 Task: Find connections with filter location Výronas with filter topic #indiawith filter profile language French with filter current company Bonito Designs with filter school Meghalaya India Jobs with filter industry Agricultural Chemical Manufacturing with filter service category Life Coaching with filter keywords title Computer Animator
Action: Mouse moved to (367, 298)
Screenshot: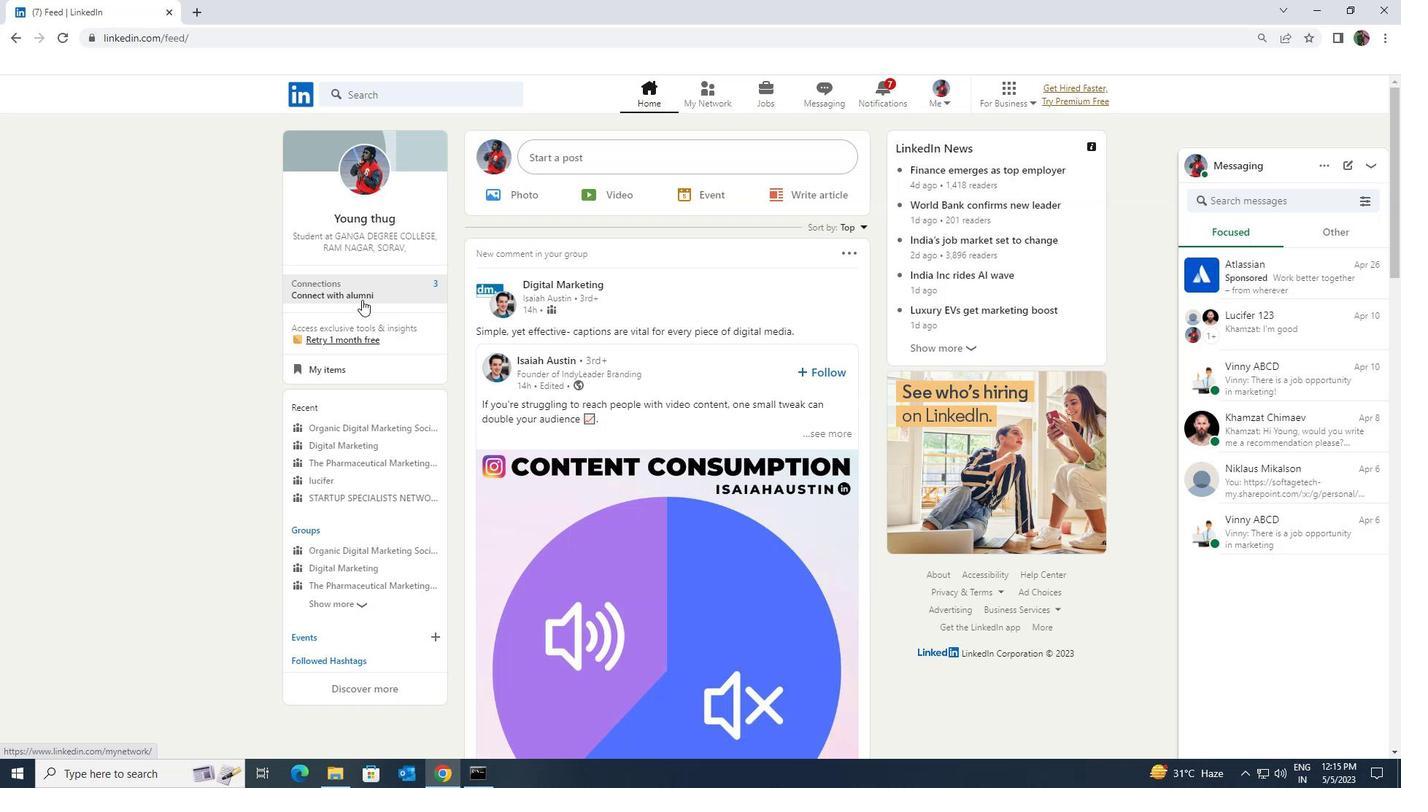 
Action: Mouse pressed left at (367, 298)
Screenshot: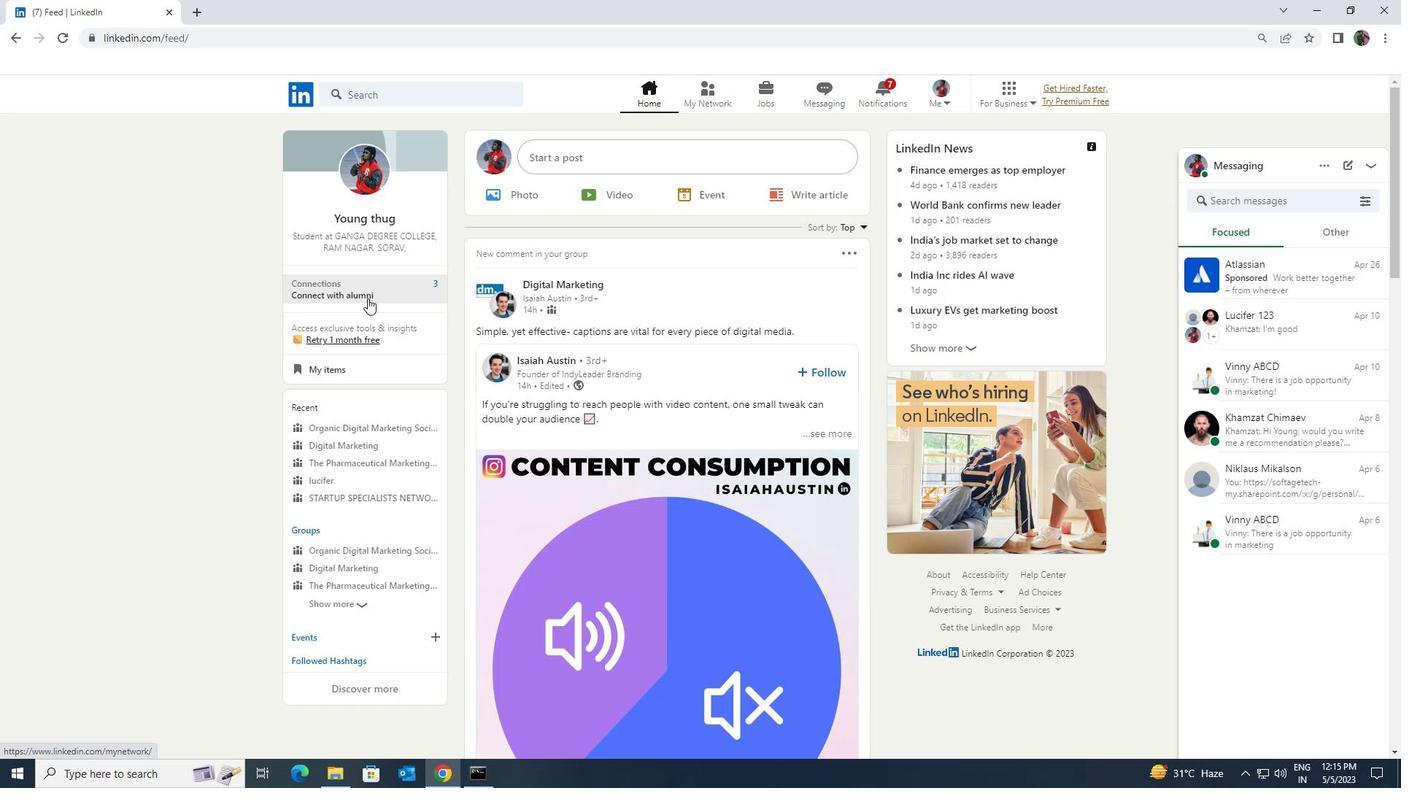
Action: Mouse moved to (359, 176)
Screenshot: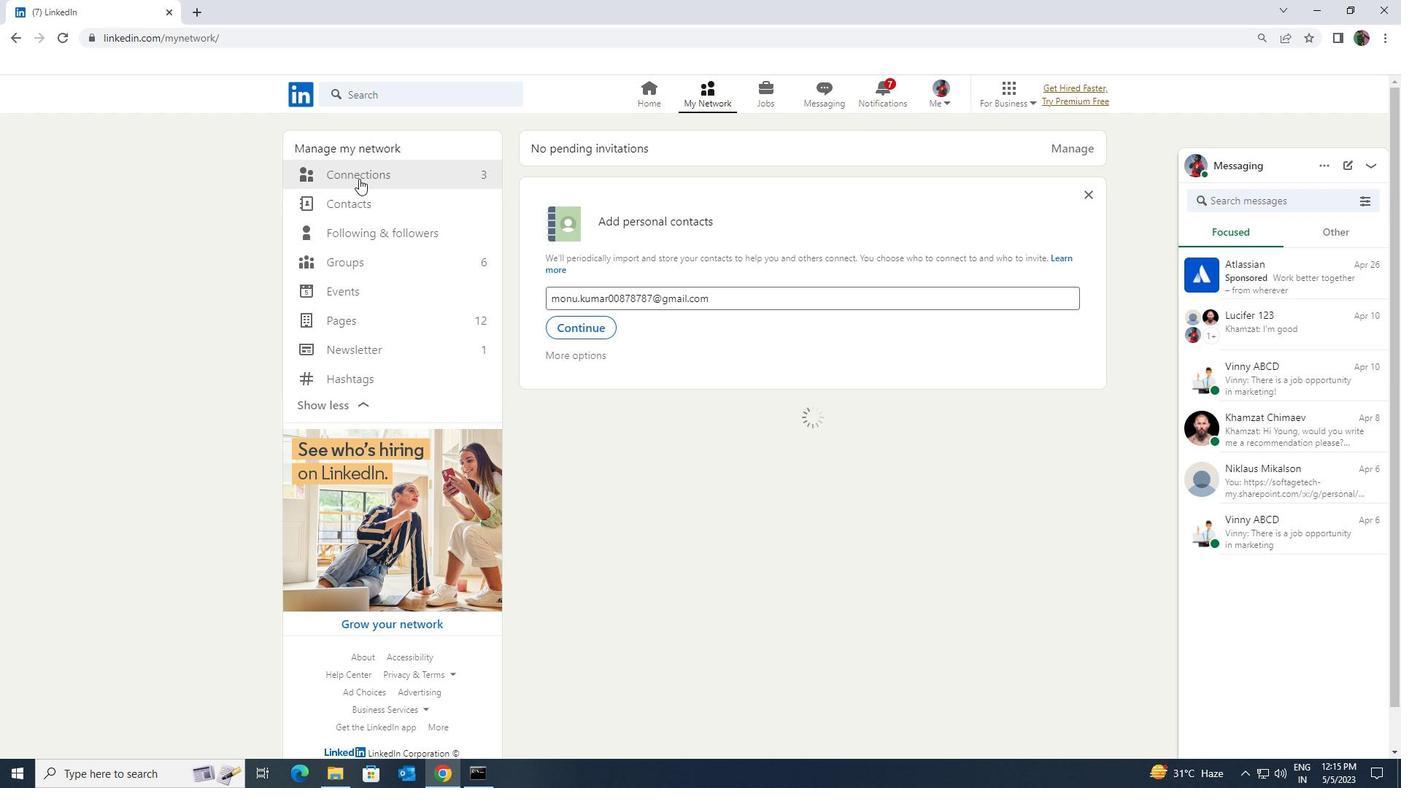 
Action: Mouse pressed left at (359, 176)
Screenshot: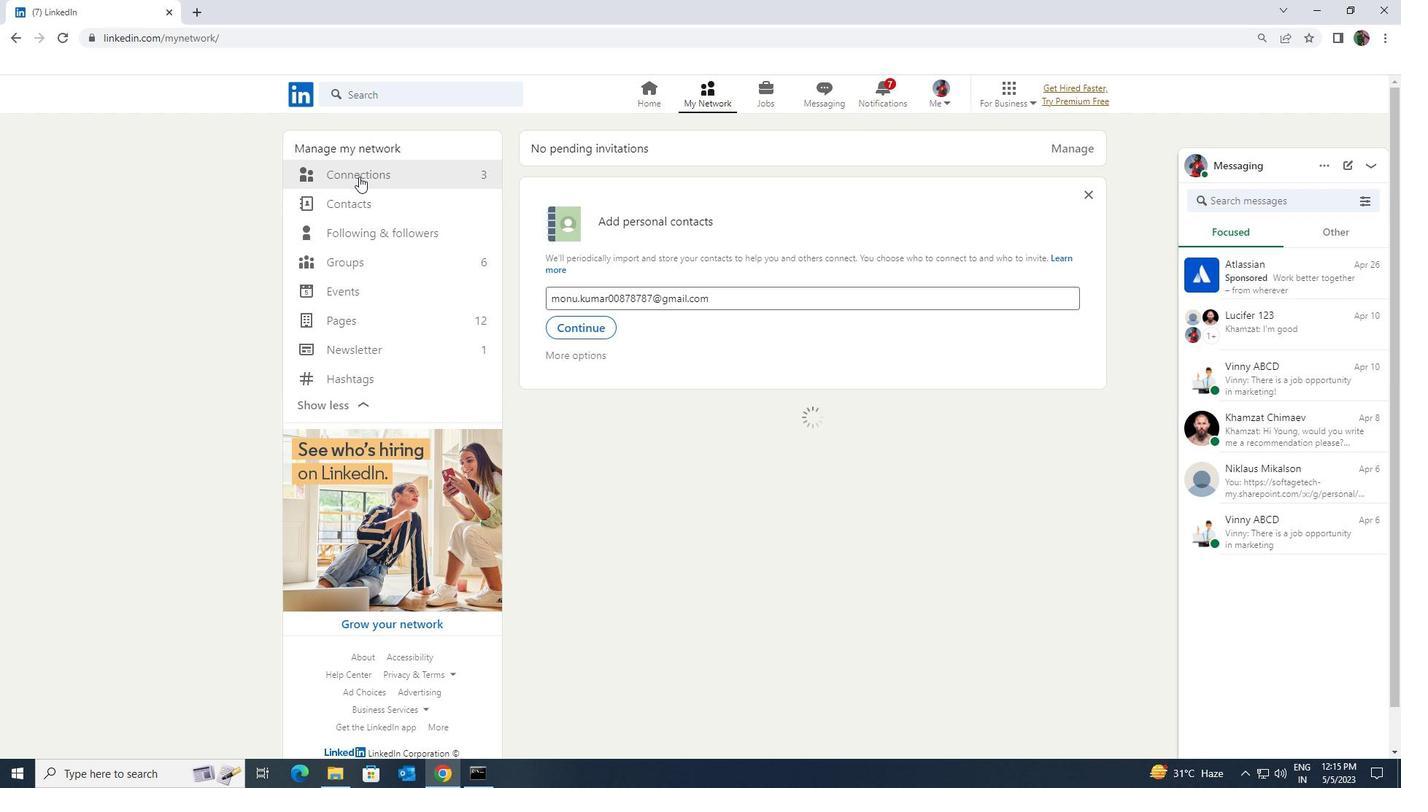 
Action: Mouse pressed left at (359, 176)
Screenshot: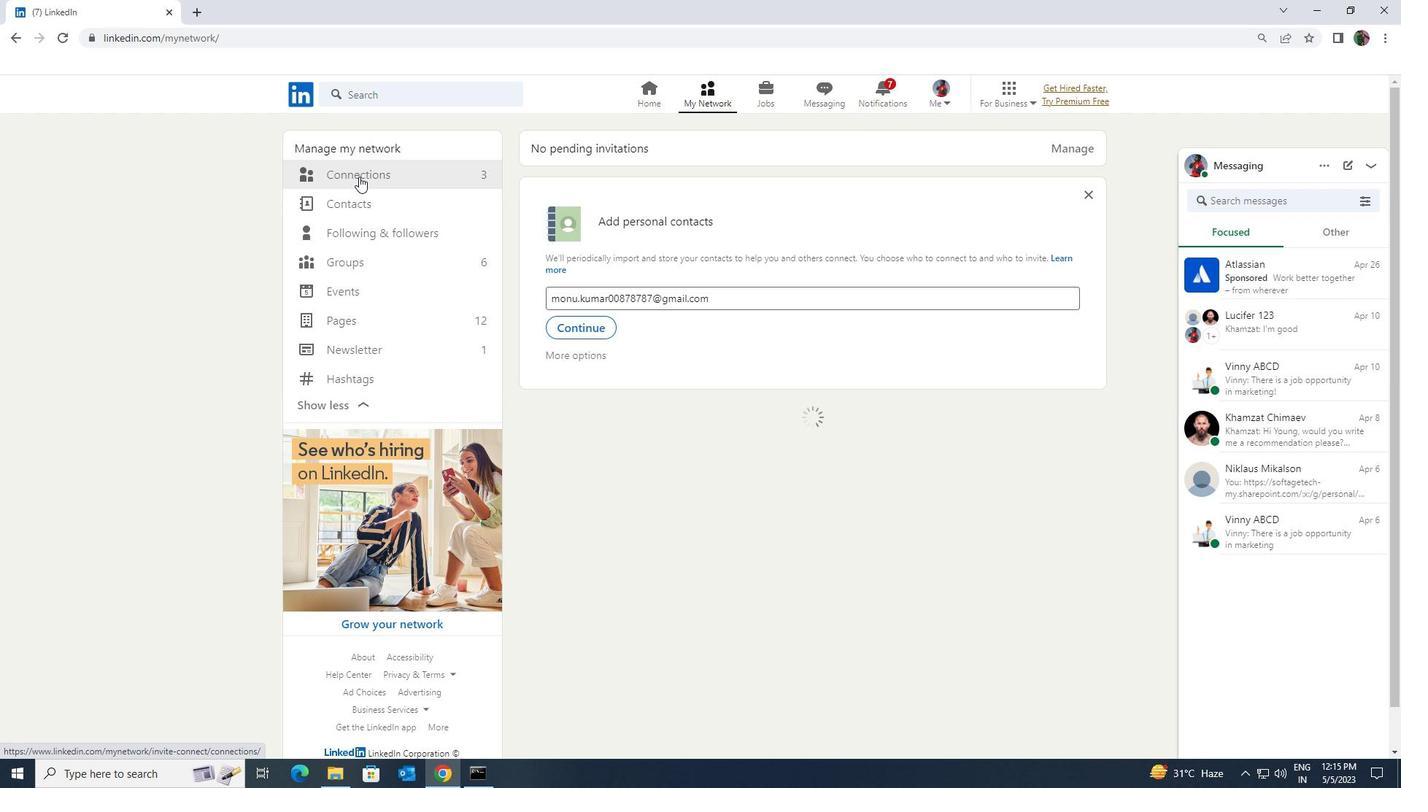 
Action: Mouse pressed left at (359, 176)
Screenshot: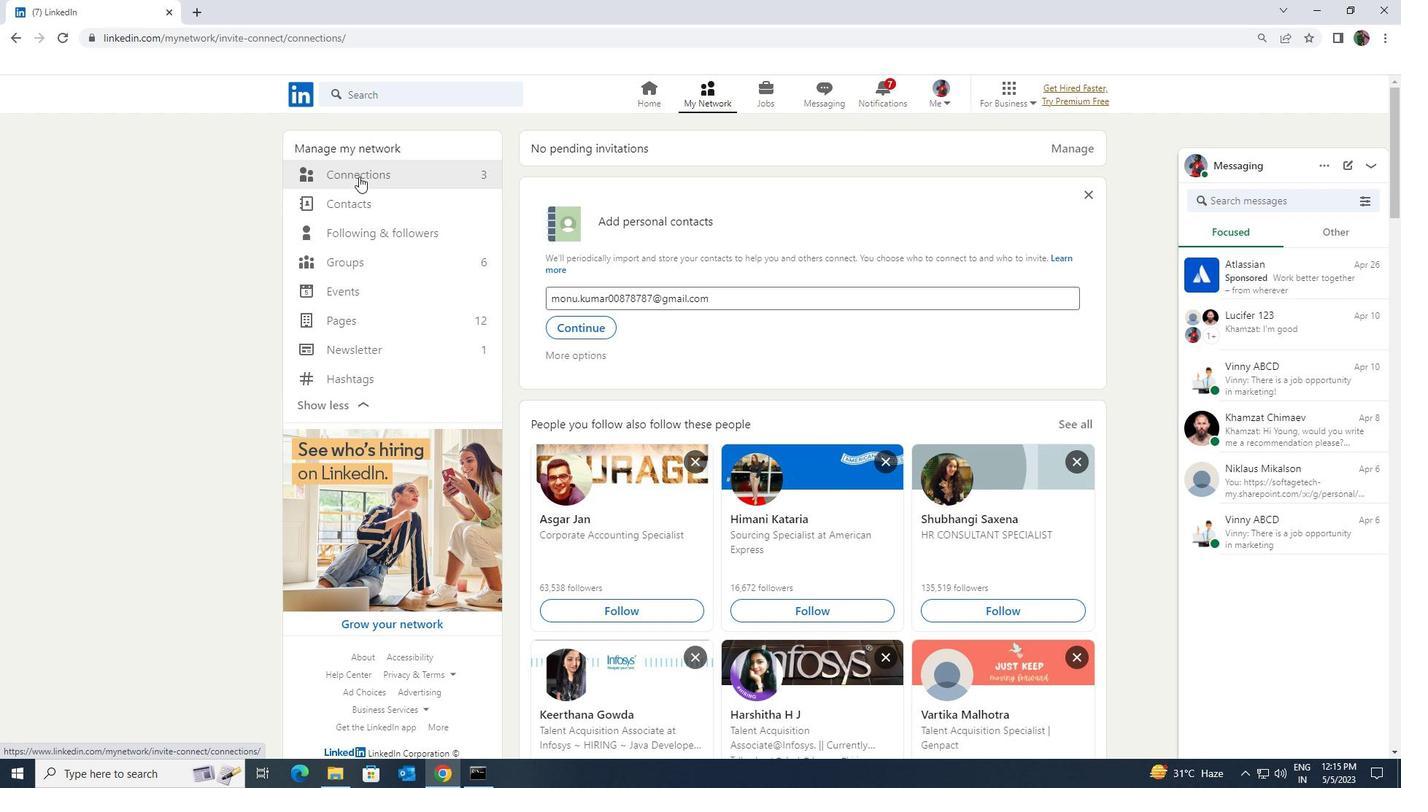 
Action: Mouse moved to (789, 179)
Screenshot: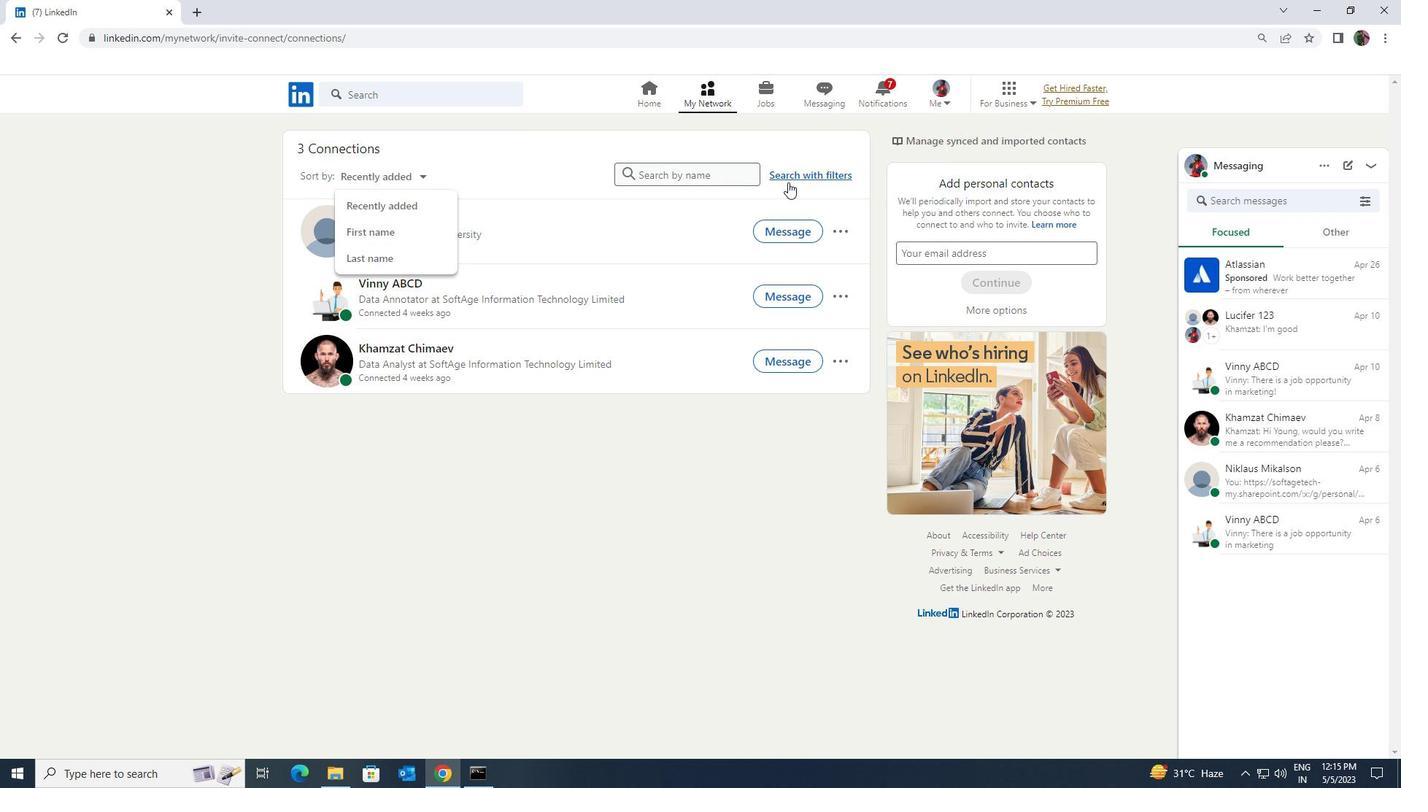 
Action: Mouse pressed left at (789, 179)
Screenshot: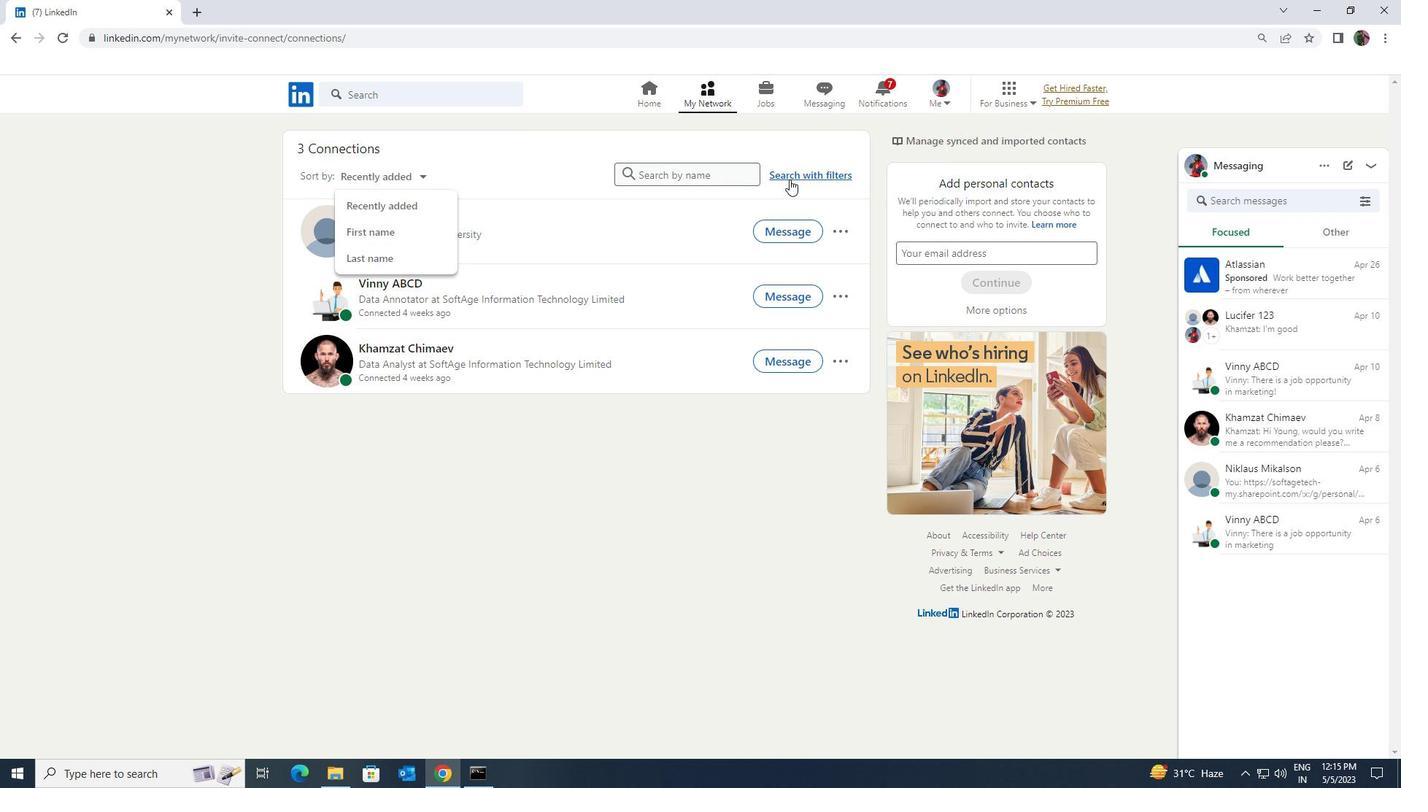 
Action: Mouse moved to (746, 139)
Screenshot: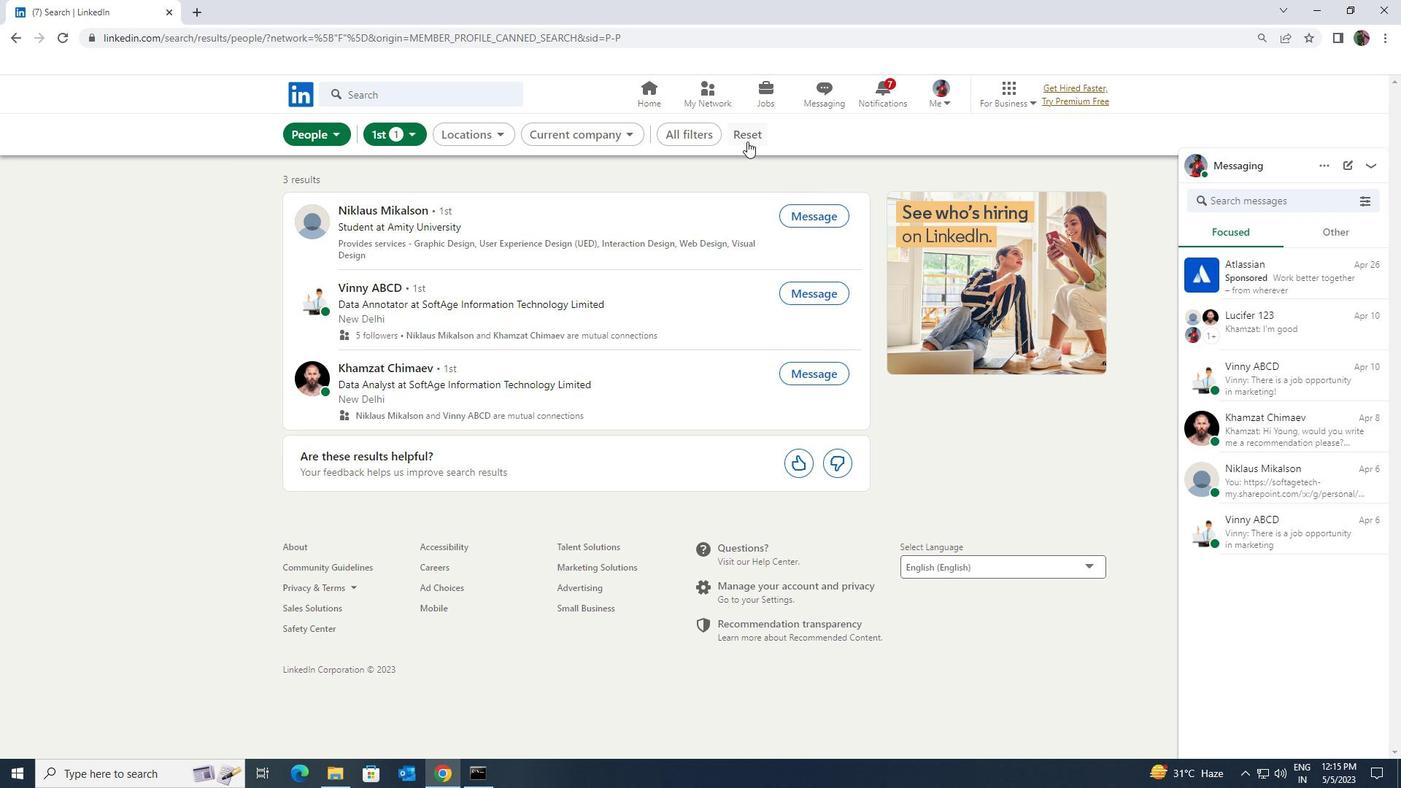 
Action: Mouse pressed left at (746, 139)
Screenshot: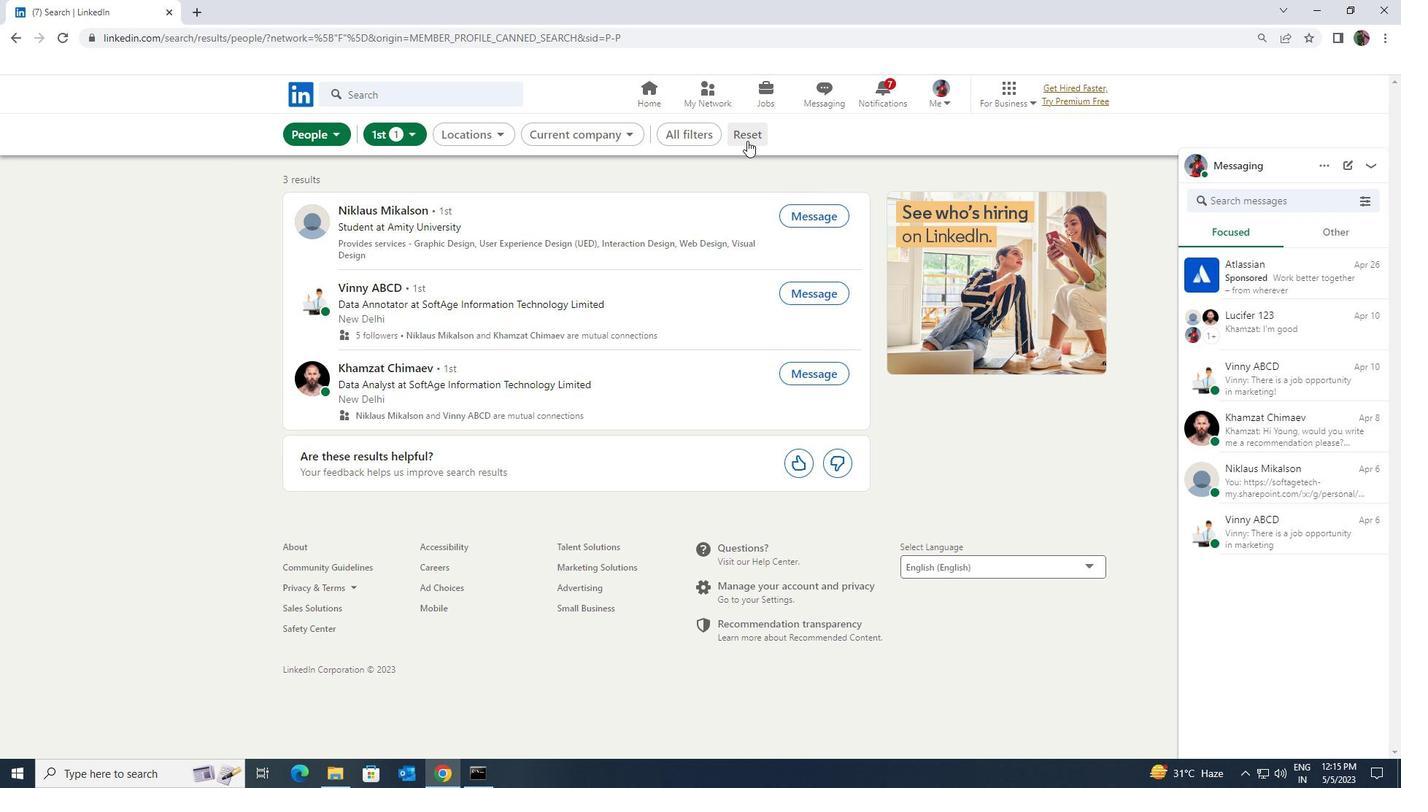 
Action: Mouse moved to (739, 138)
Screenshot: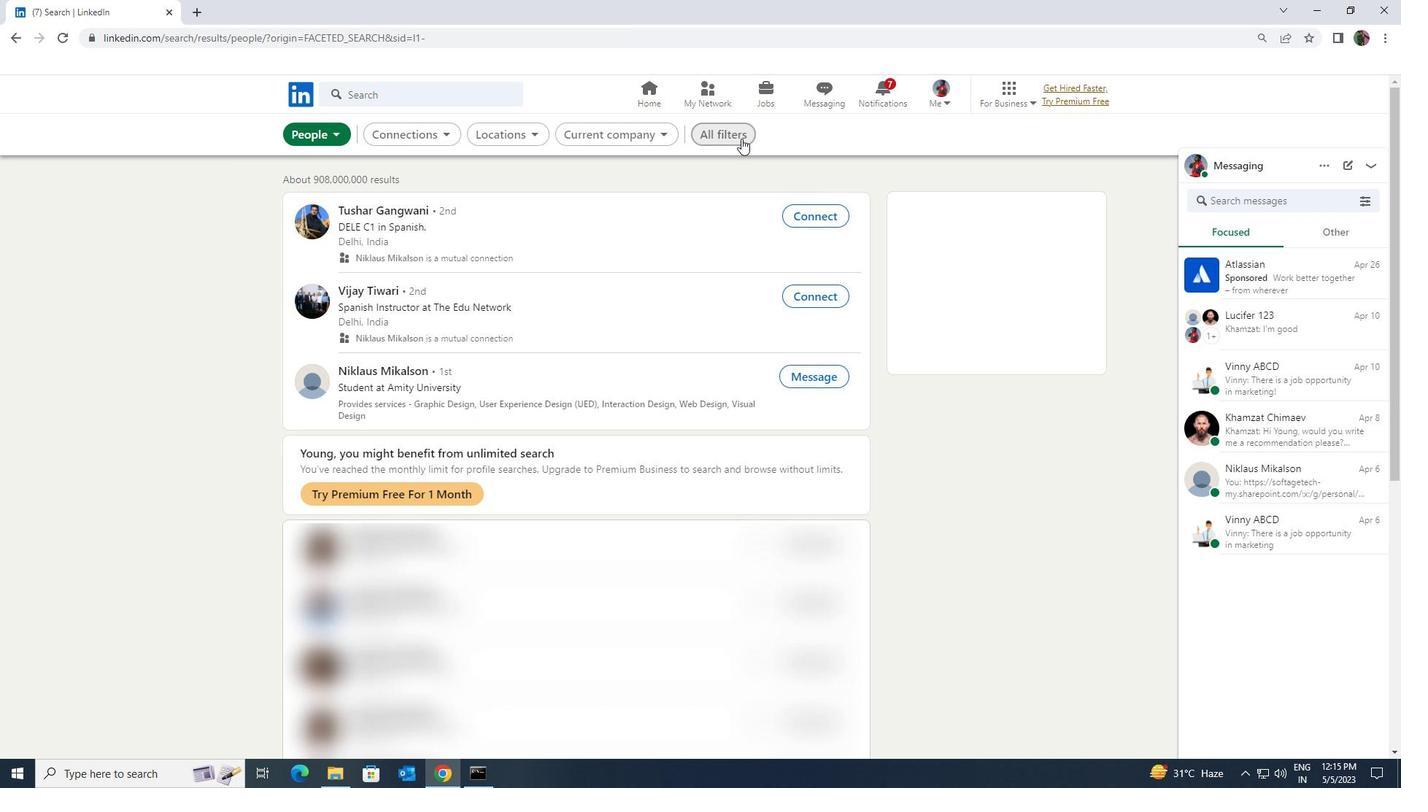 
Action: Mouse pressed left at (739, 138)
Screenshot: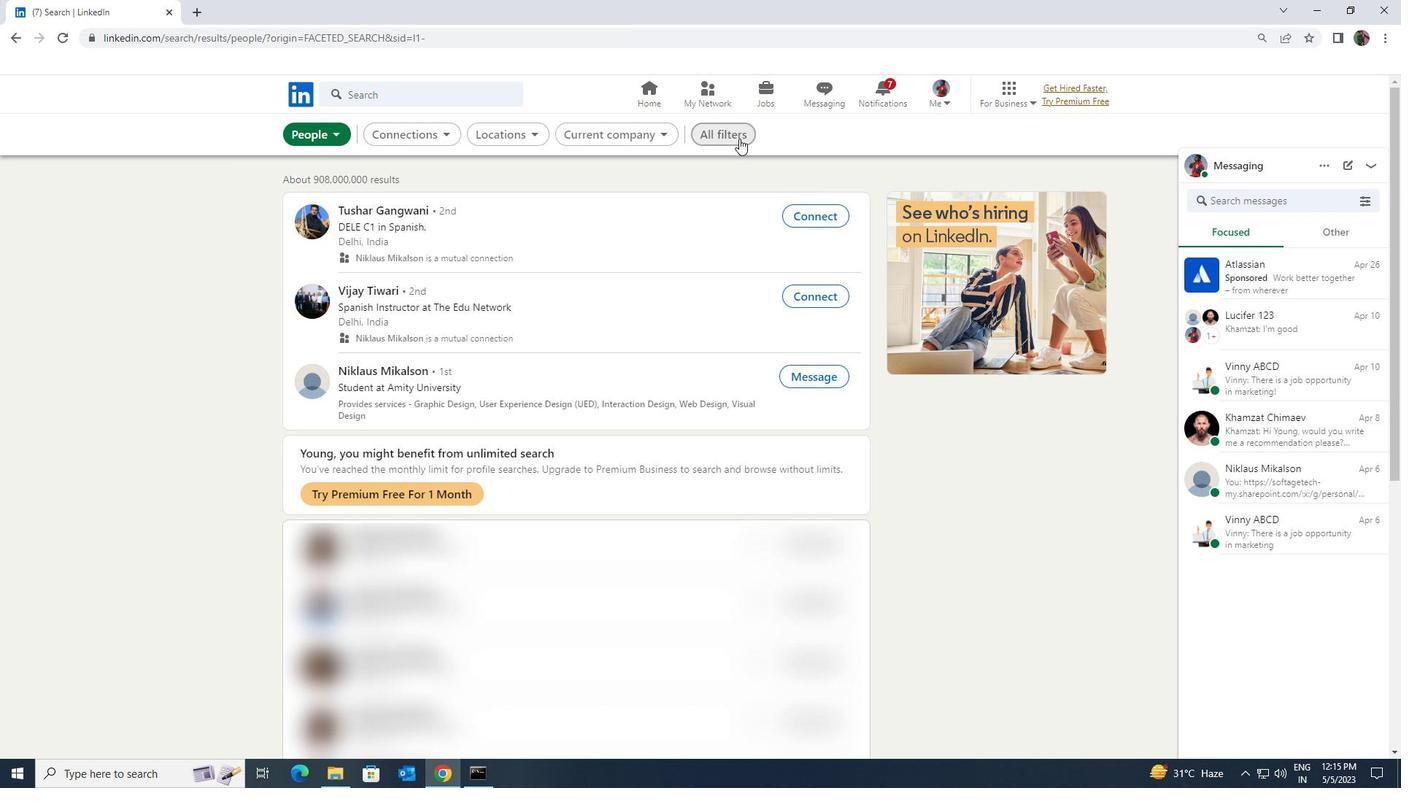 
Action: Mouse moved to (1238, 571)
Screenshot: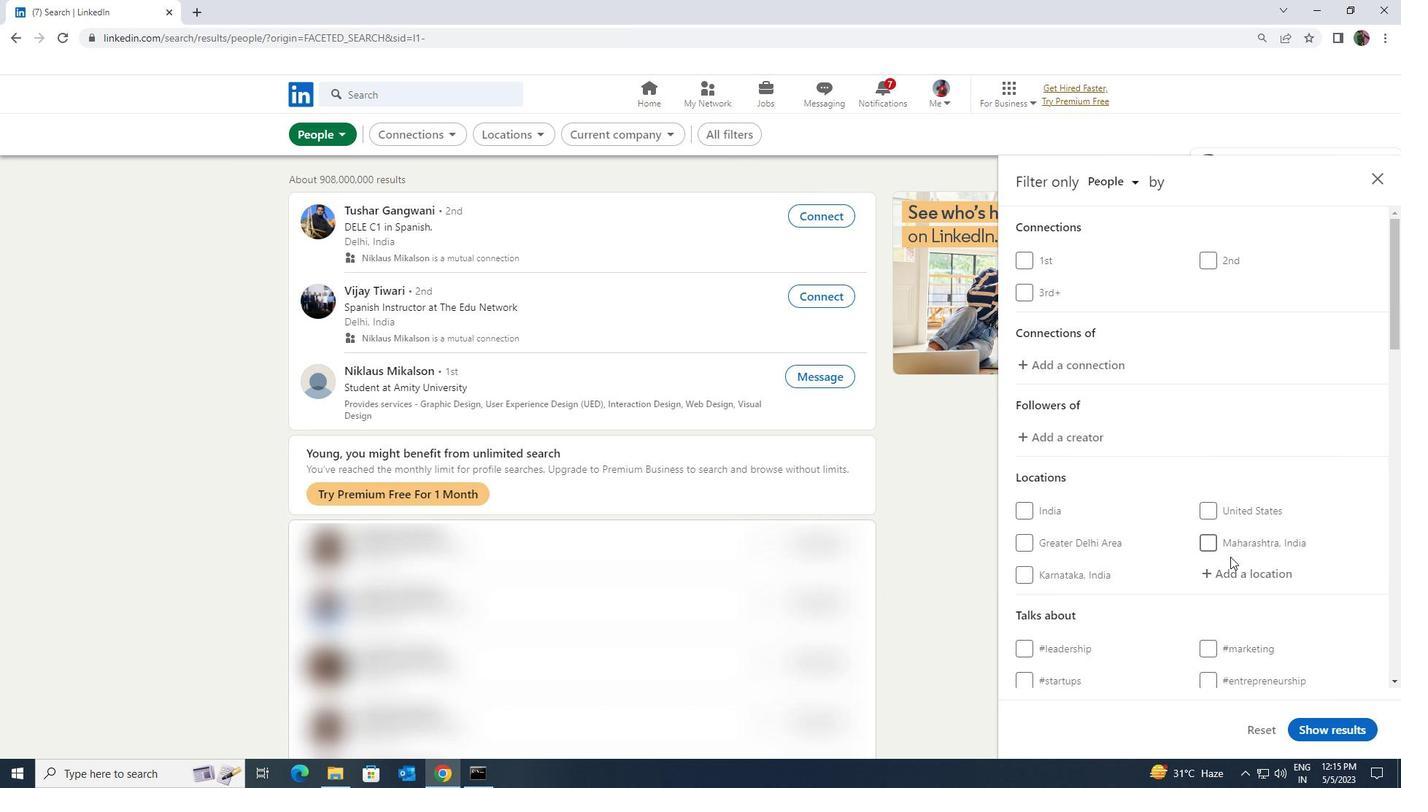 
Action: Mouse pressed left at (1238, 571)
Screenshot: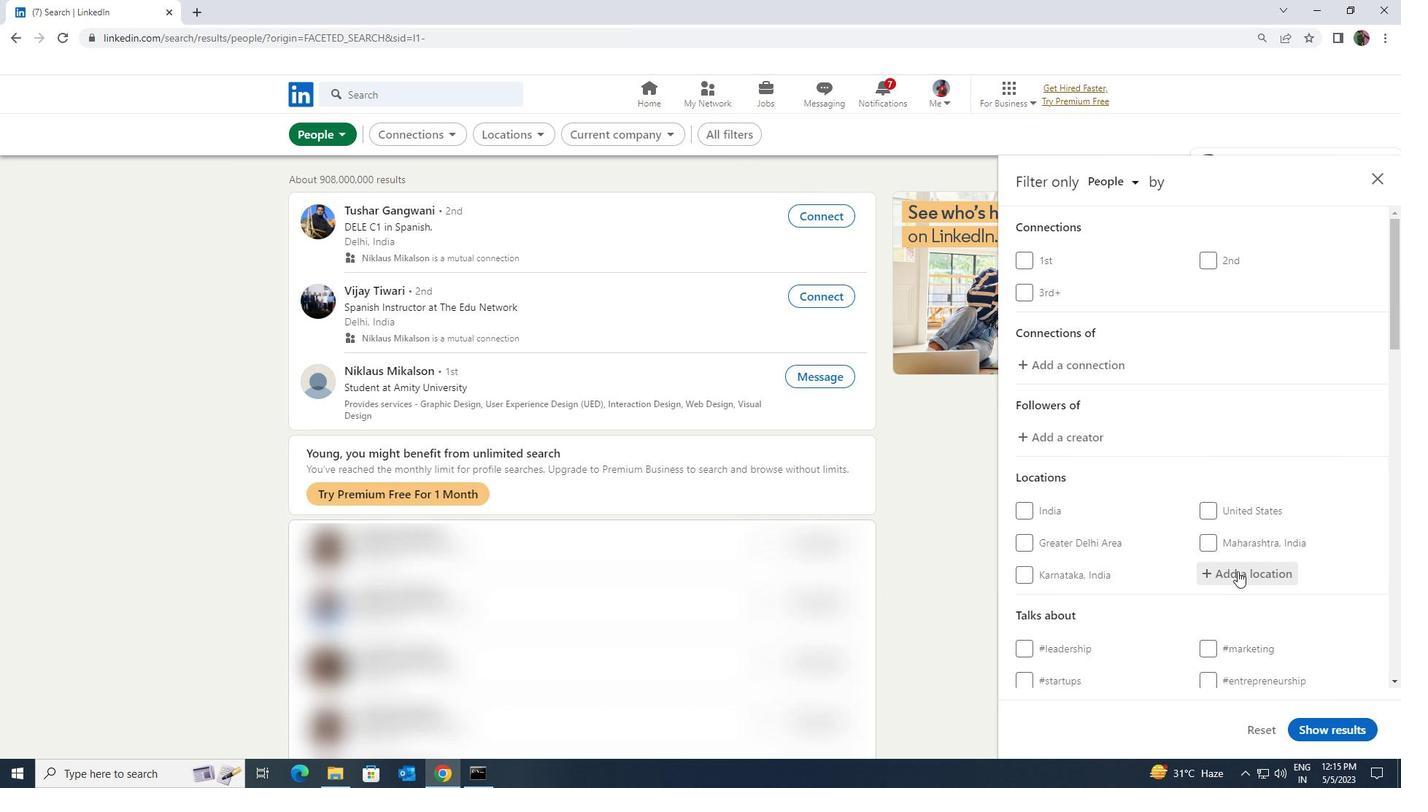 
Action: Key pressed <Key.shift>VYRONAS
Screenshot: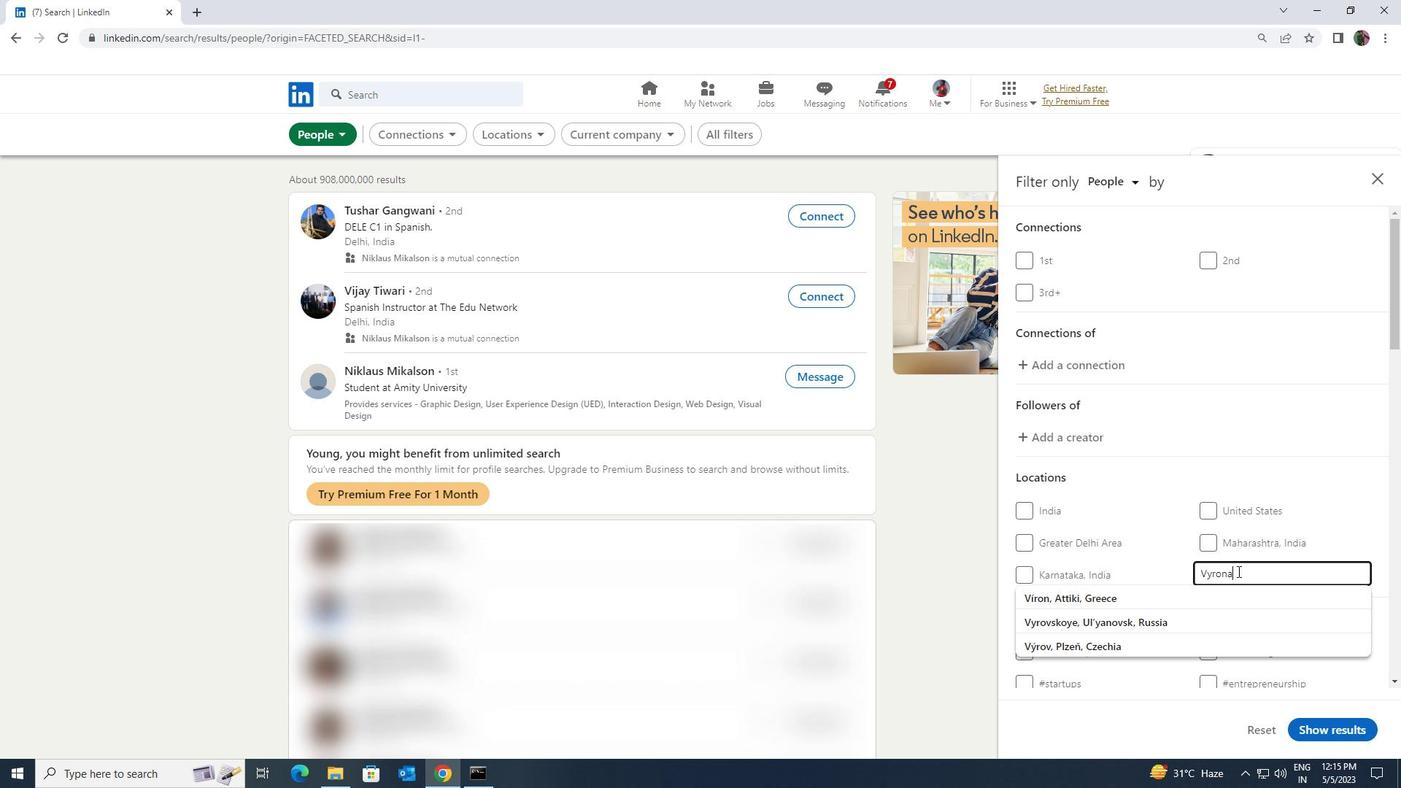 
Action: Mouse moved to (1225, 596)
Screenshot: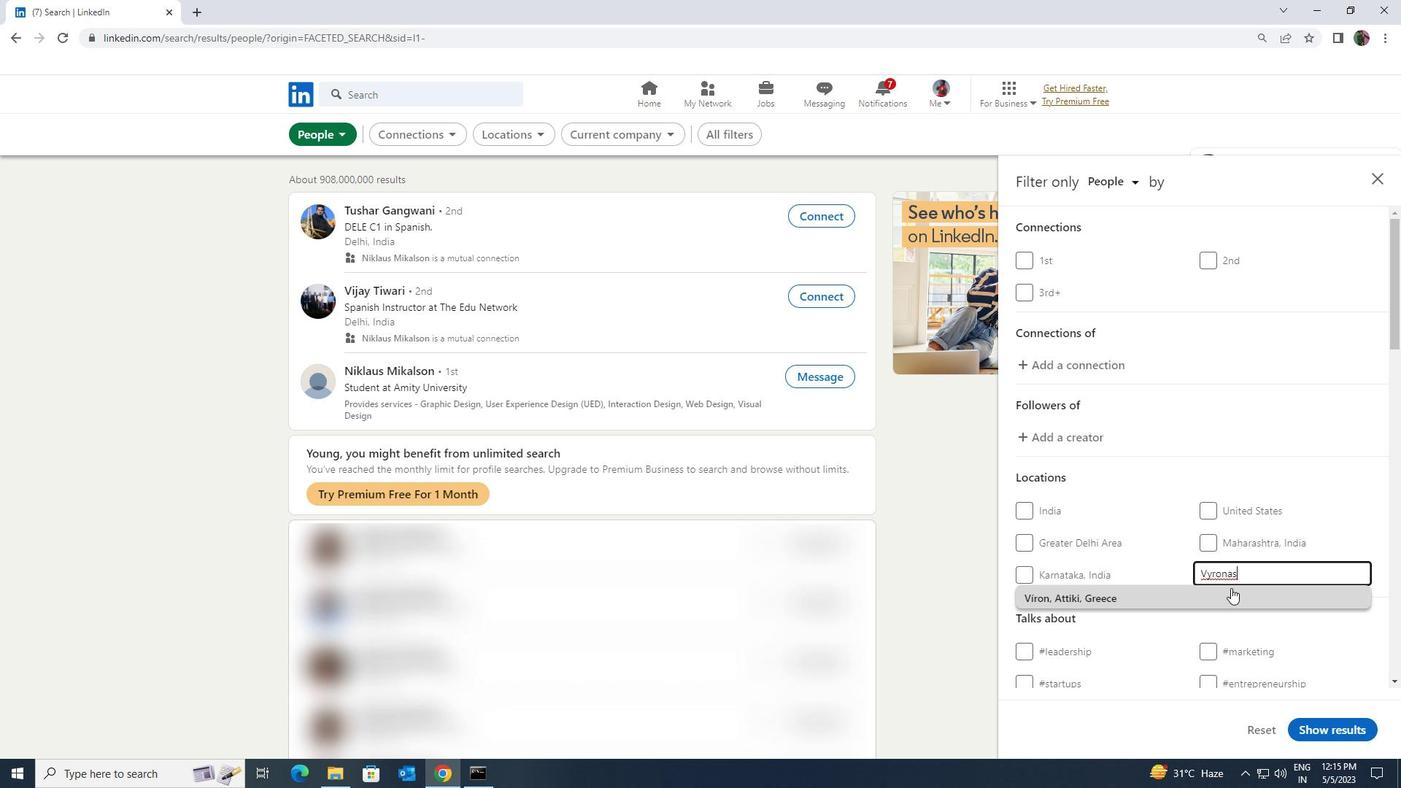 
Action: Mouse pressed left at (1225, 596)
Screenshot: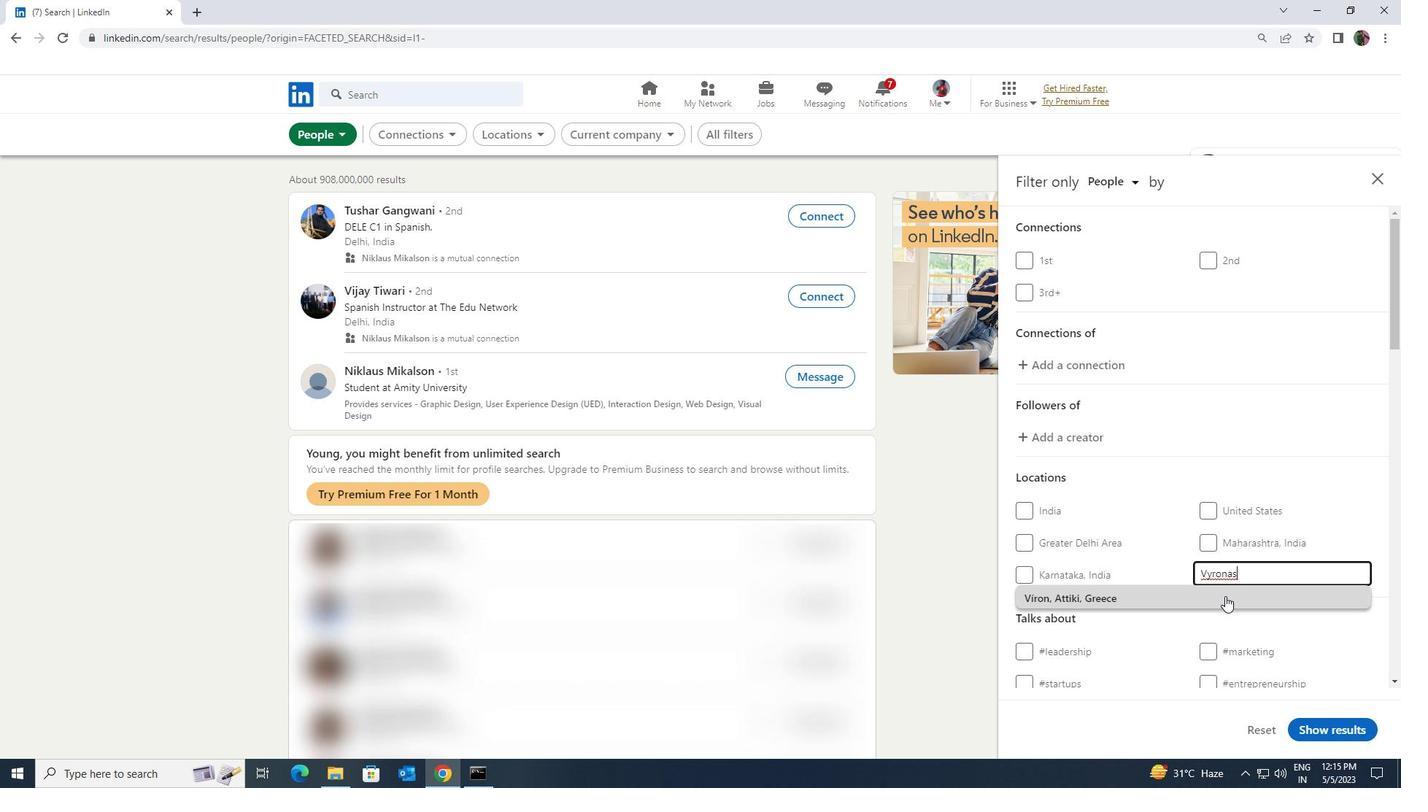 
Action: Mouse scrolled (1225, 595) with delta (0, 0)
Screenshot: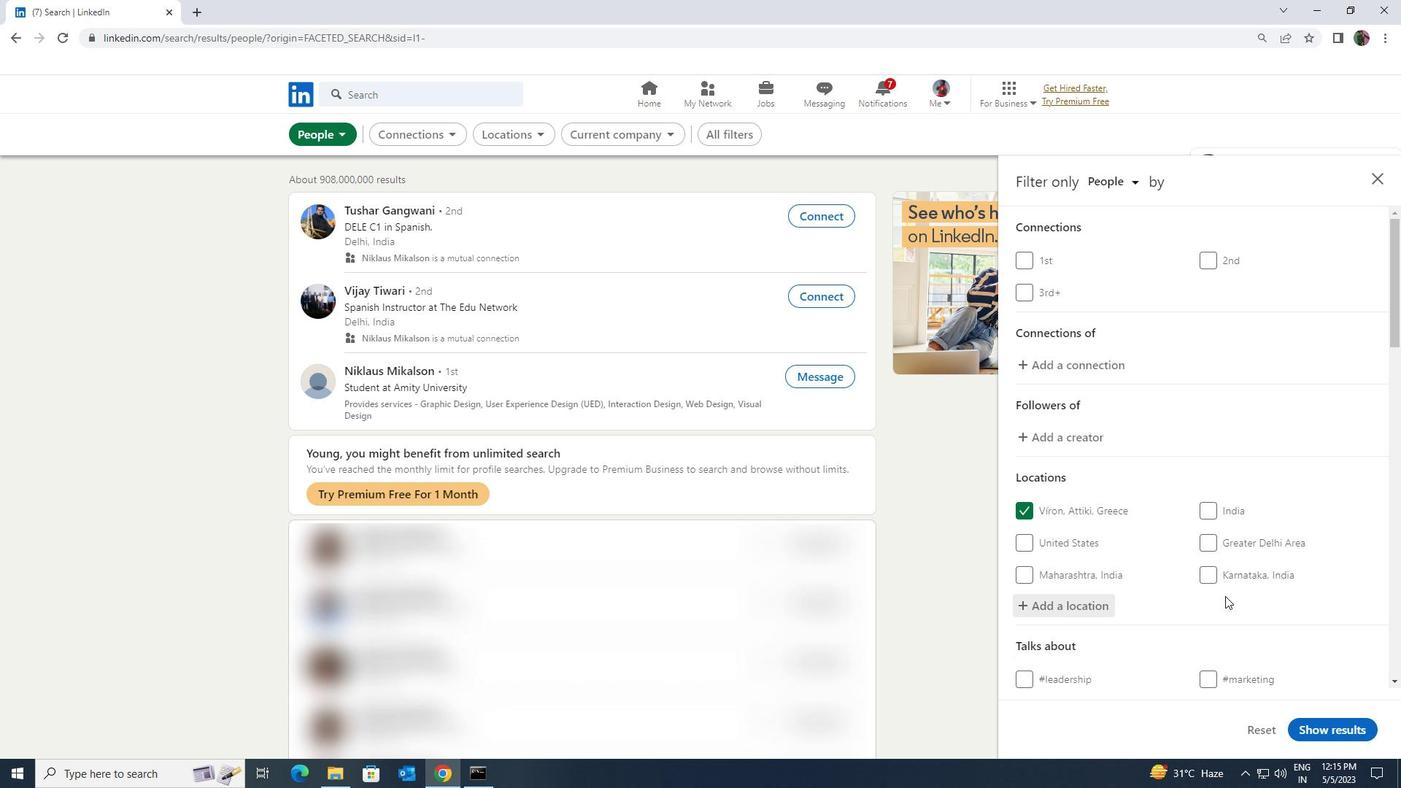 
Action: Mouse scrolled (1225, 595) with delta (0, 0)
Screenshot: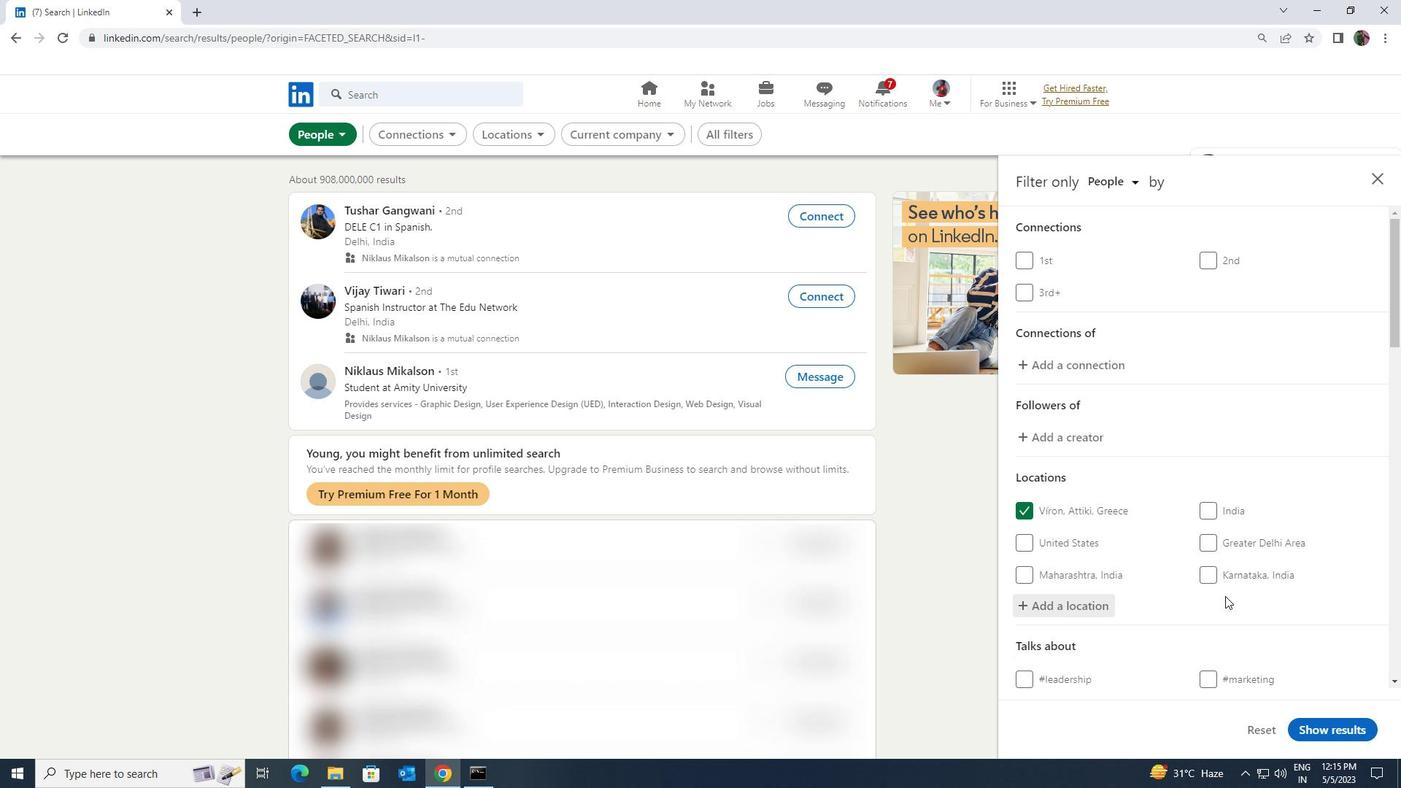 
Action: Mouse scrolled (1225, 595) with delta (0, 0)
Screenshot: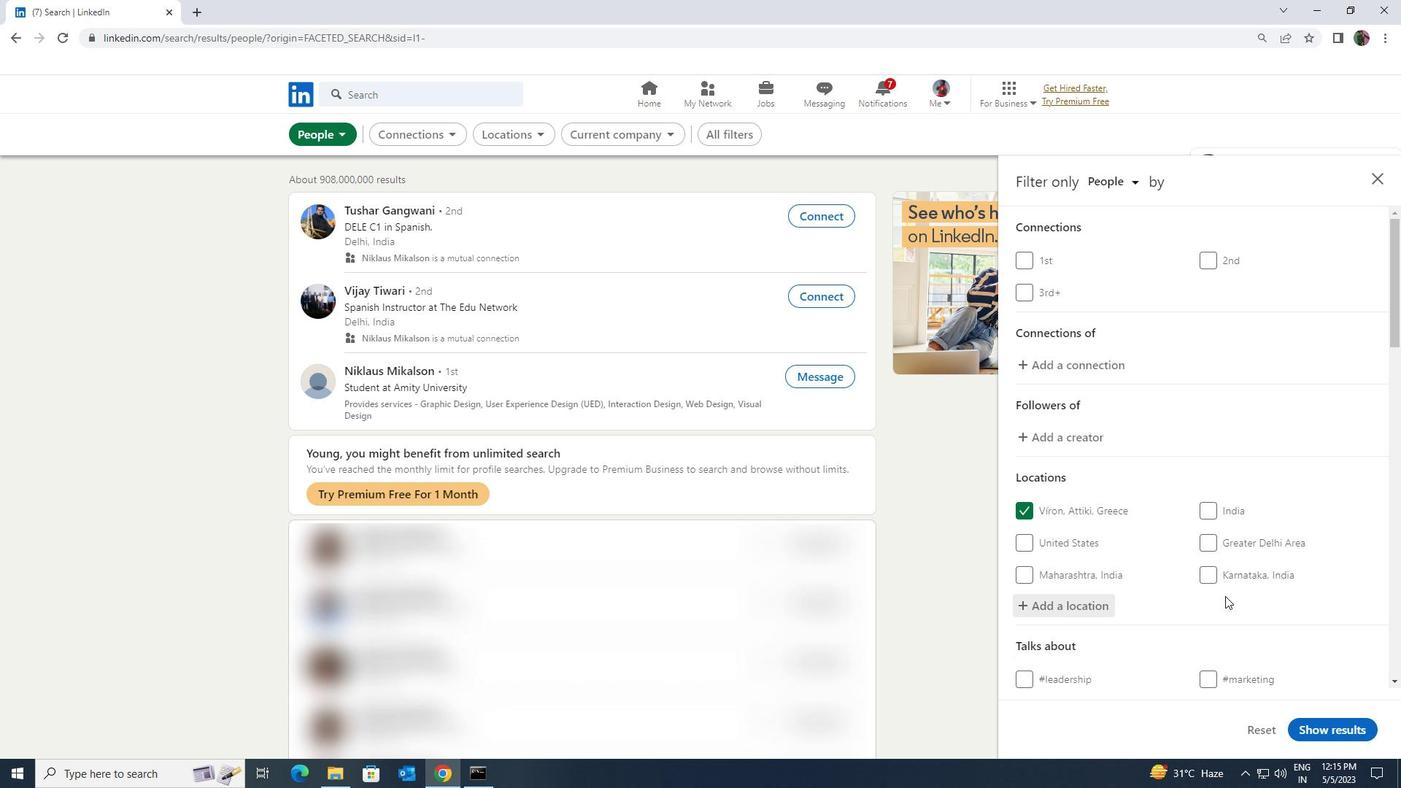 
Action: Mouse moved to (1226, 524)
Screenshot: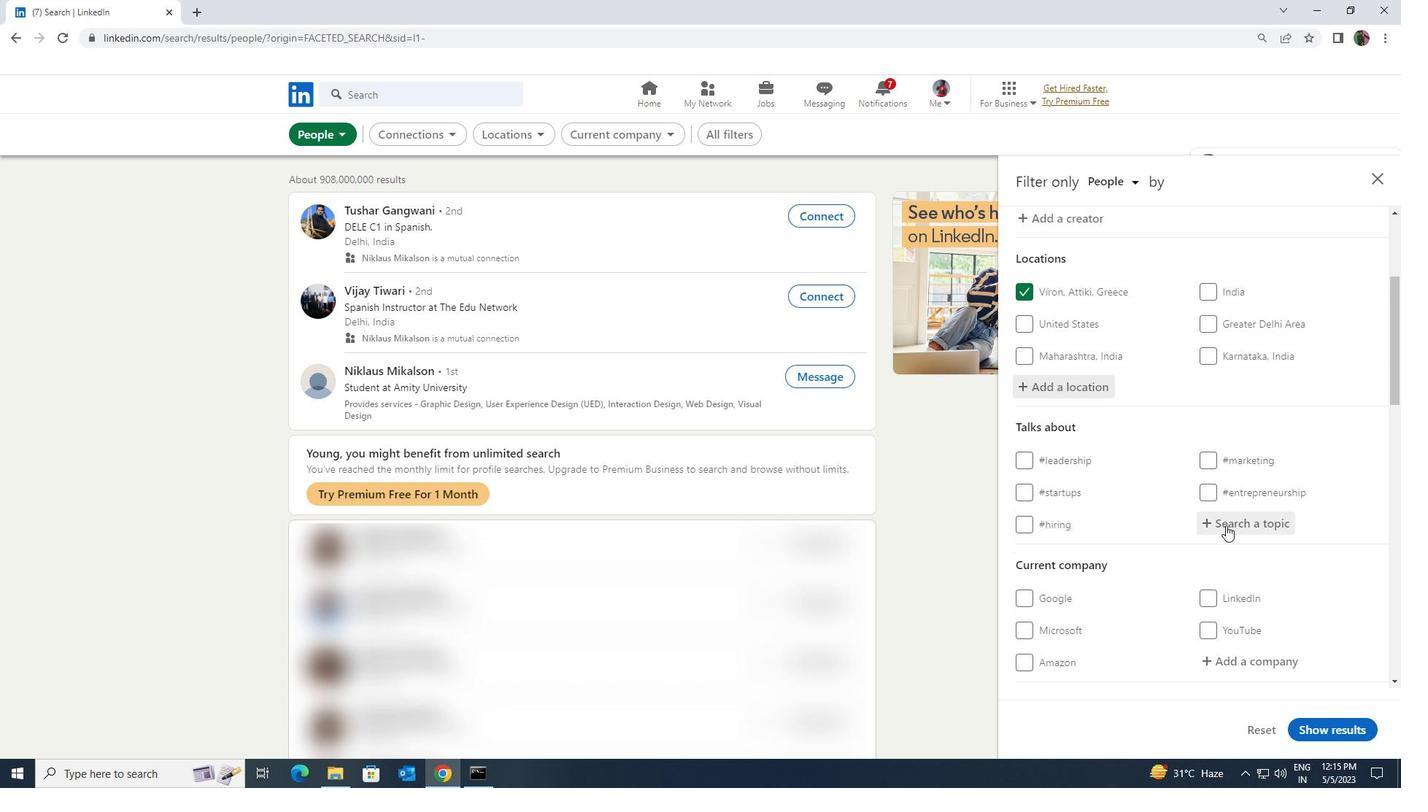 
Action: Mouse pressed left at (1226, 524)
Screenshot: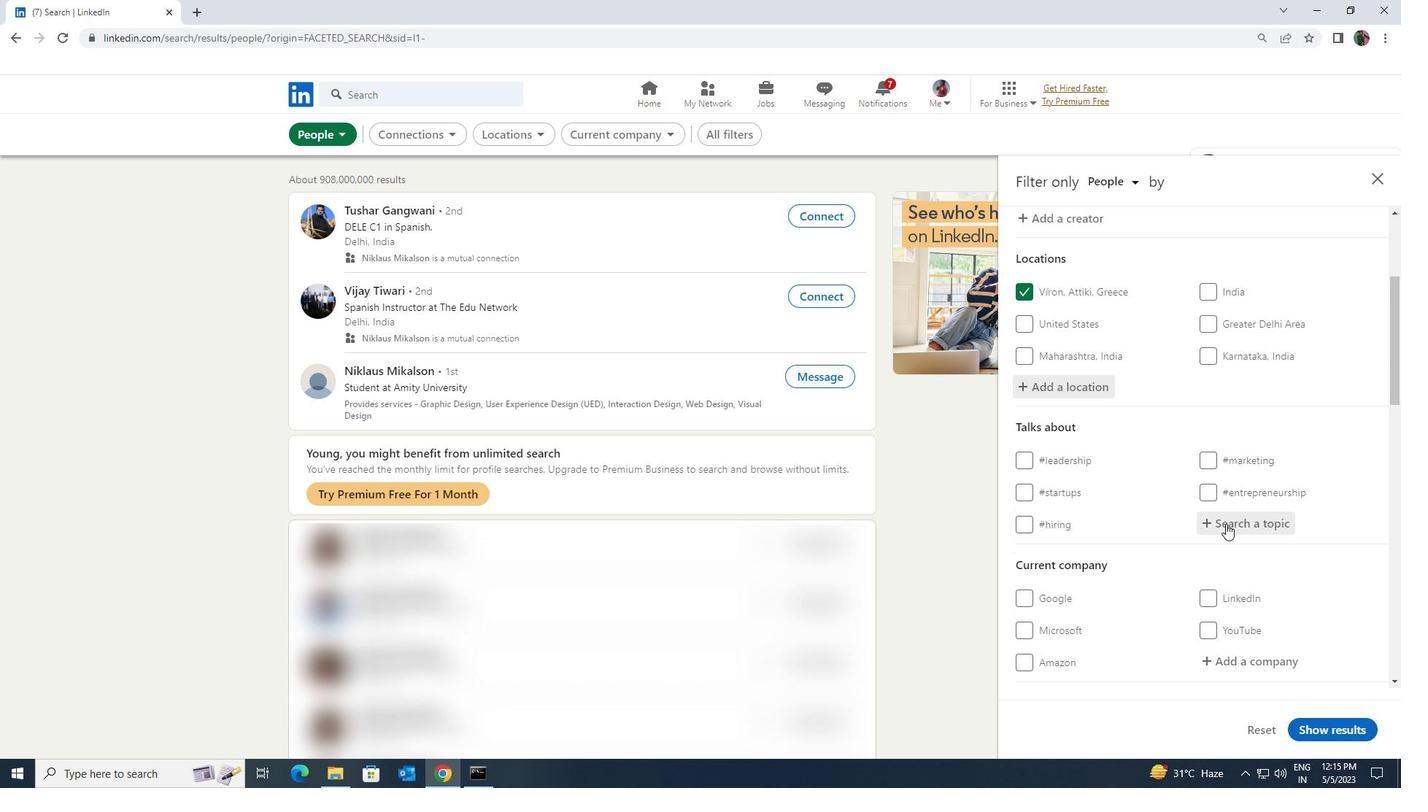 
Action: Key pressed <Key.shift>INDIA
Screenshot: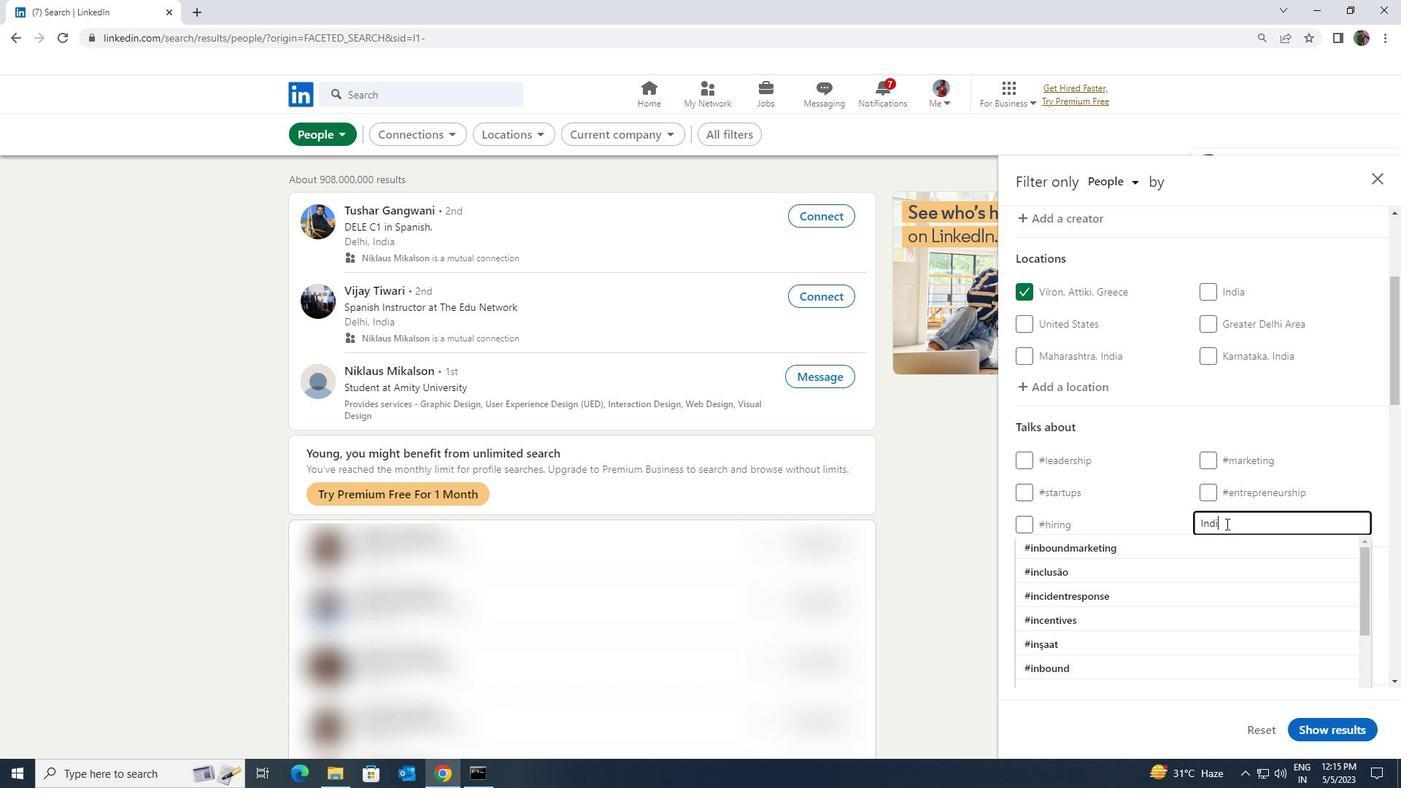 
Action: Mouse moved to (1205, 546)
Screenshot: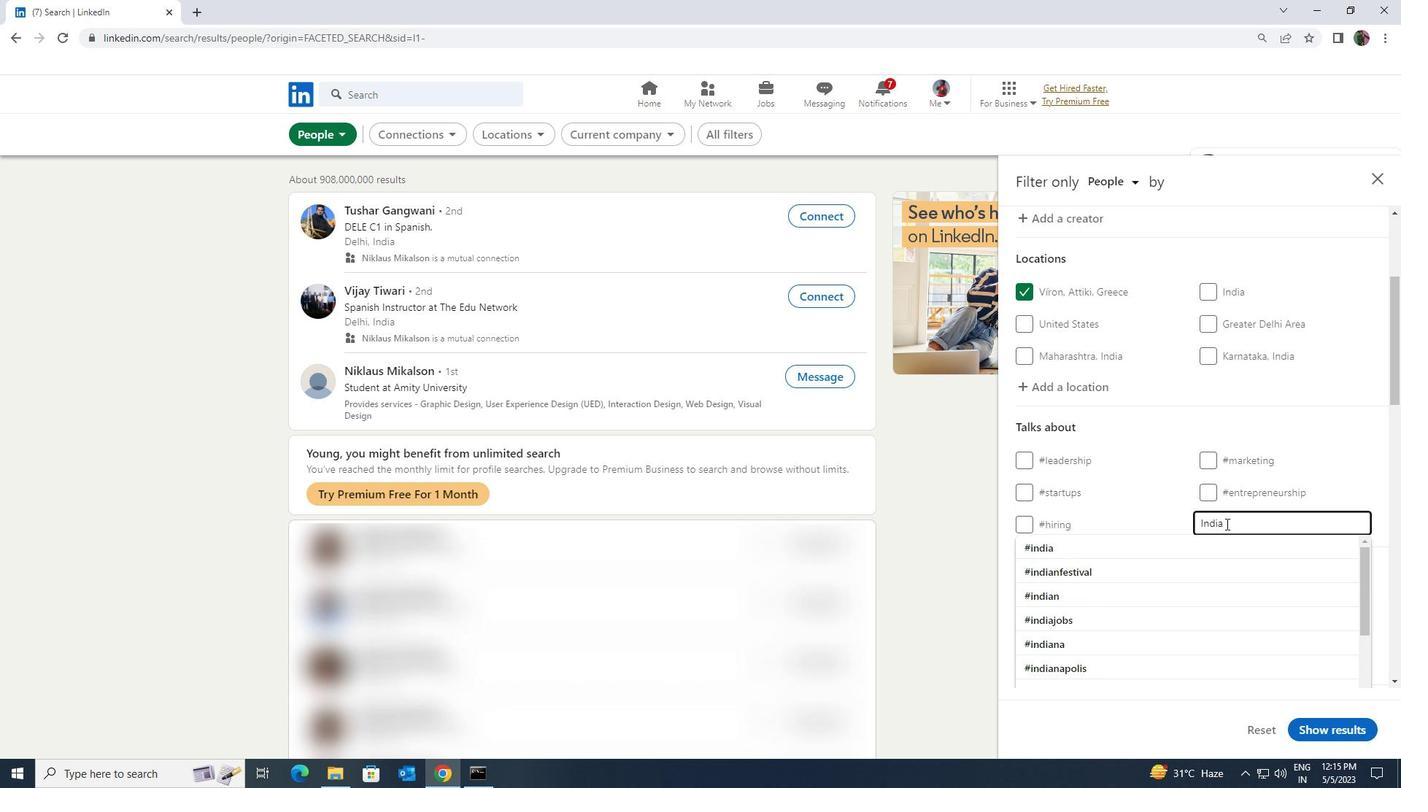 
Action: Mouse pressed left at (1205, 546)
Screenshot: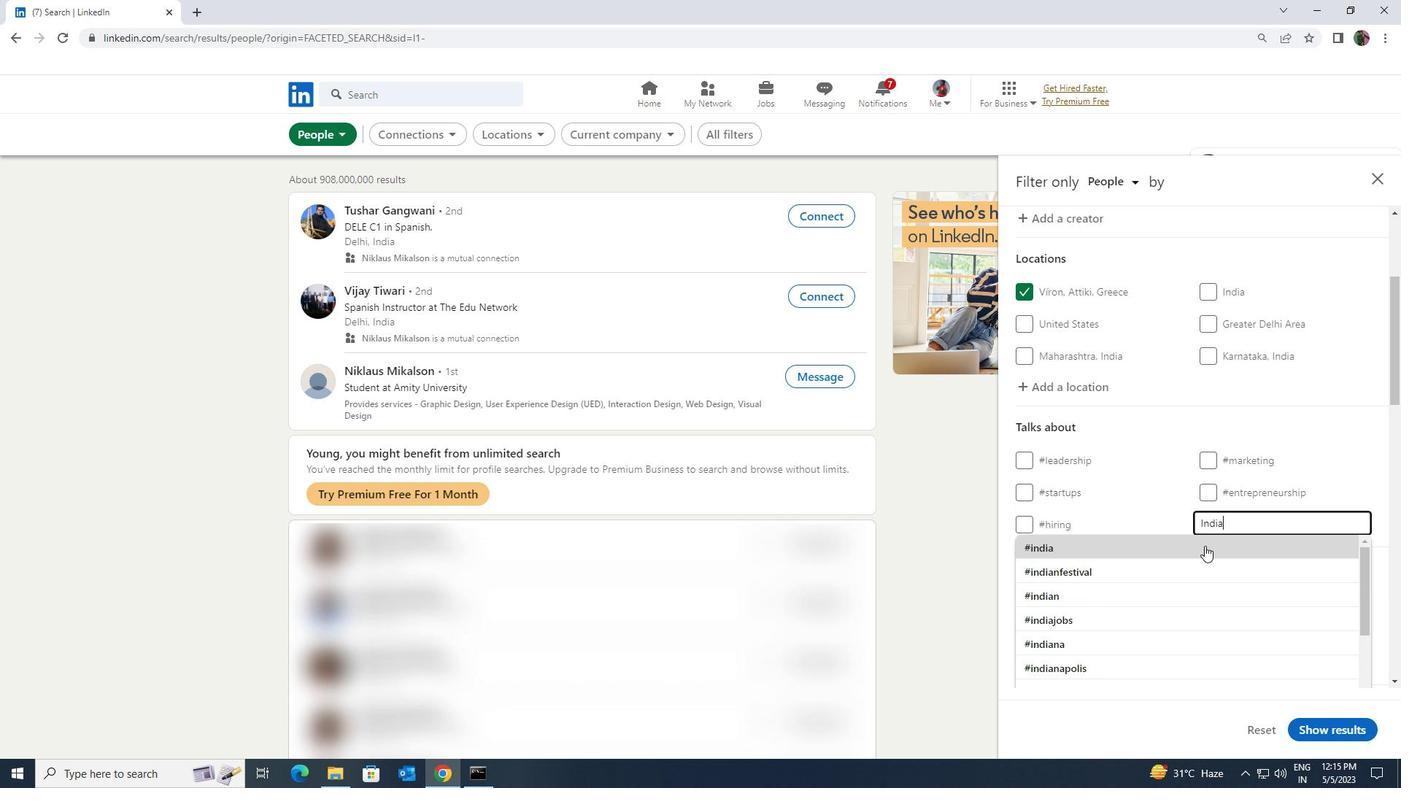 
Action: Mouse scrolled (1205, 545) with delta (0, 0)
Screenshot: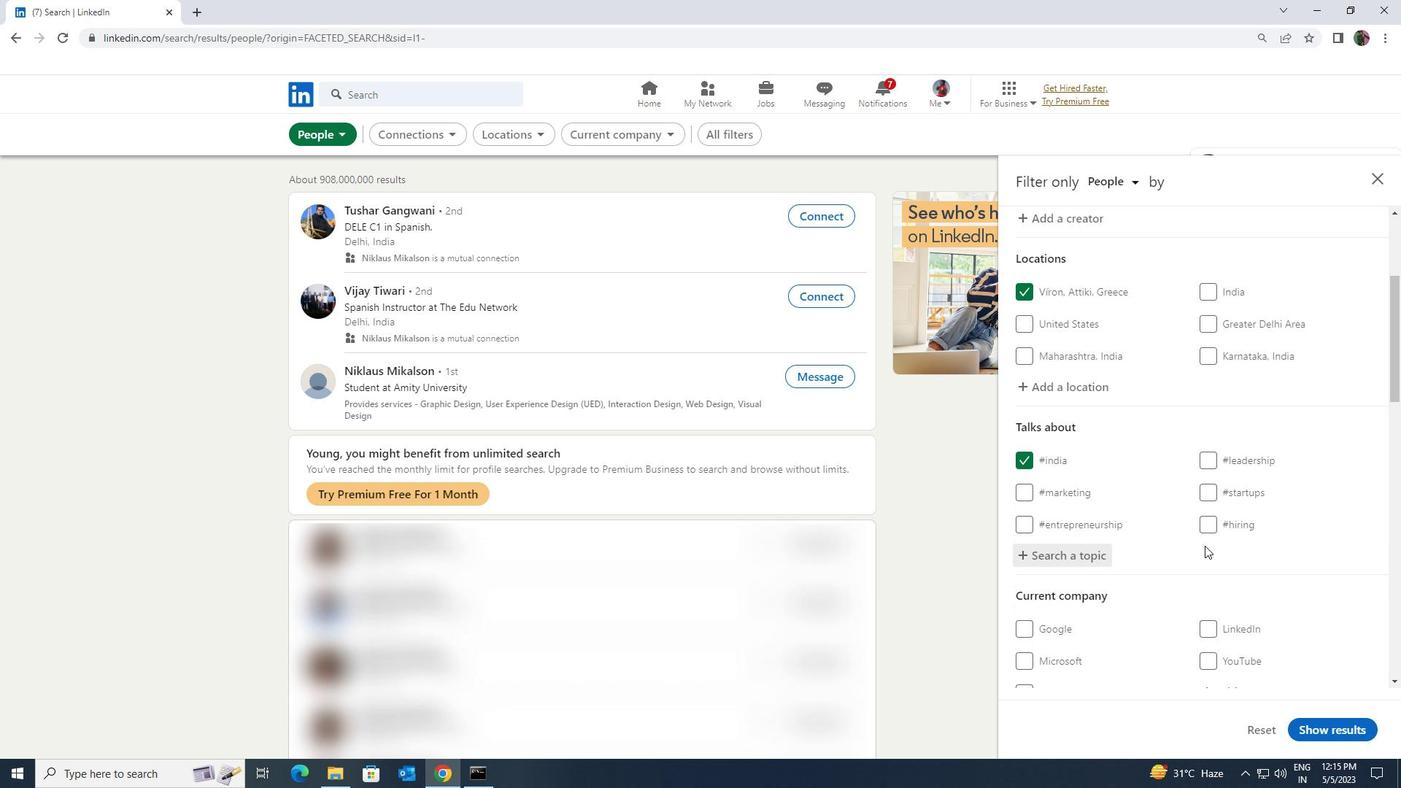 
Action: Mouse scrolled (1205, 545) with delta (0, 0)
Screenshot: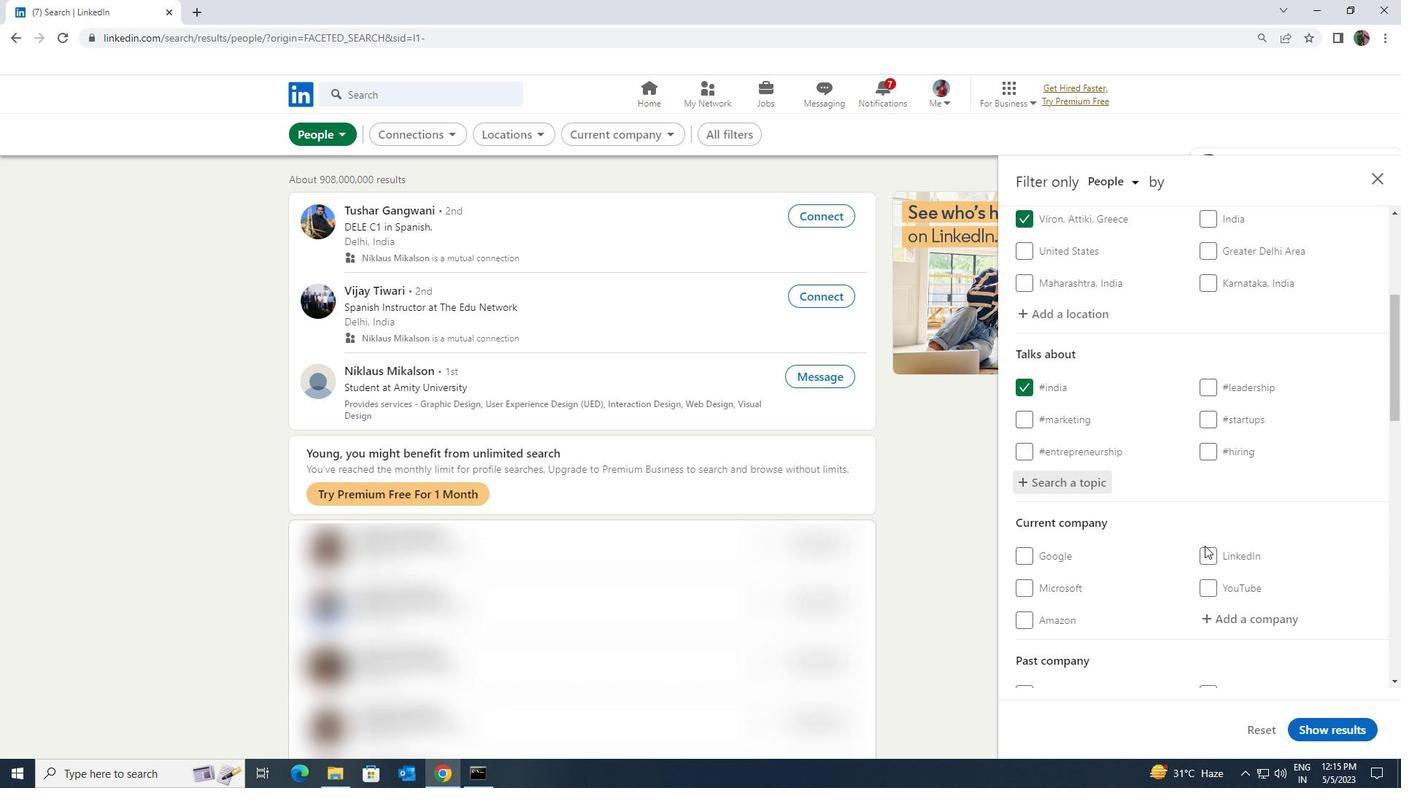 
Action: Mouse scrolled (1205, 545) with delta (0, 0)
Screenshot: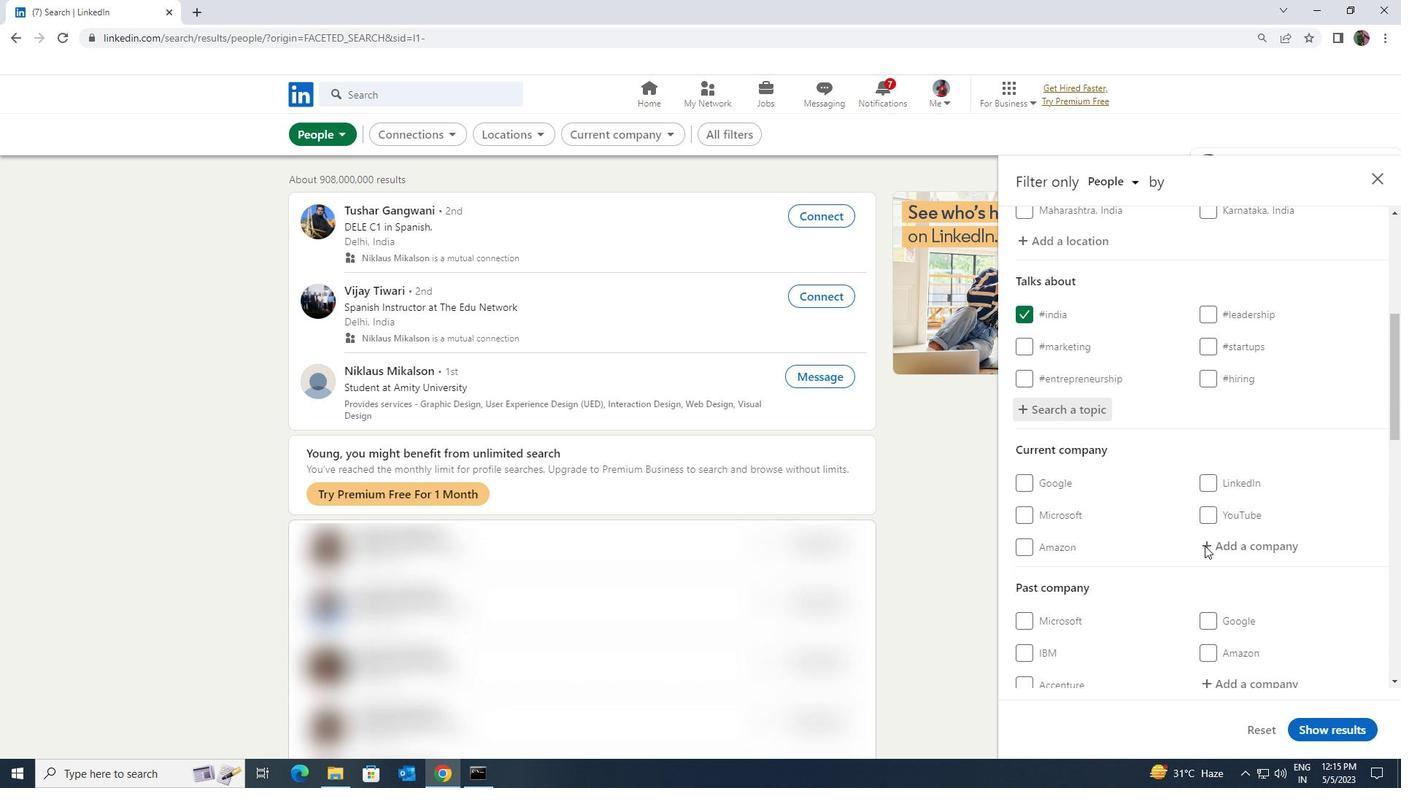 
Action: Mouse scrolled (1205, 545) with delta (0, 0)
Screenshot: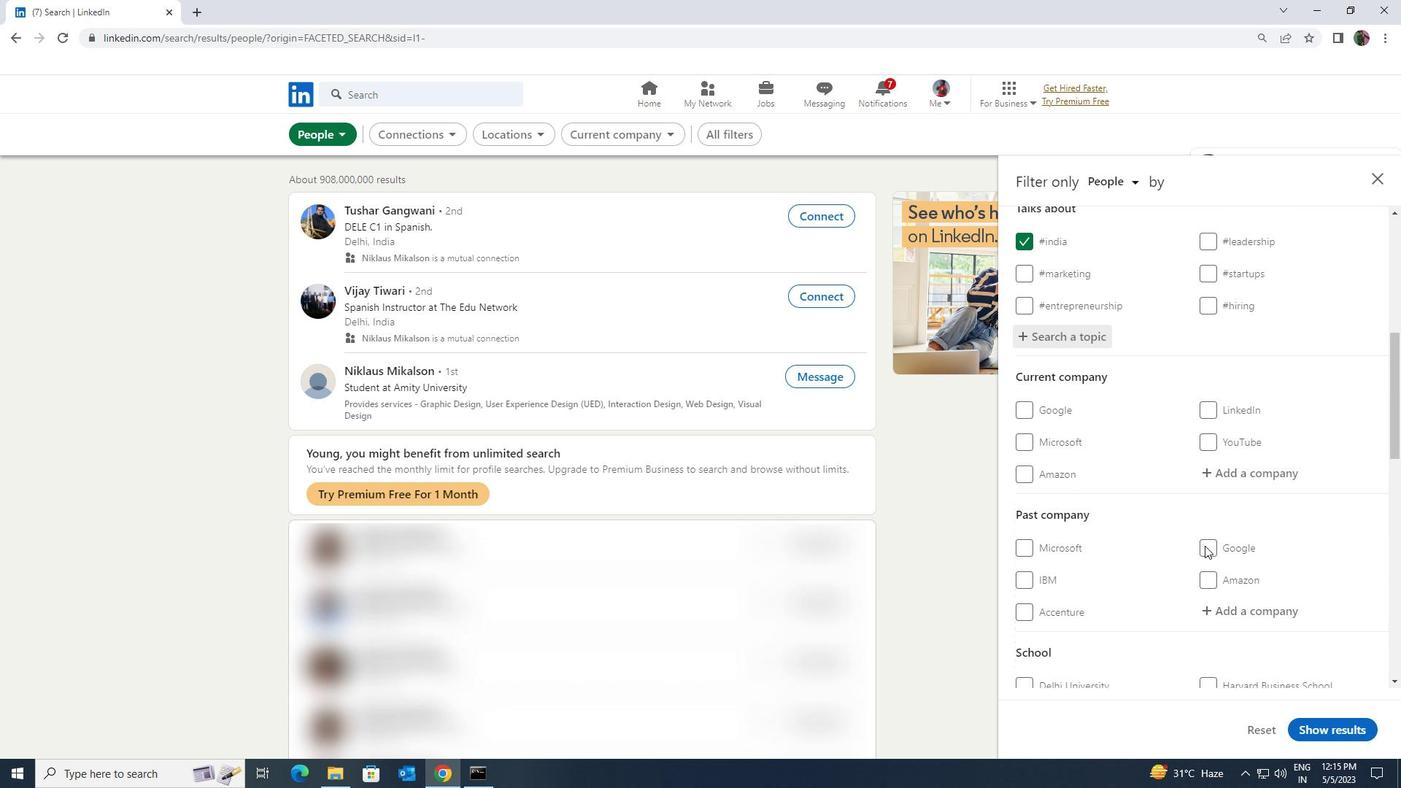 
Action: Mouse scrolled (1205, 545) with delta (0, 0)
Screenshot: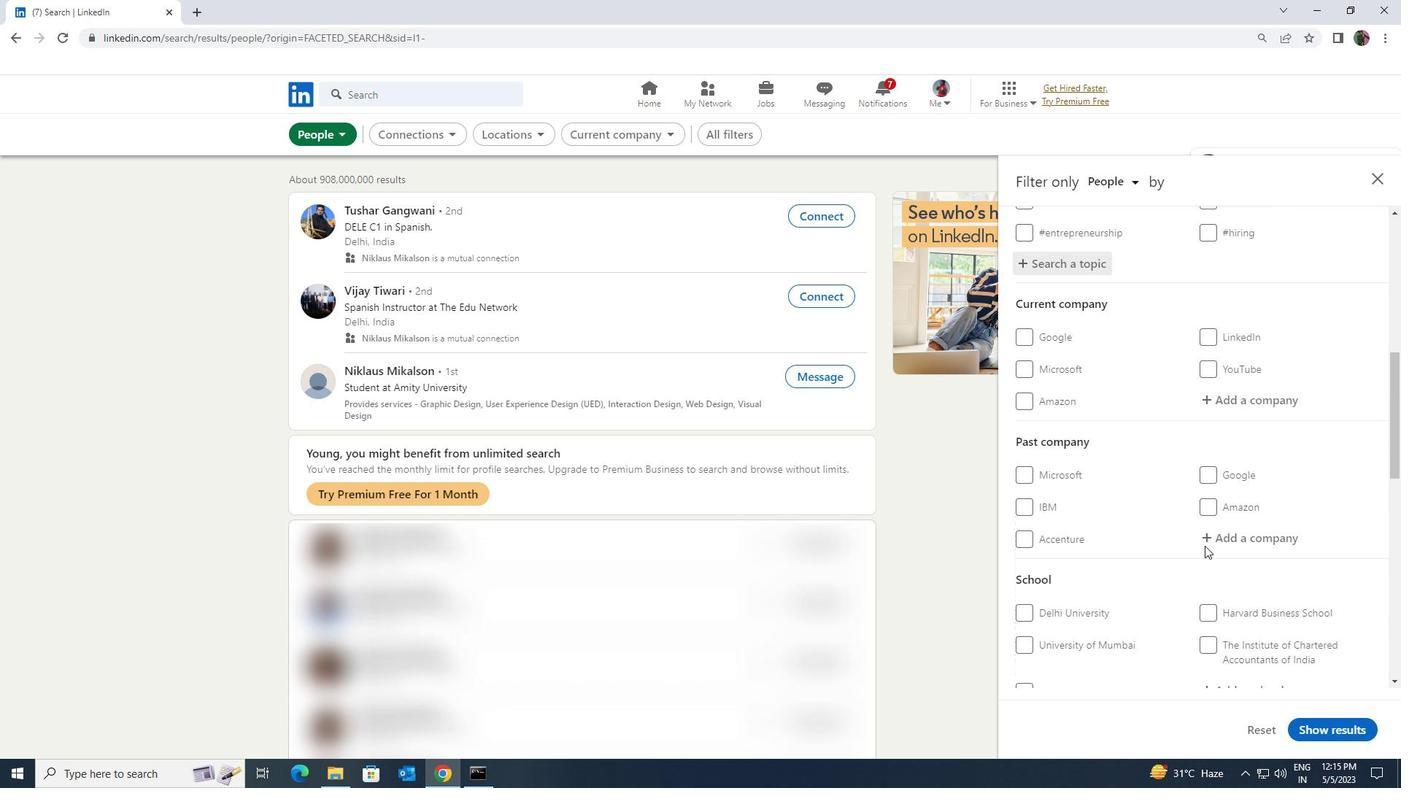 
Action: Mouse scrolled (1205, 545) with delta (0, 0)
Screenshot: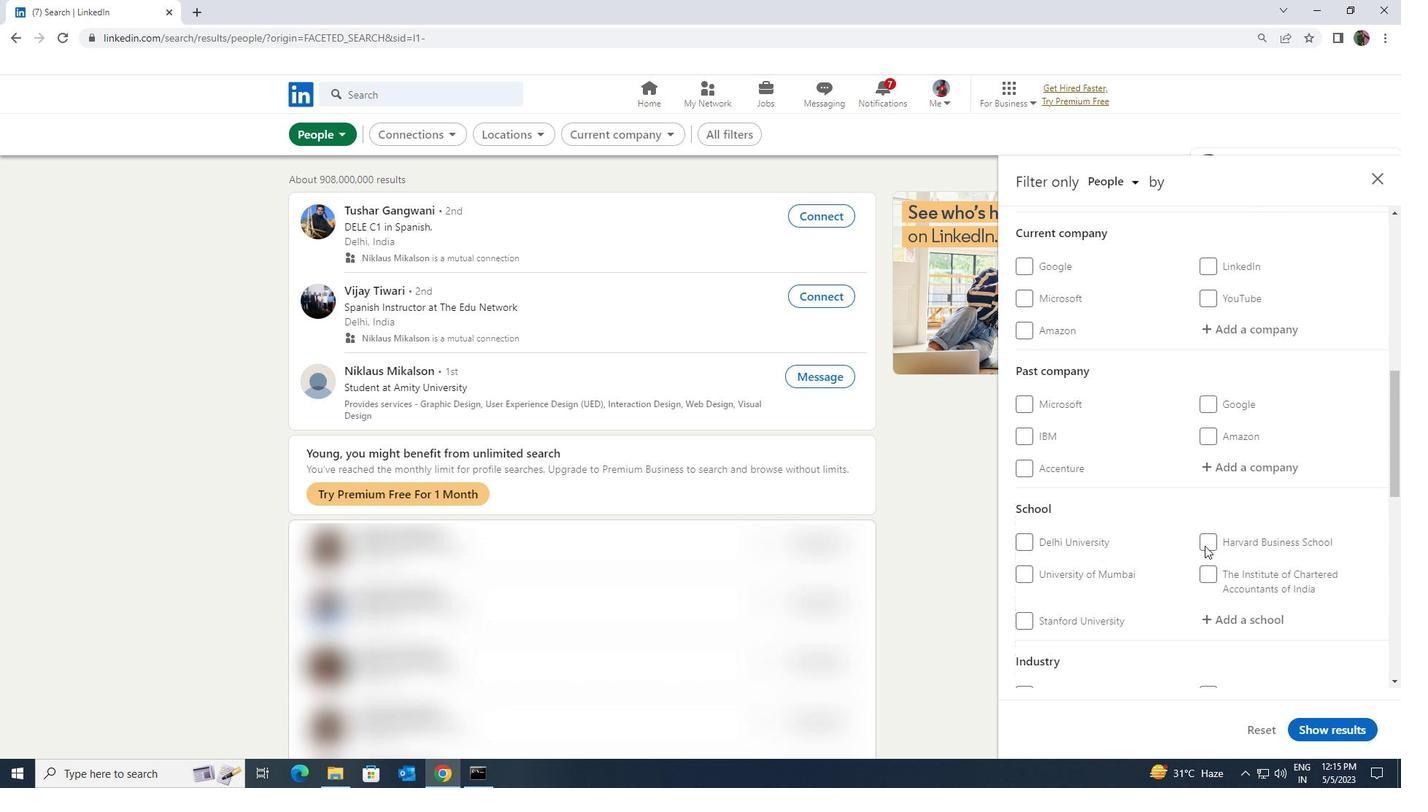 
Action: Mouse scrolled (1205, 545) with delta (0, 0)
Screenshot: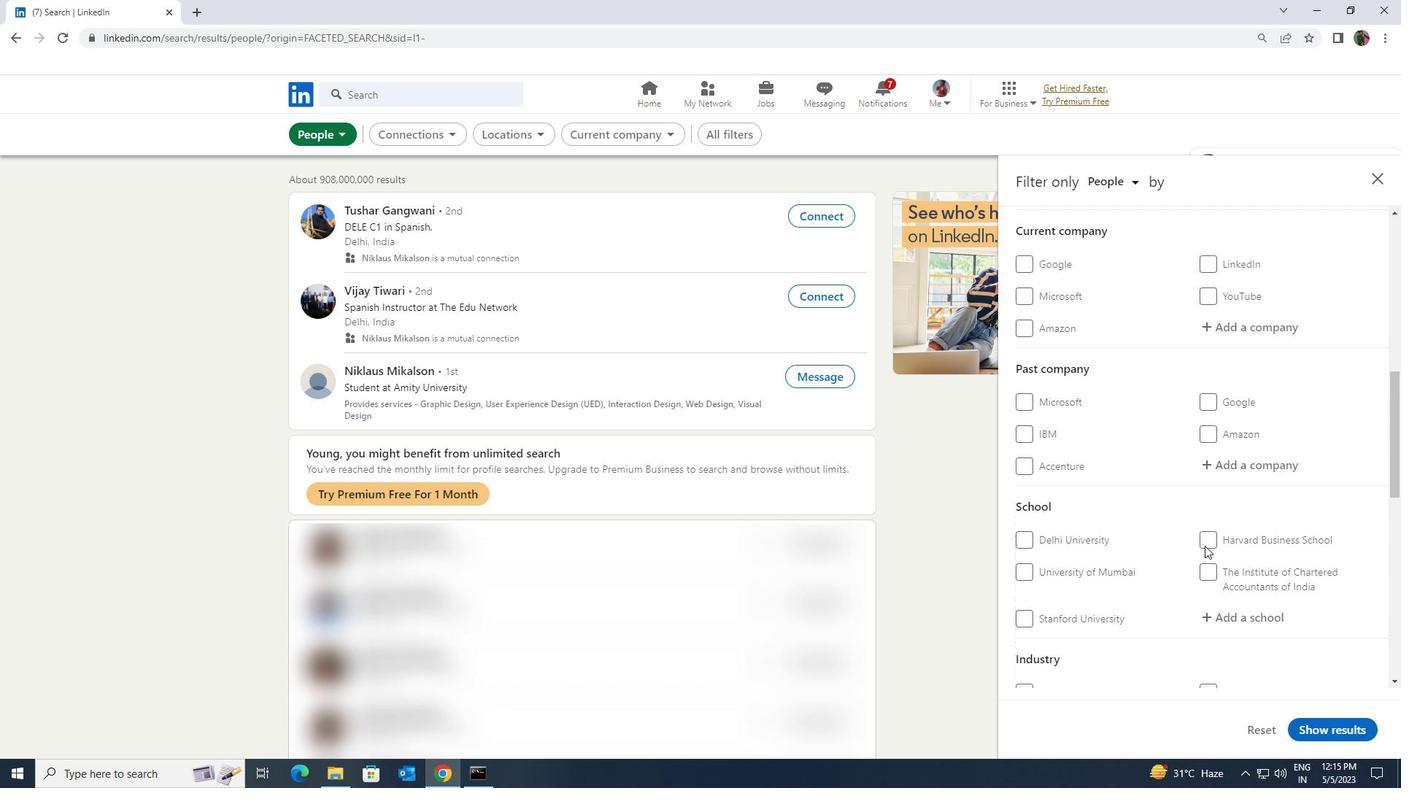 
Action: Mouse scrolled (1205, 545) with delta (0, 0)
Screenshot: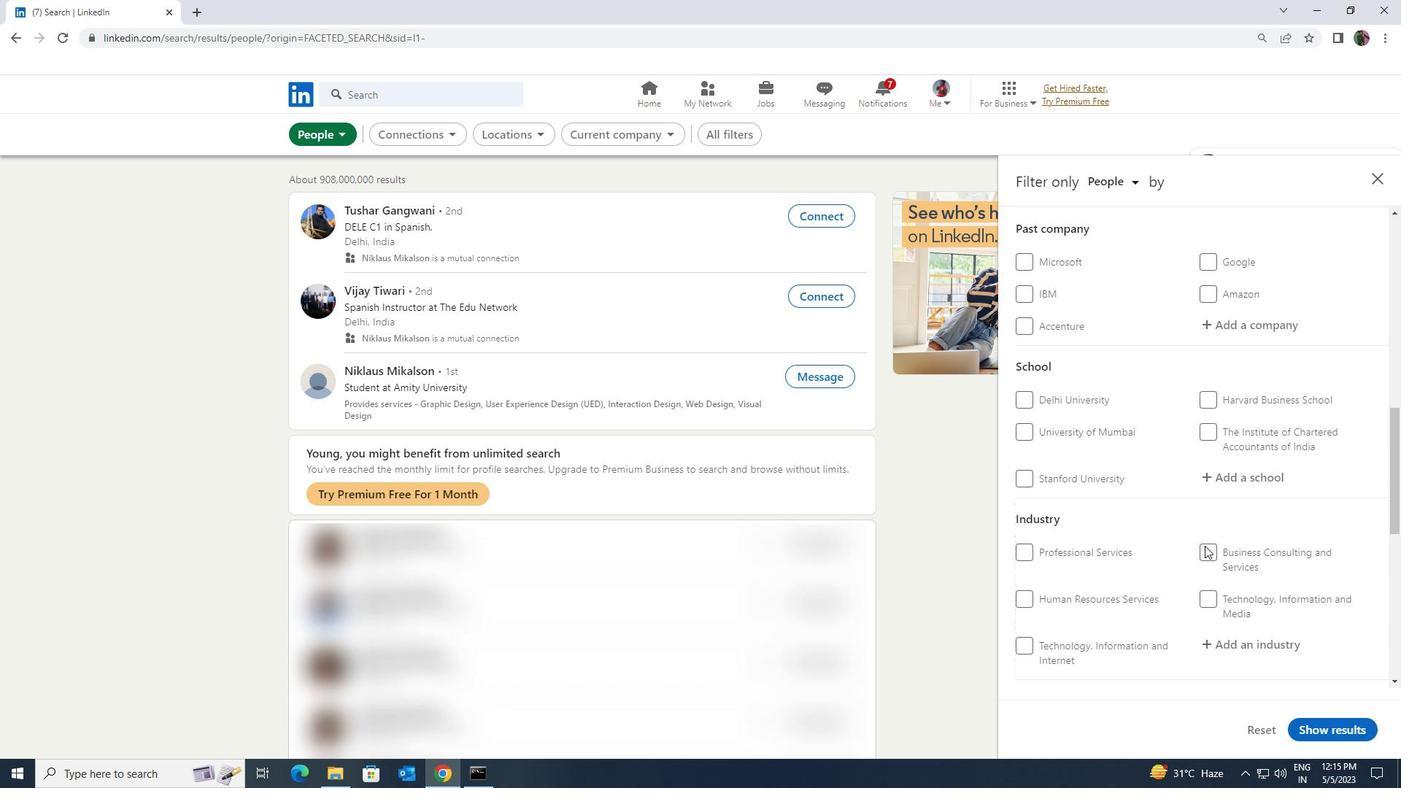 
Action: Mouse scrolled (1205, 545) with delta (0, 0)
Screenshot: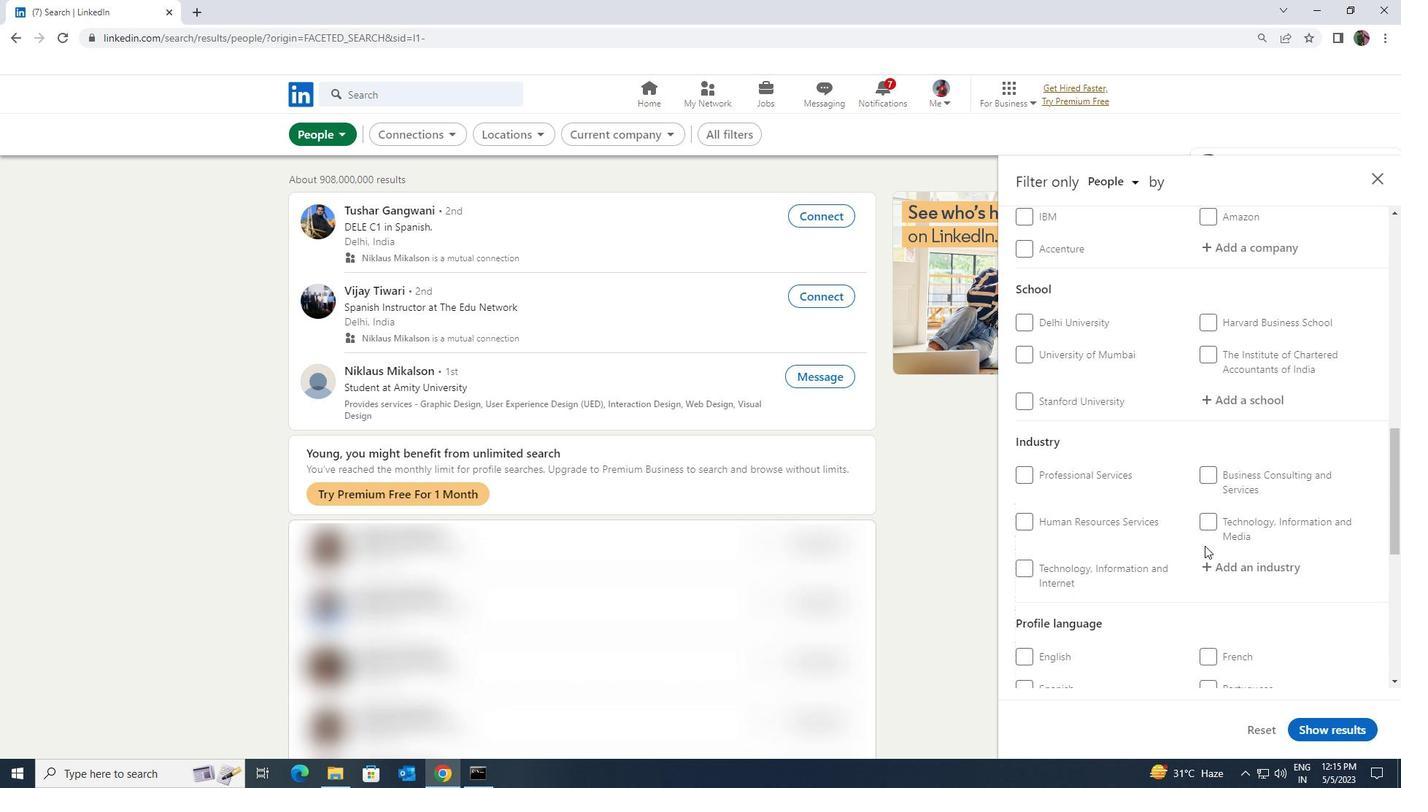 
Action: Mouse scrolled (1205, 545) with delta (0, 0)
Screenshot: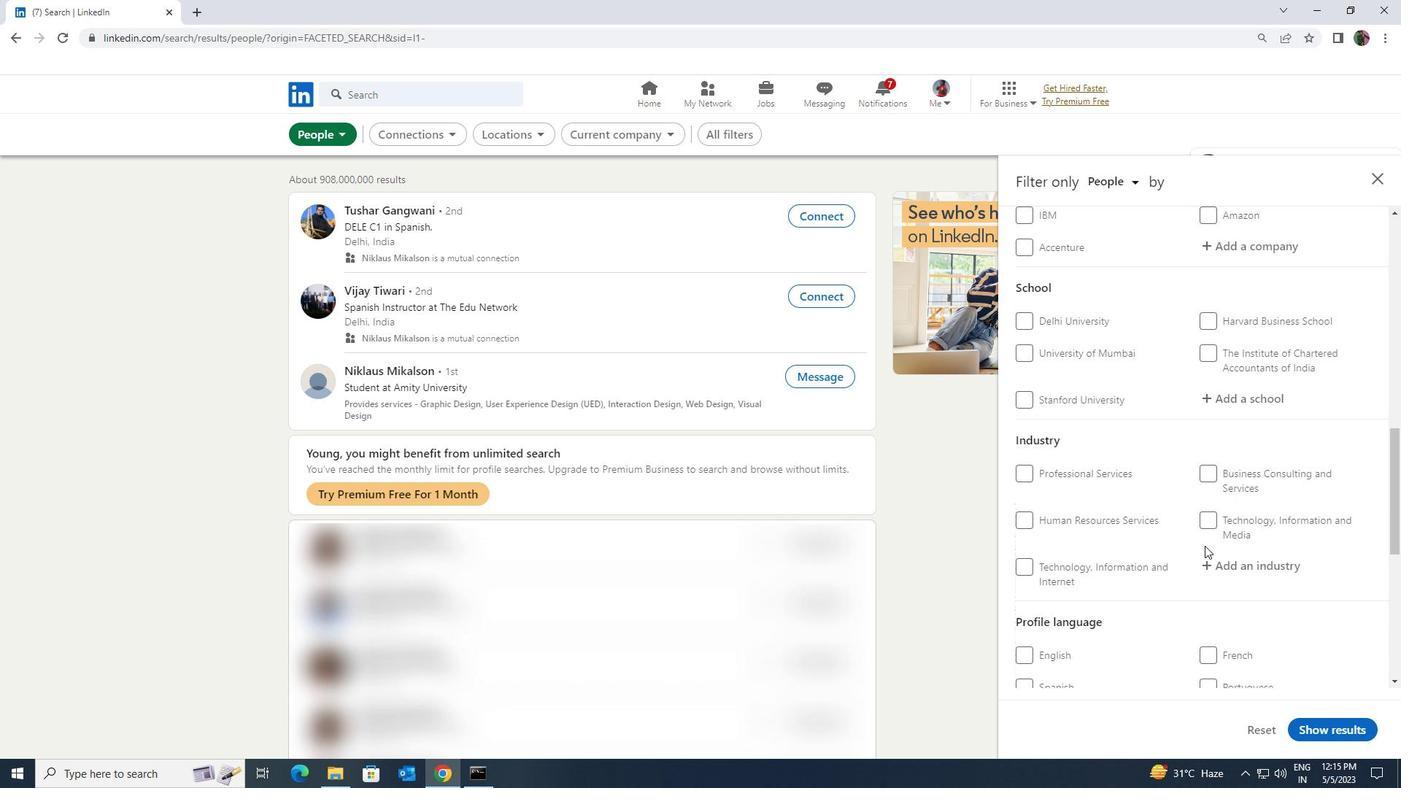 
Action: Mouse moved to (1209, 510)
Screenshot: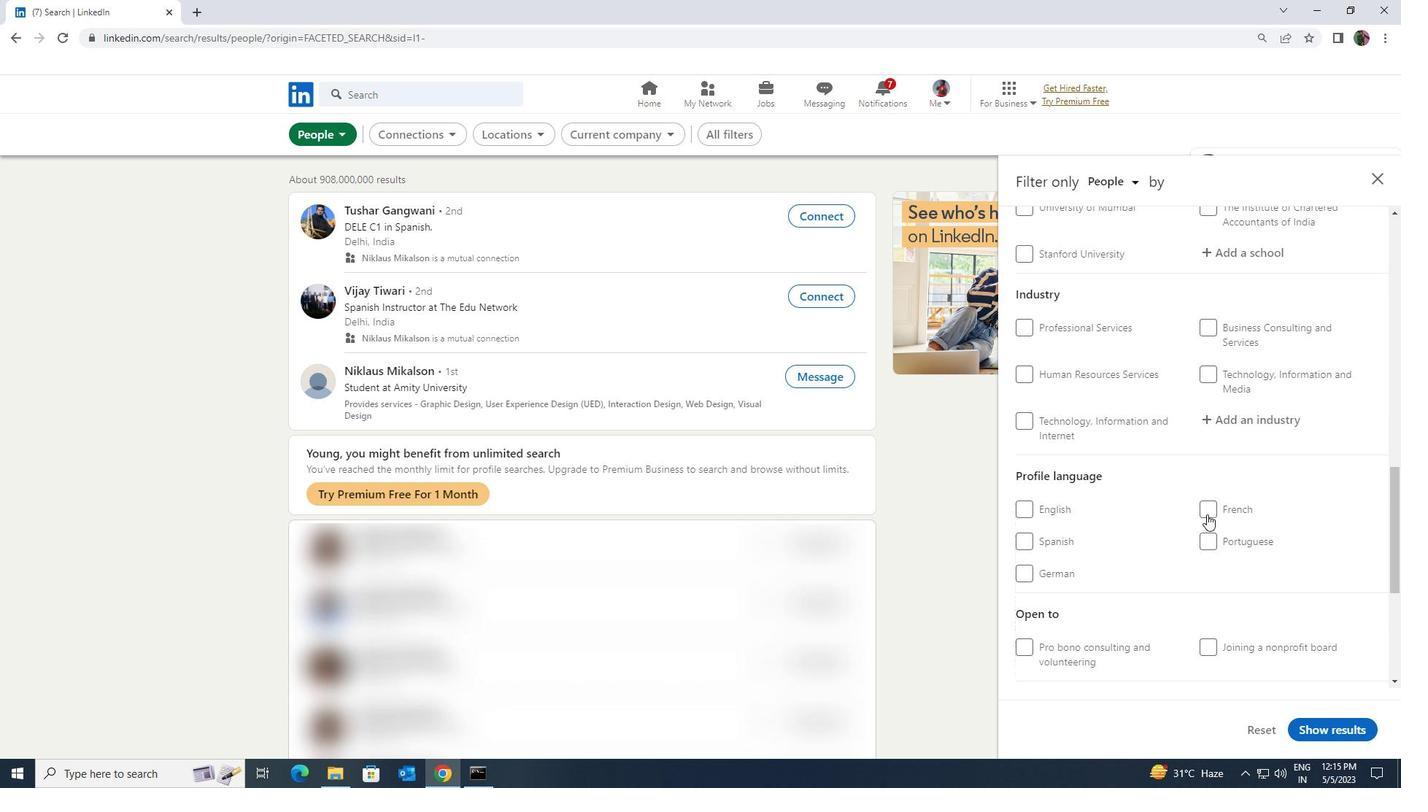 
Action: Mouse pressed left at (1209, 510)
Screenshot: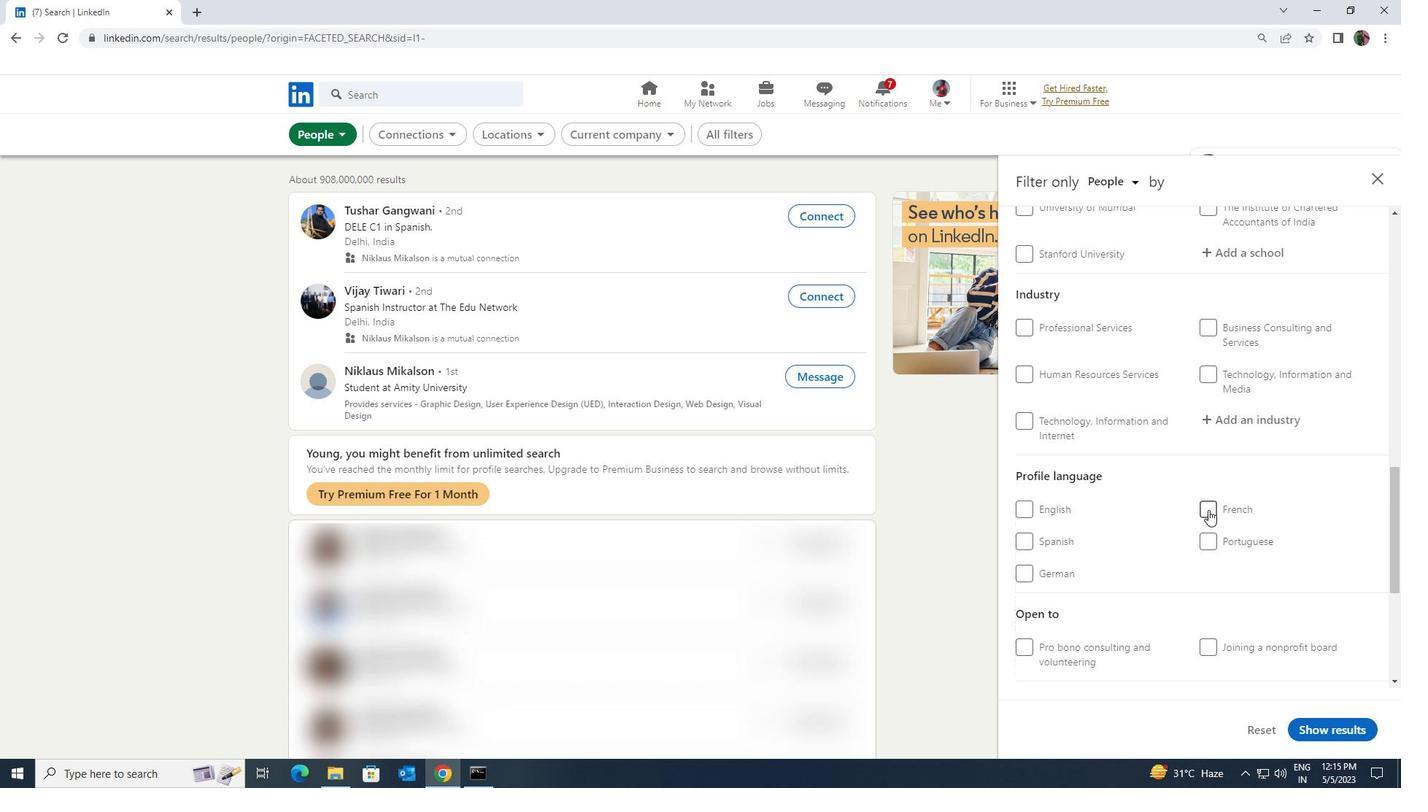 
Action: Mouse moved to (1211, 512)
Screenshot: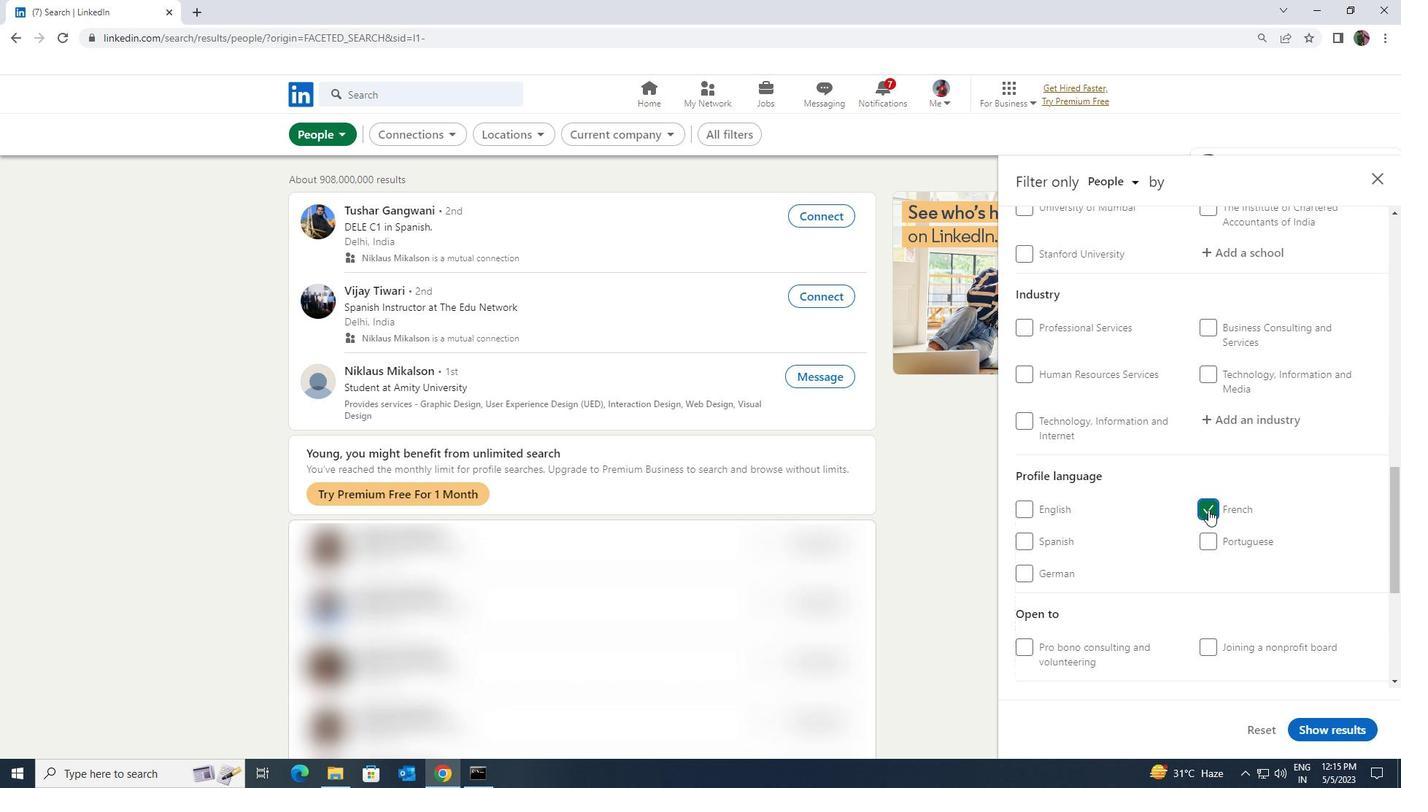 
Action: Mouse scrolled (1211, 513) with delta (0, 0)
Screenshot: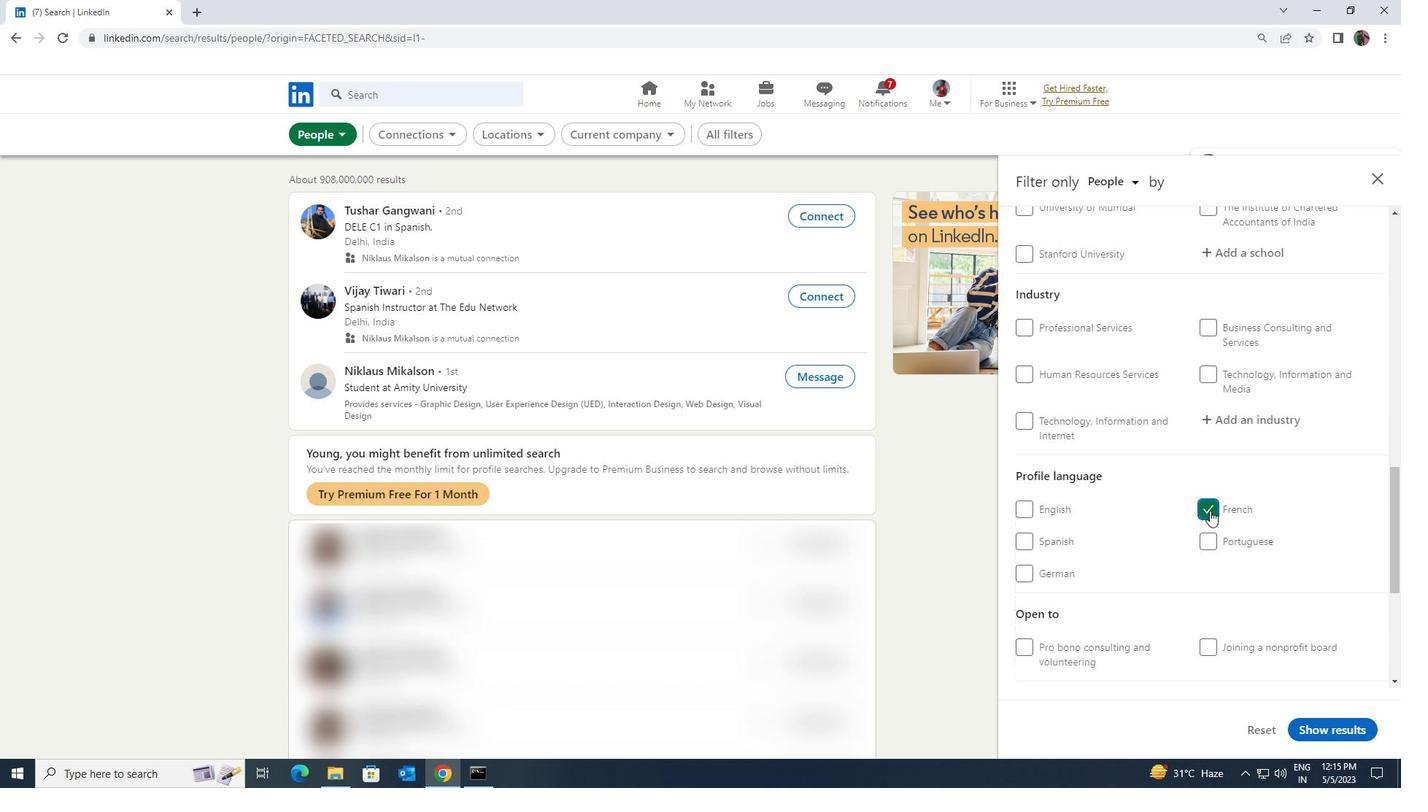
Action: Mouse scrolled (1211, 513) with delta (0, 0)
Screenshot: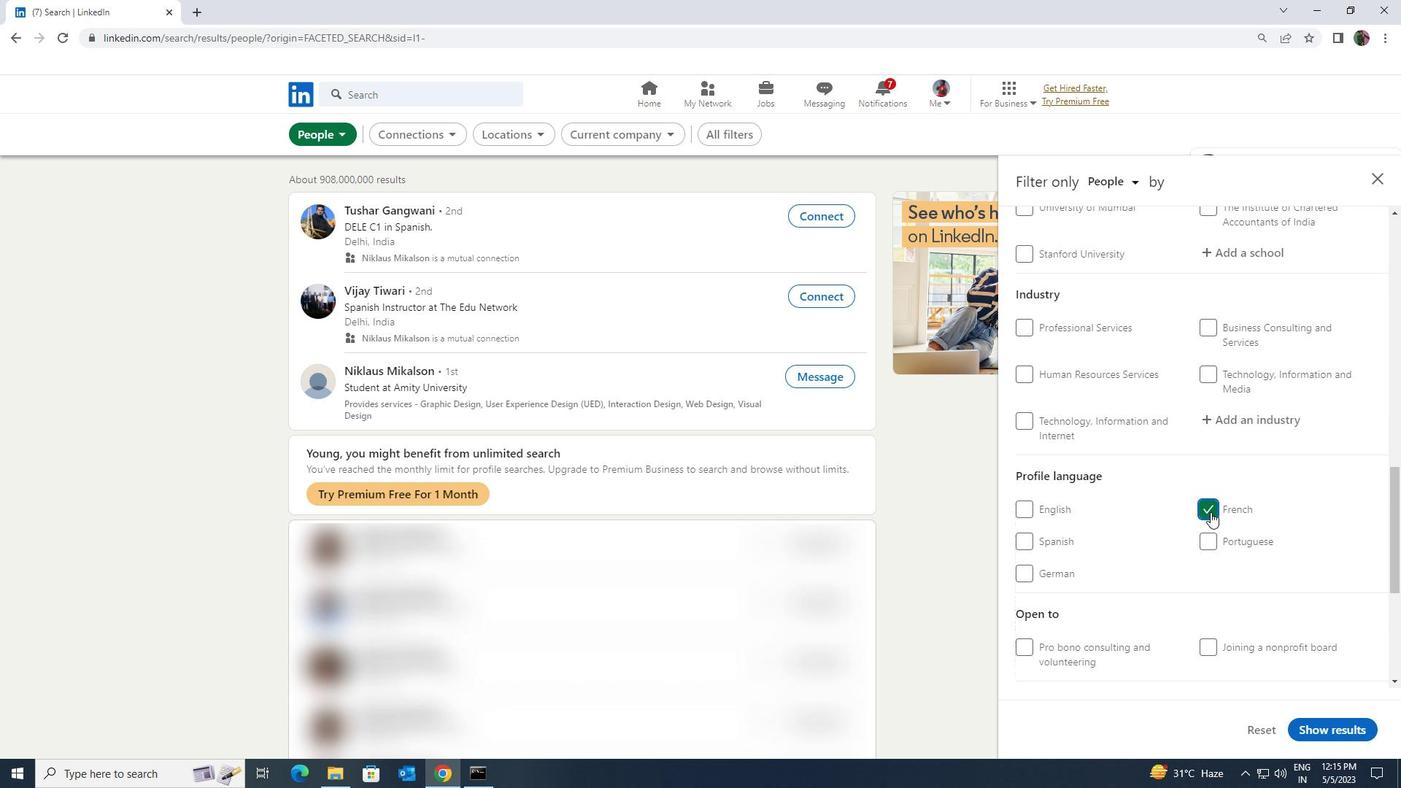 
Action: Mouse scrolled (1211, 513) with delta (0, 0)
Screenshot: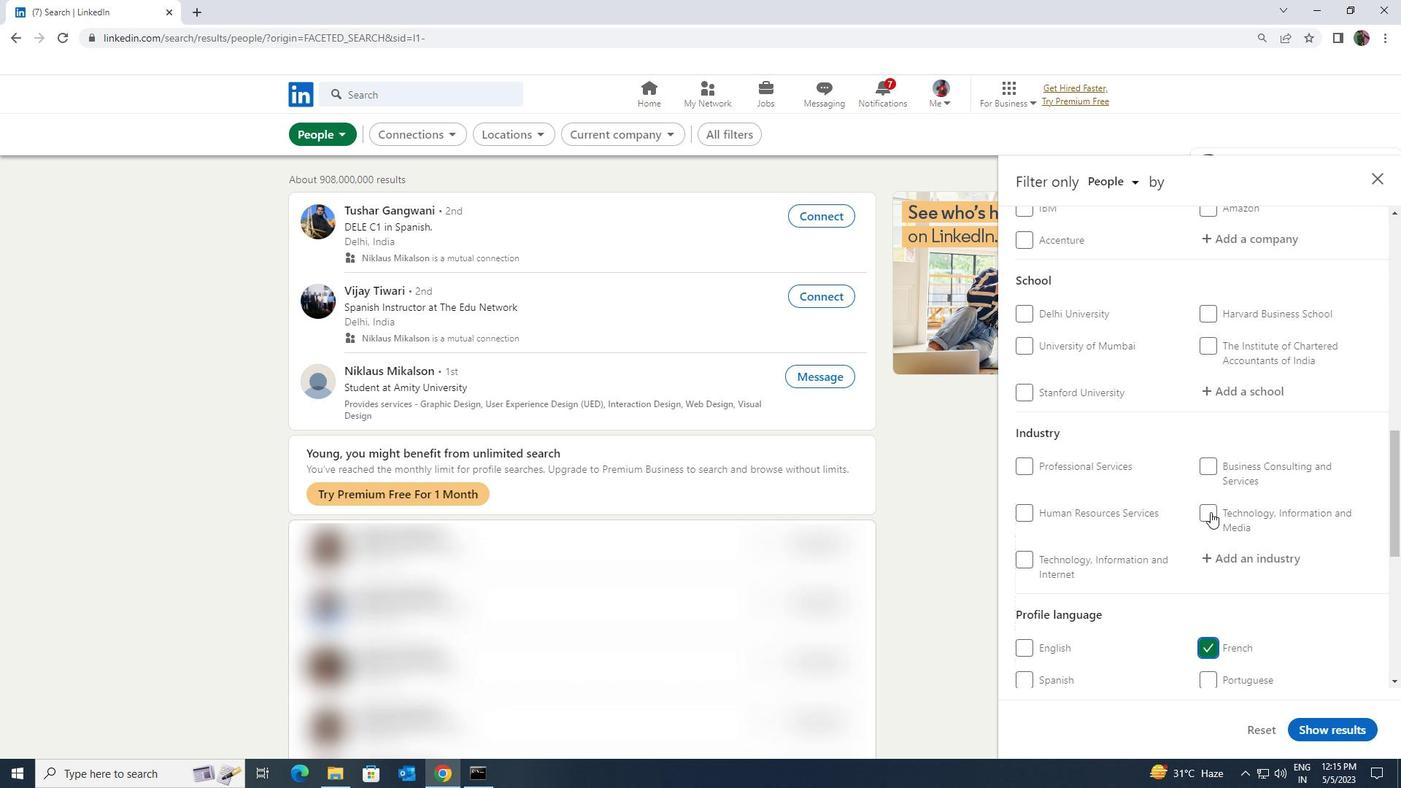 
Action: Mouse scrolled (1211, 513) with delta (0, 0)
Screenshot: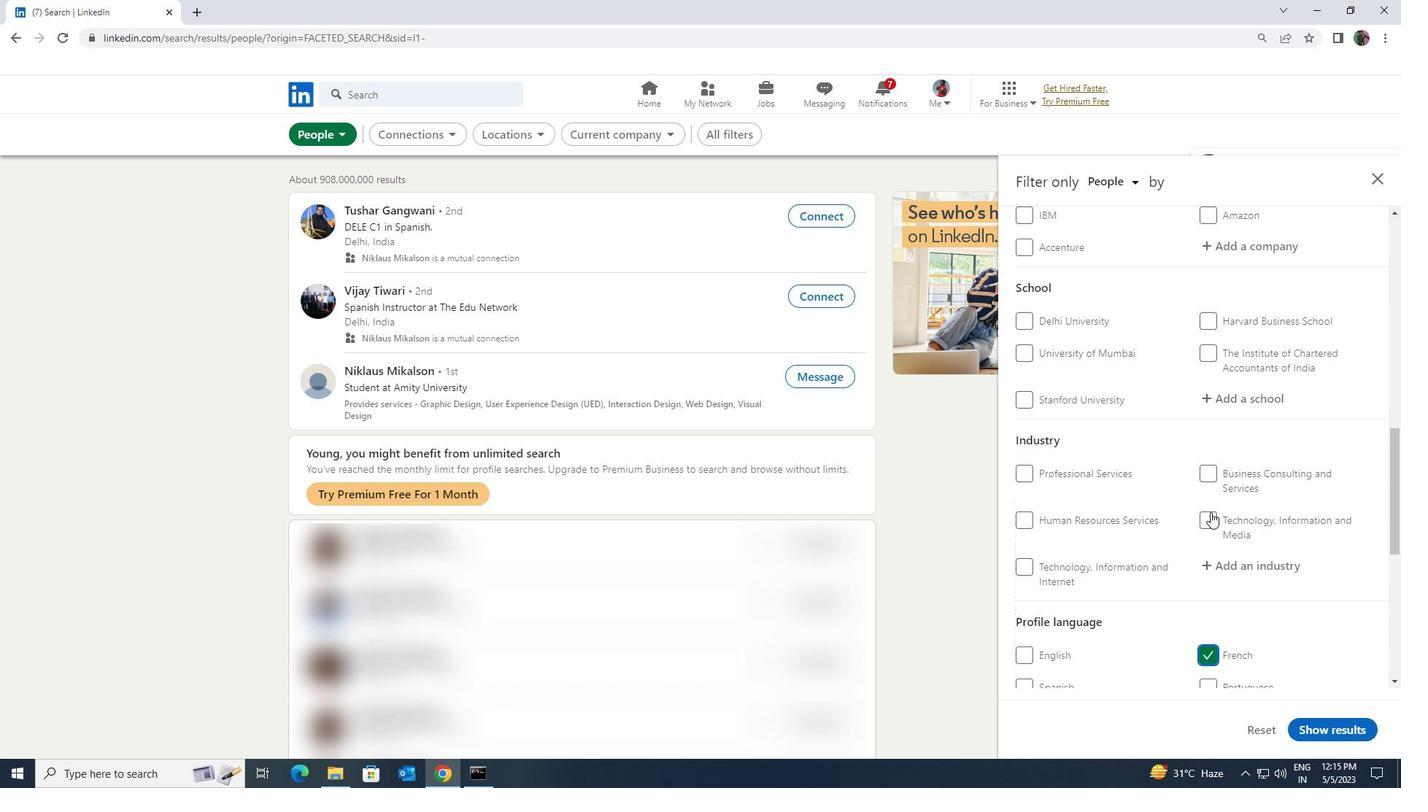 
Action: Mouse scrolled (1211, 513) with delta (0, 0)
Screenshot: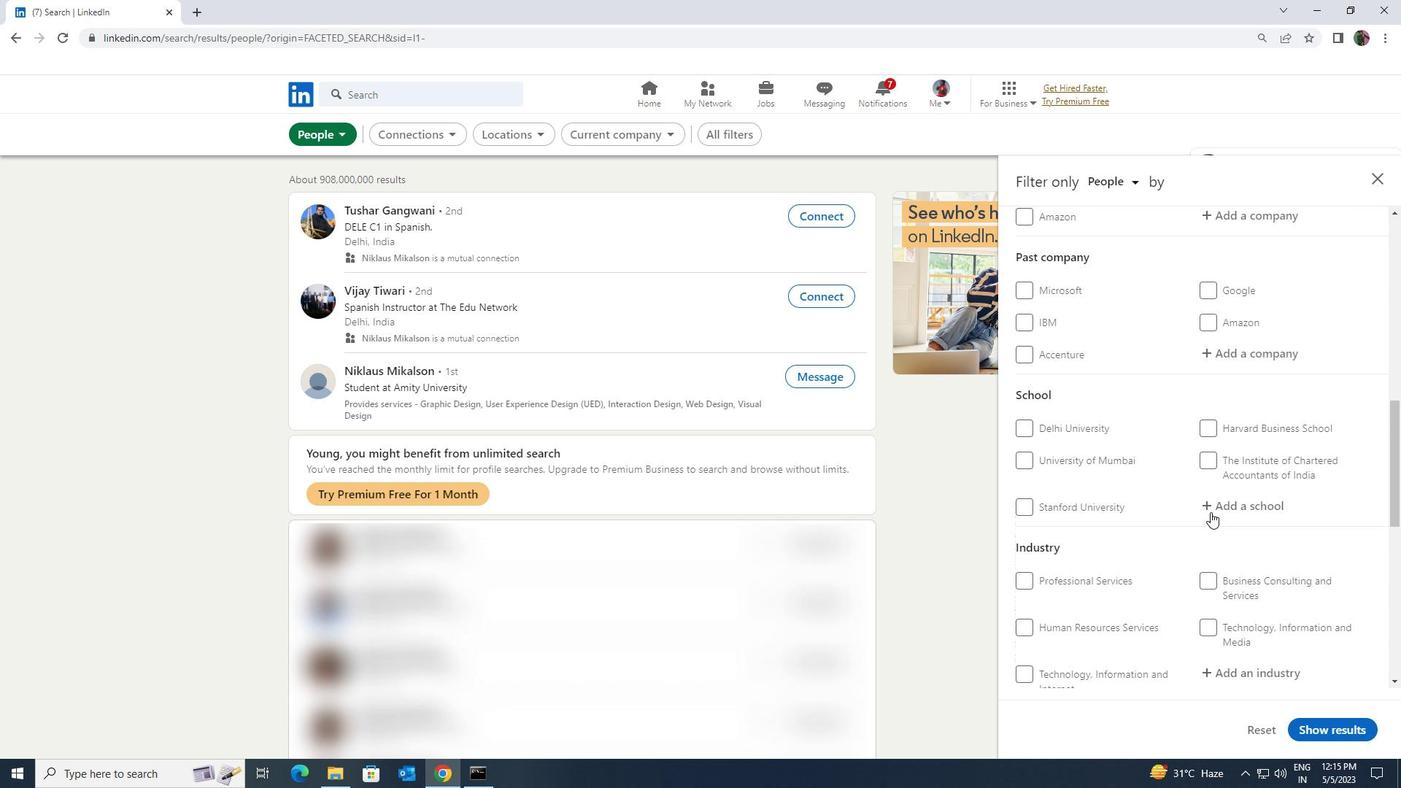 
Action: Mouse scrolled (1211, 513) with delta (0, 0)
Screenshot: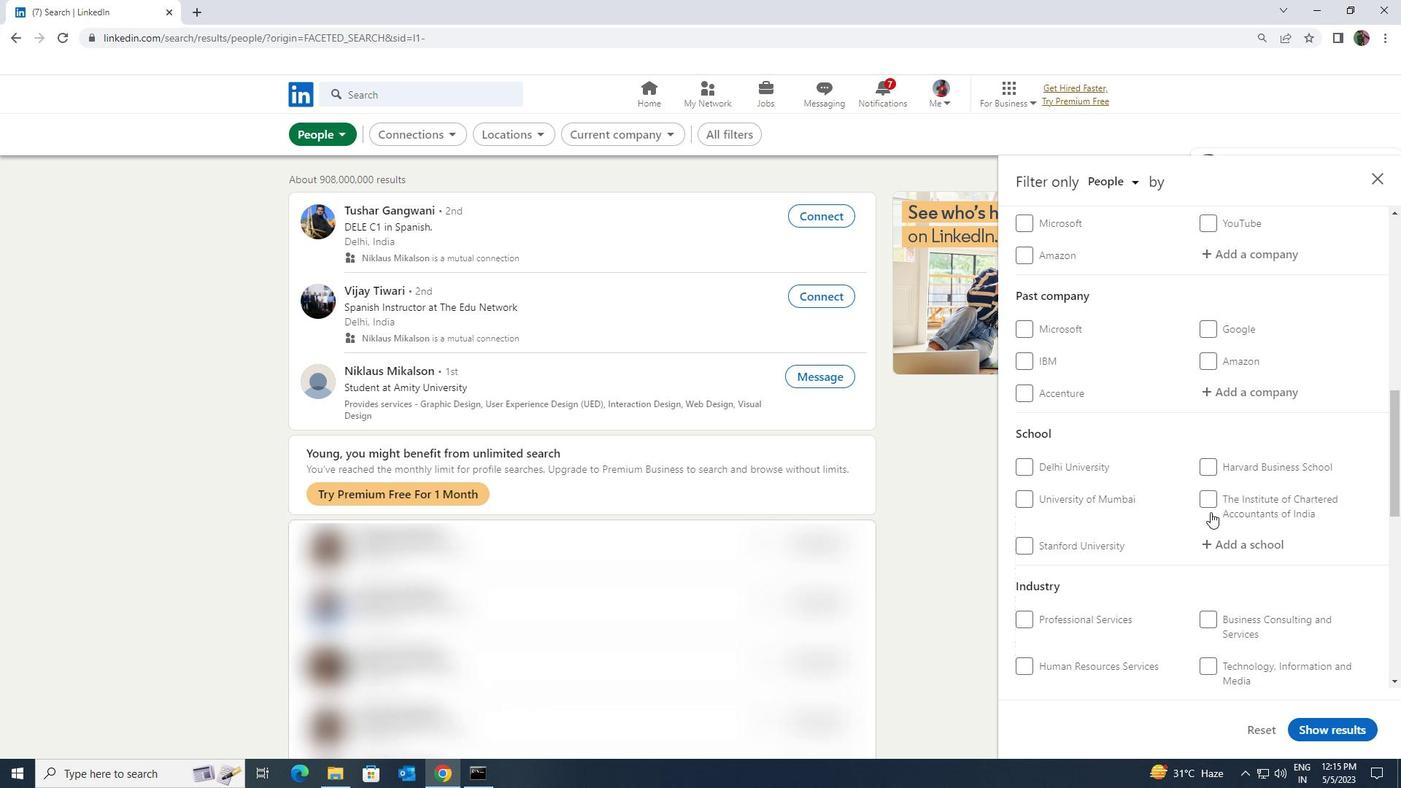 
Action: Mouse scrolled (1211, 513) with delta (0, 0)
Screenshot: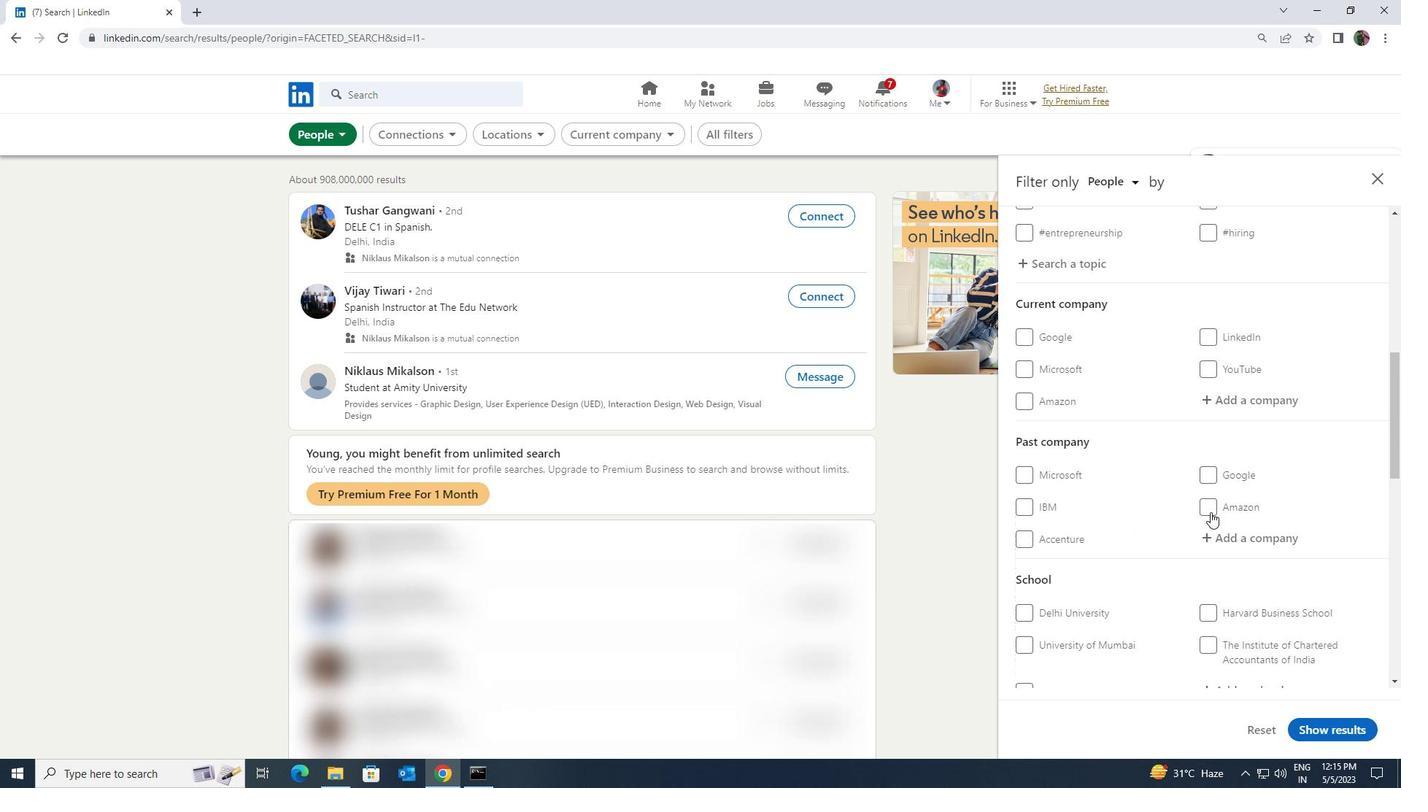 
Action: Mouse moved to (1217, 475)
Screenshot: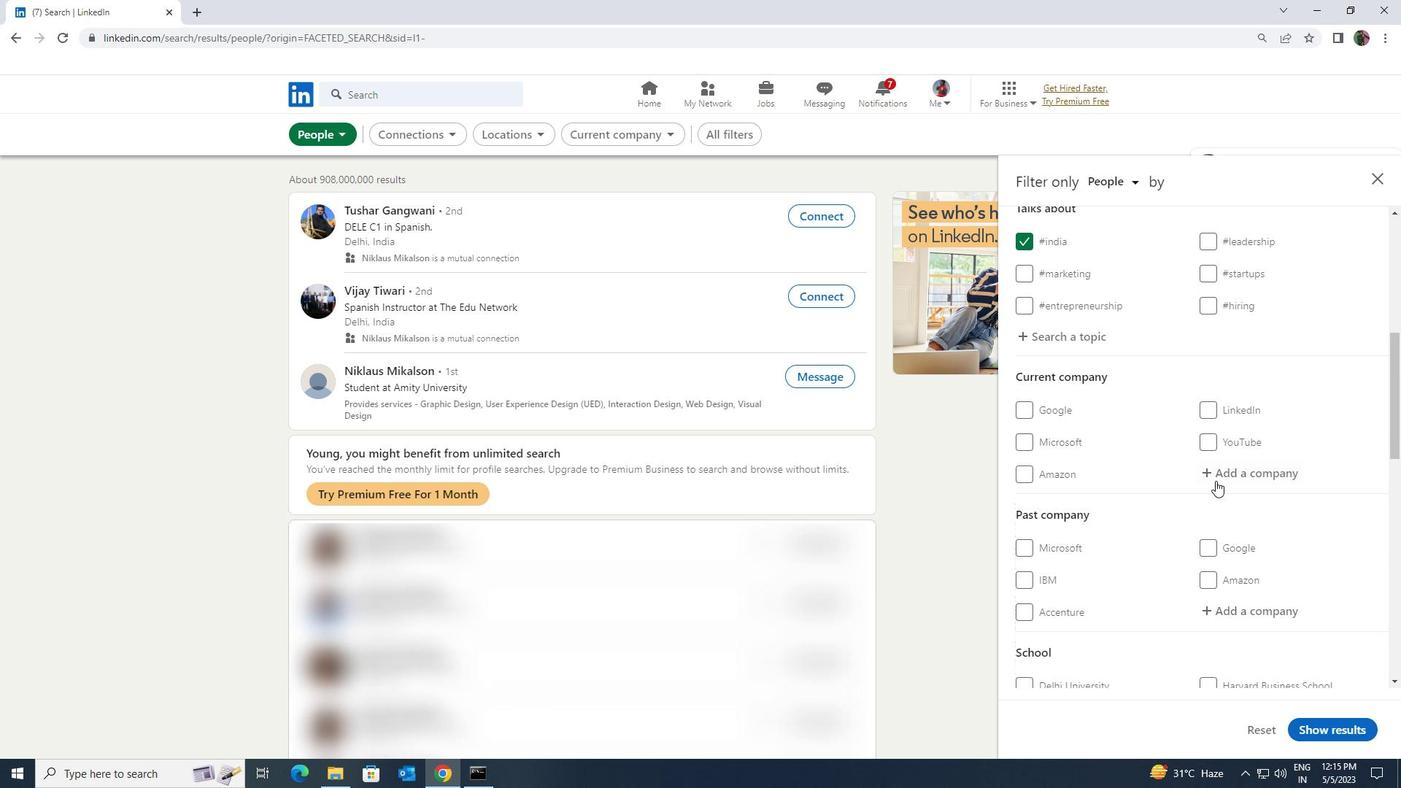 
Action: Mouse pressed left at (1217, 475)
Screenshot: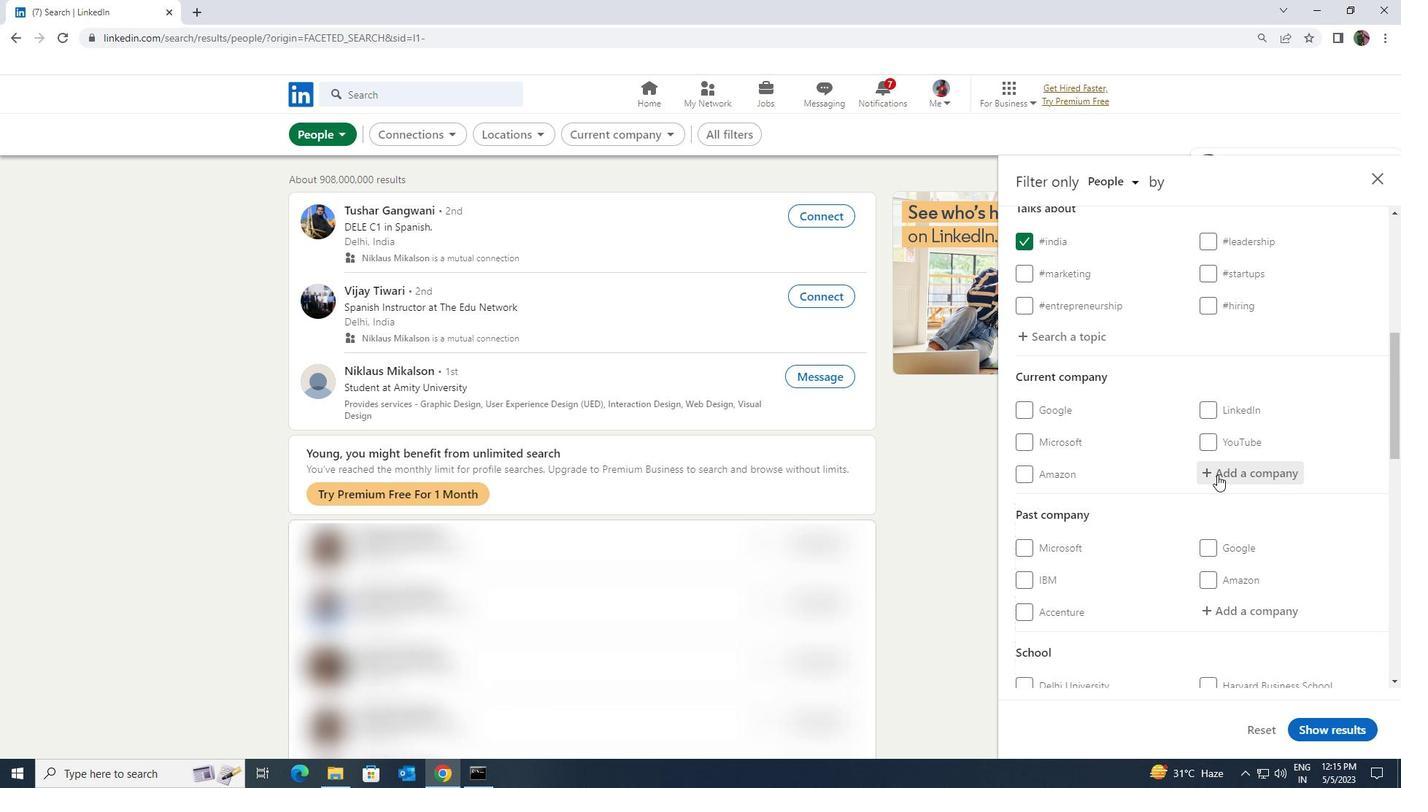 
Action: Key pressed <Key.shift><Key.shift><Key.shift><Key.shift>BONITO<Key.space><Key.shift>DESI
Screenshot: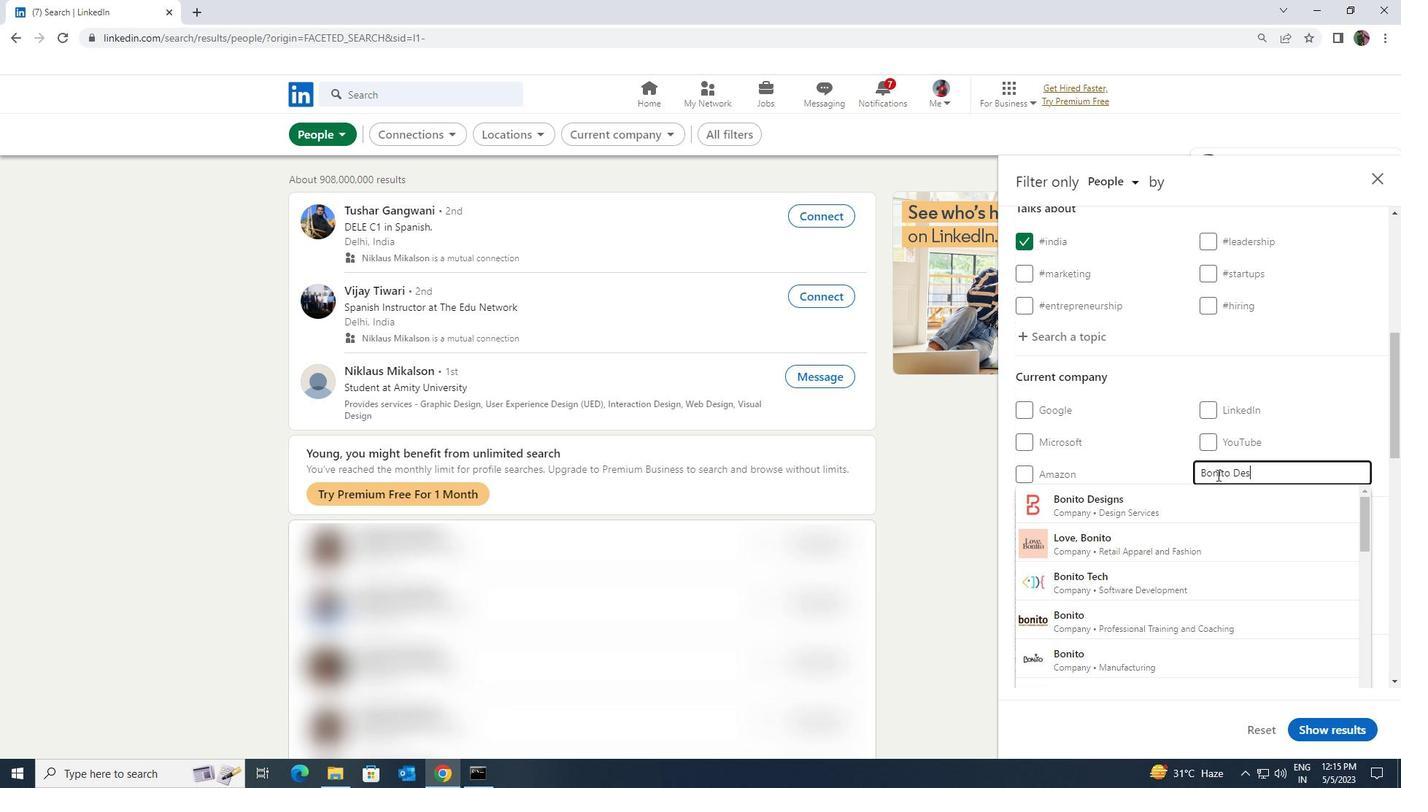 
Action: Mouse moved to (1218, 489)
Screenshot: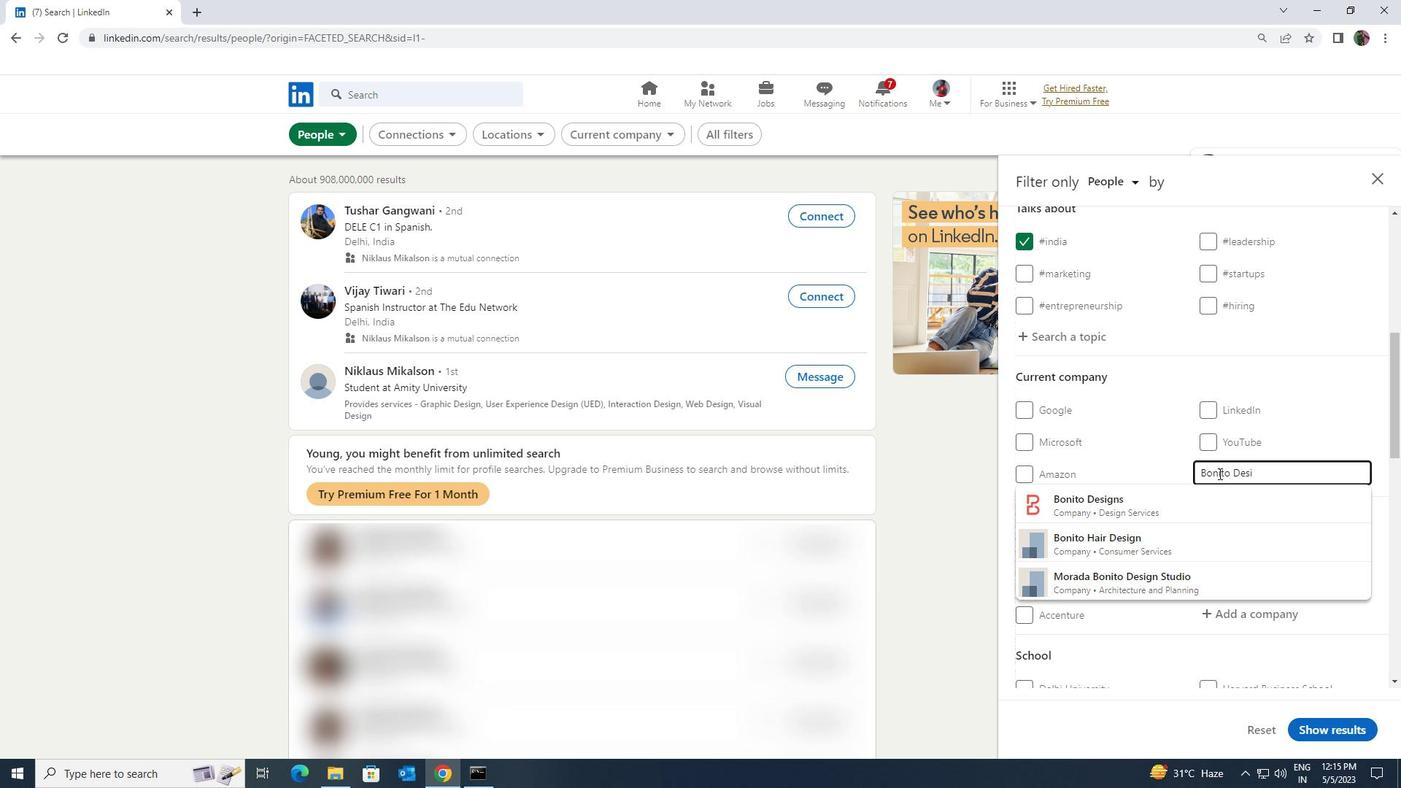 
Action: Mouse pressed left at (1218, 489)
Screenshot: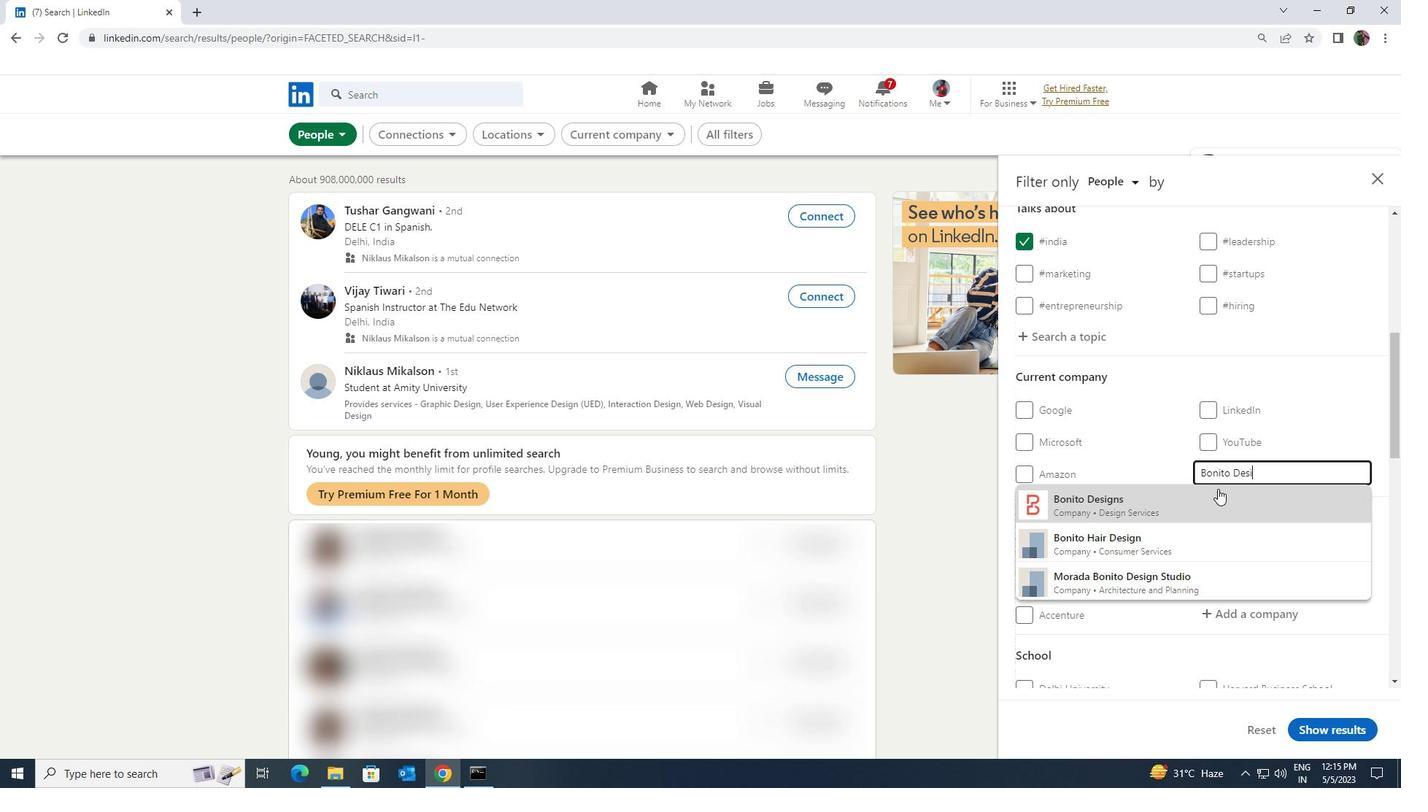 
Action: Mouse scrolled (1218, 488) with delta (0, 0)
Screenshot: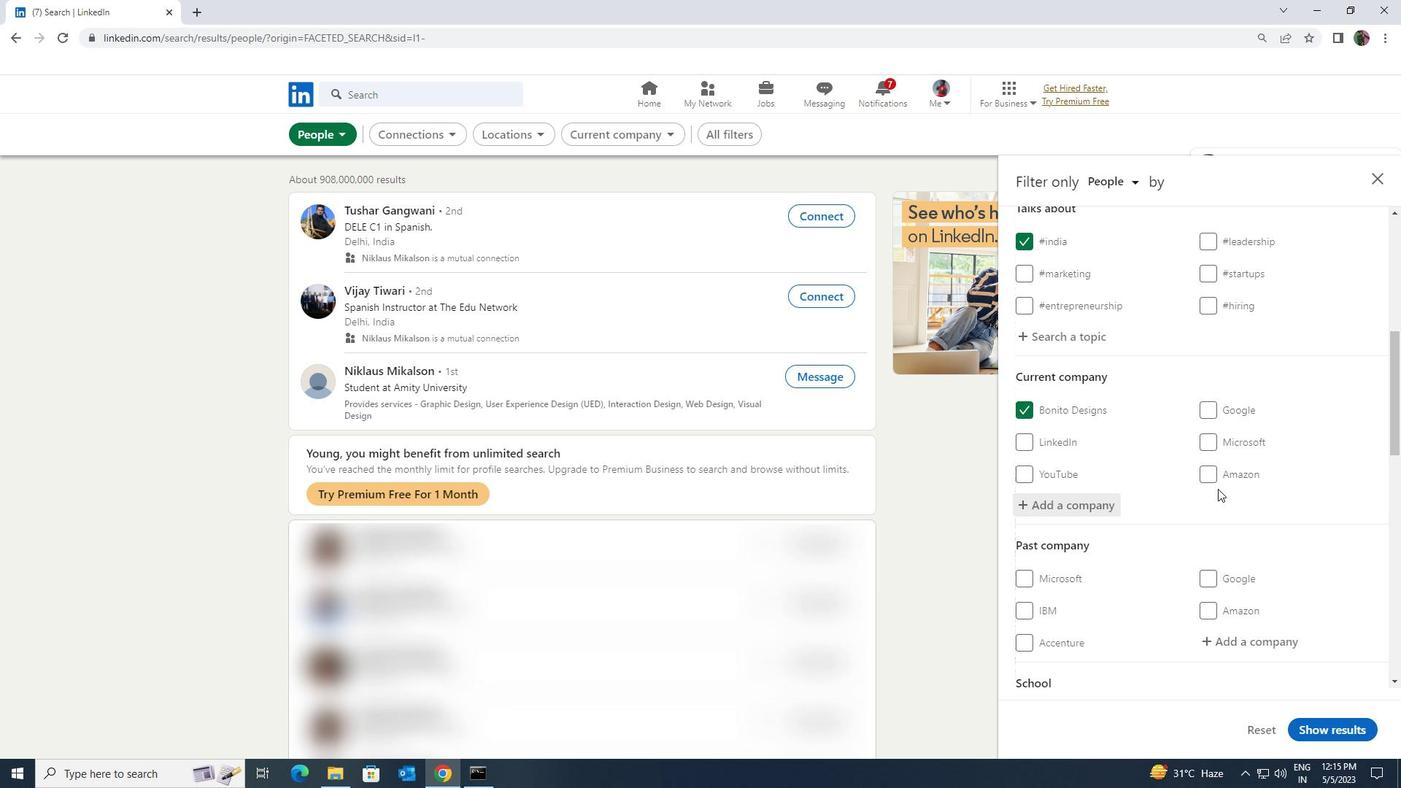 
Action: Mouse scrolled (1218, 488) with delta (0, 0)
Screenshot: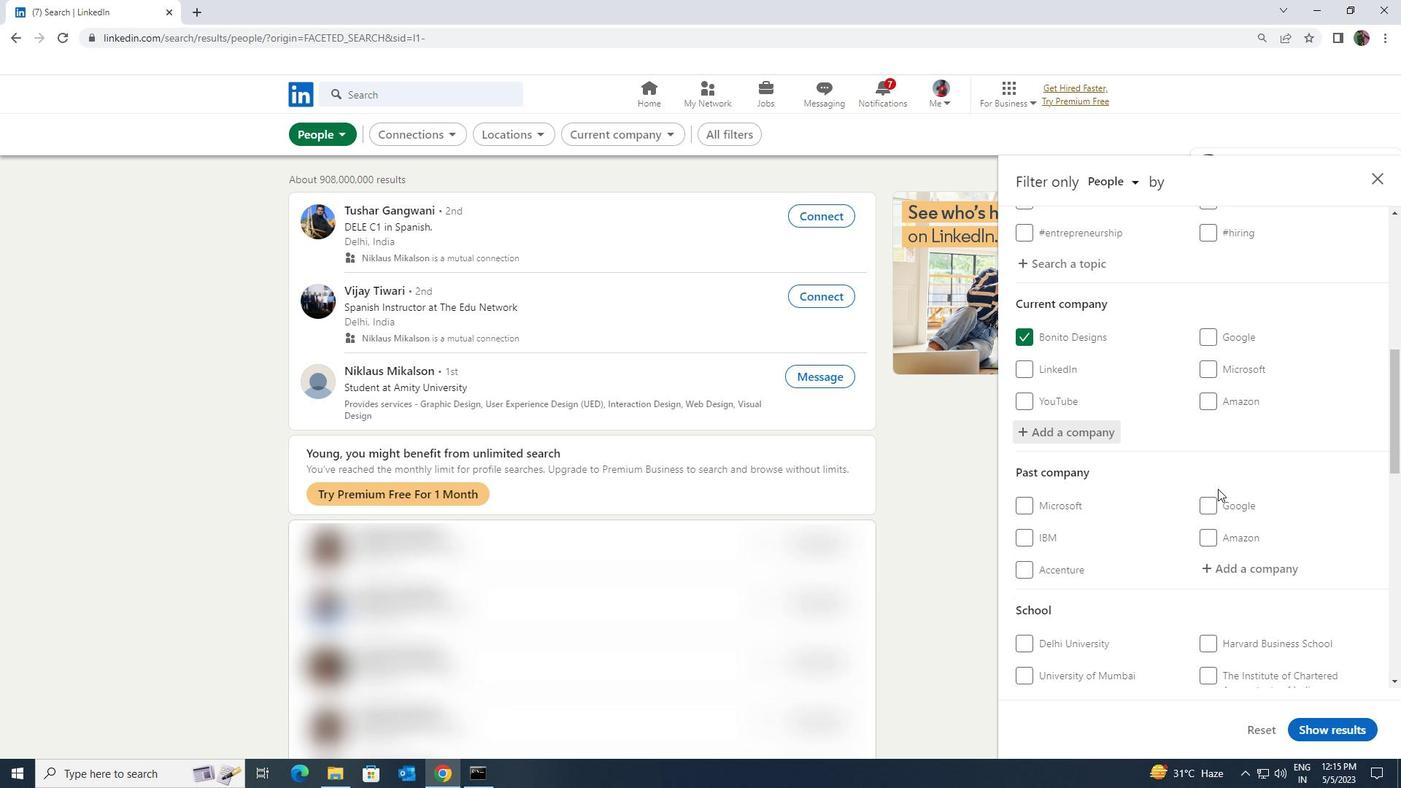 
Action: Mouse scrolled (1218, 488) with delta (0, 0)
Screenshot: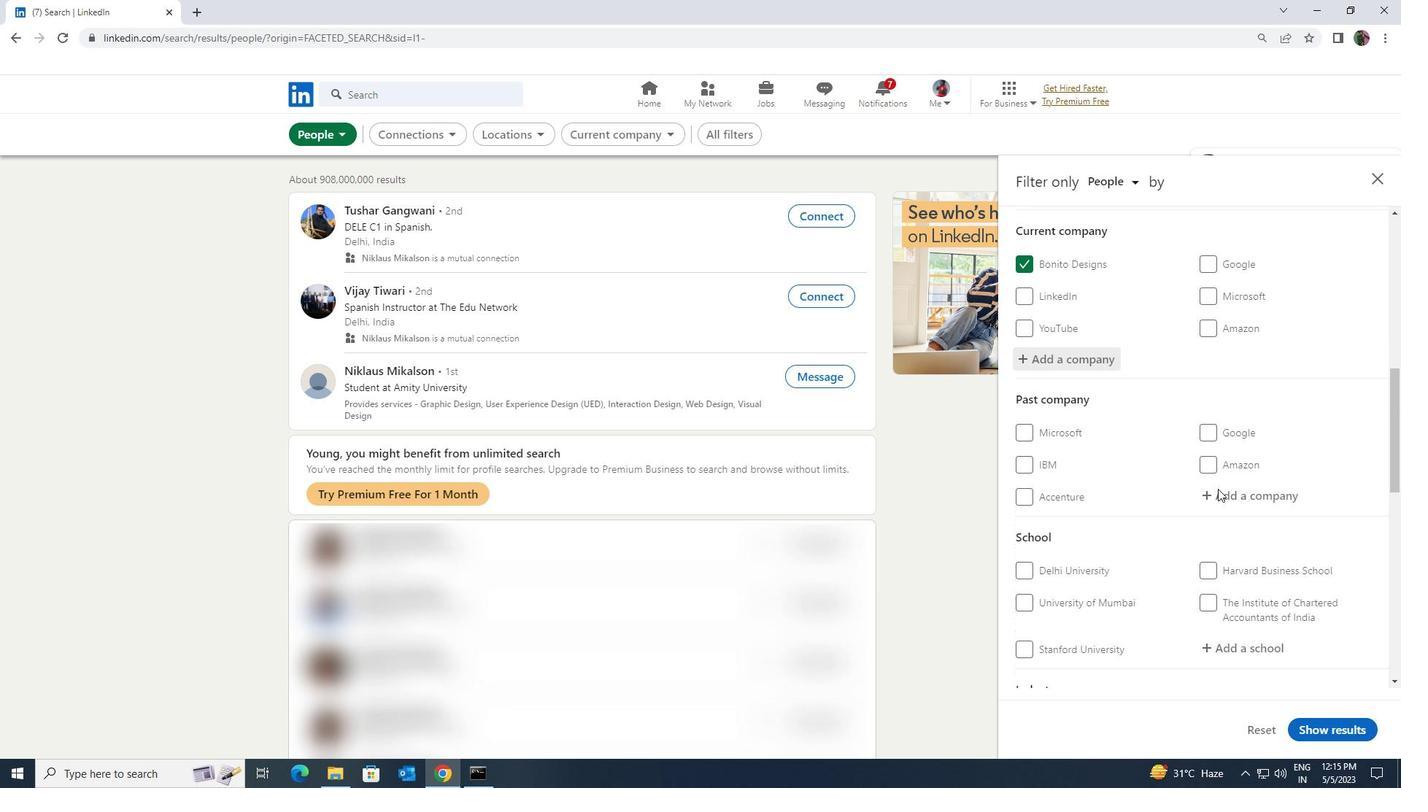 
Action: Mouse moved to (1226, 569)
Screenshot: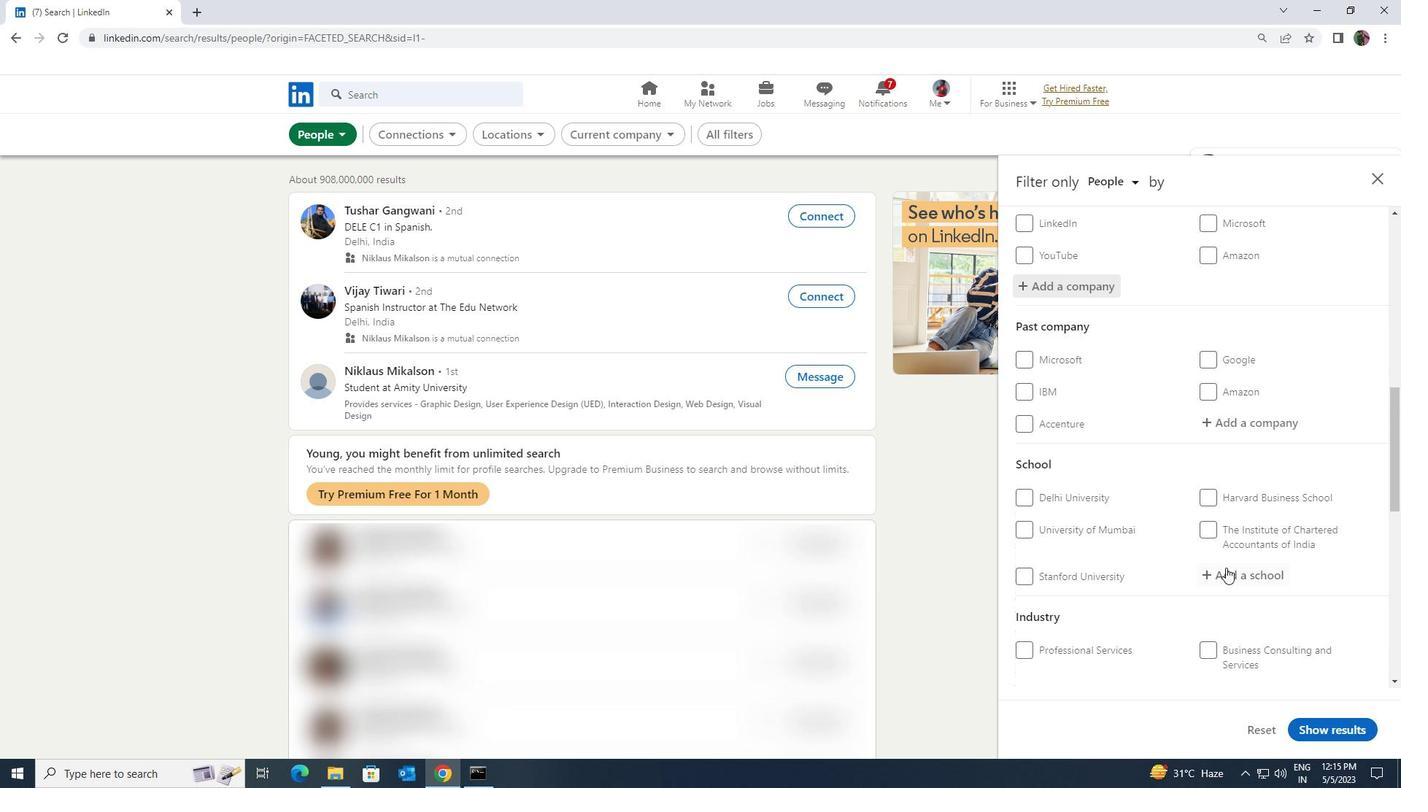 
Action: Mouse pressed left at (1226, 569)
Screenshot: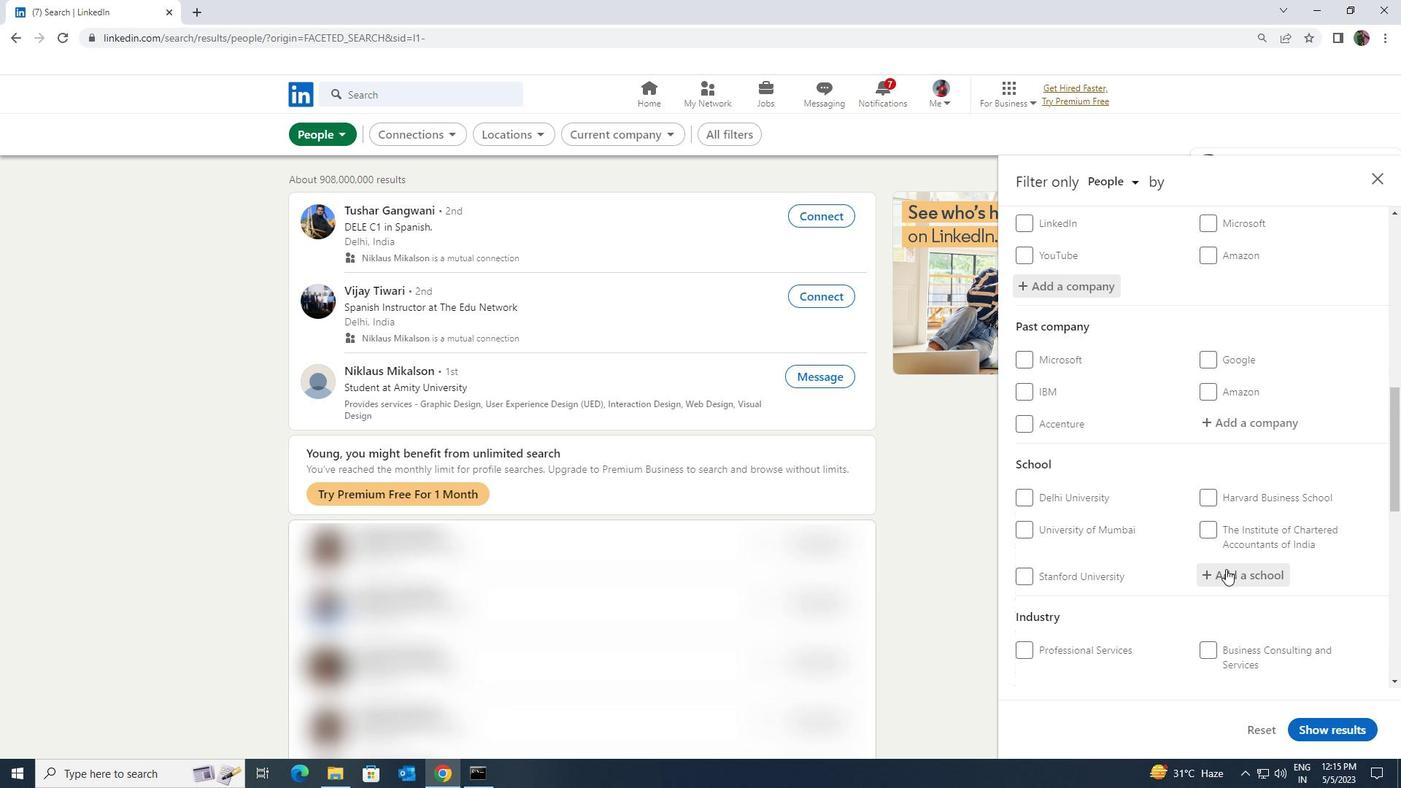 
Action: Key pressed <Key.shift>MEGHALAYA
Screenshot: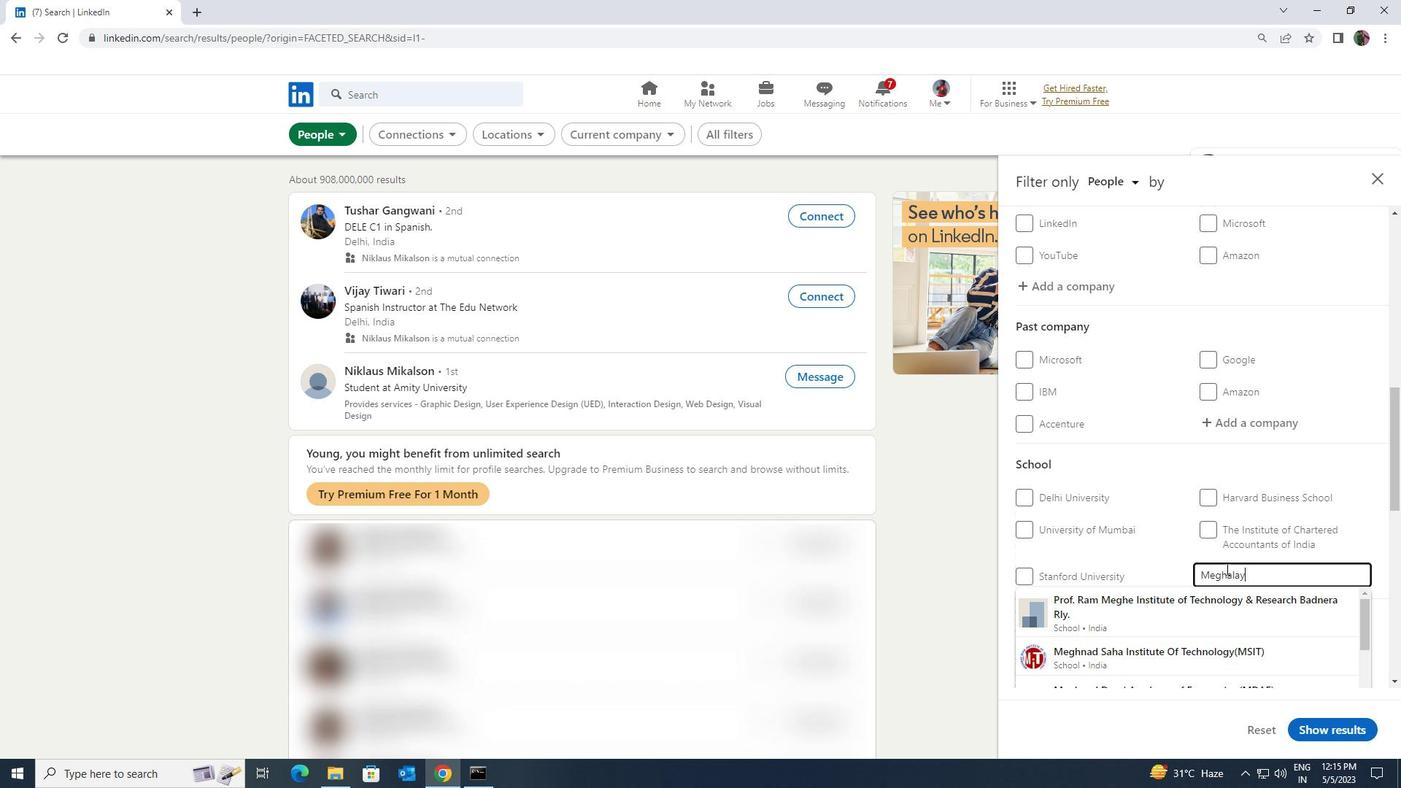 
Action: Mouse moved to (1220, 607)
Screenshot: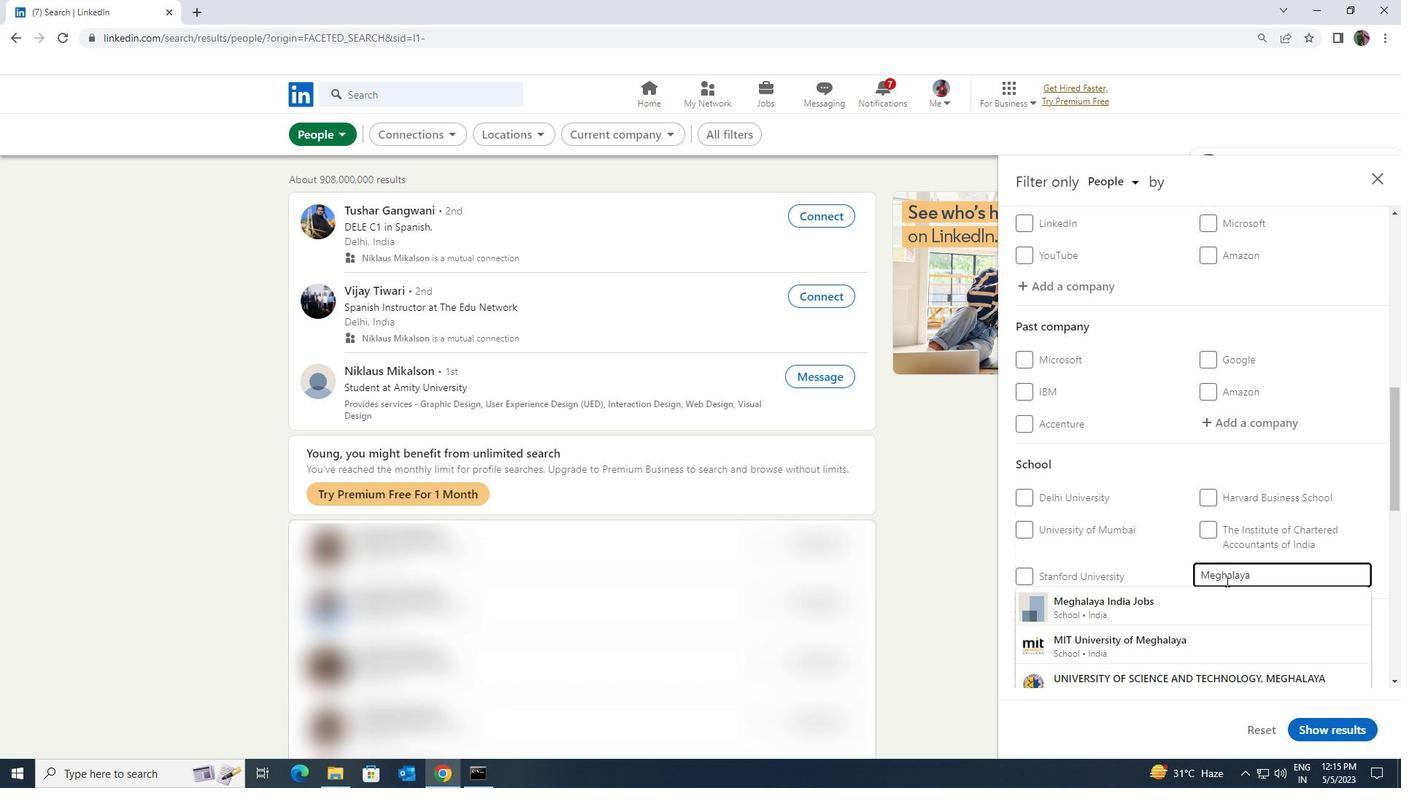 
Action: Mouse pressed left at (1220, 607)
Screenshot: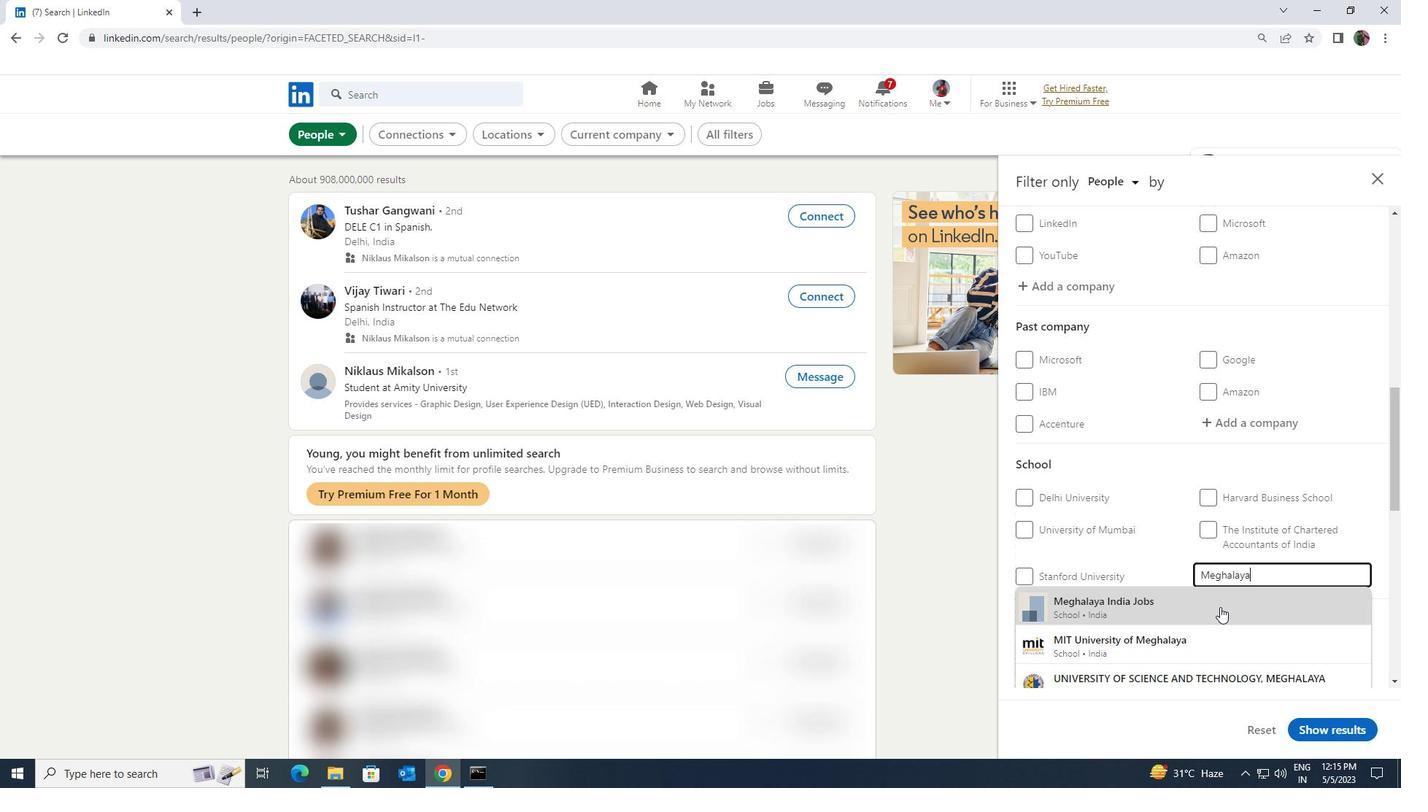 
Action: Mouse scrolled (1220, 606) with delta (0, 0)
Screenshot: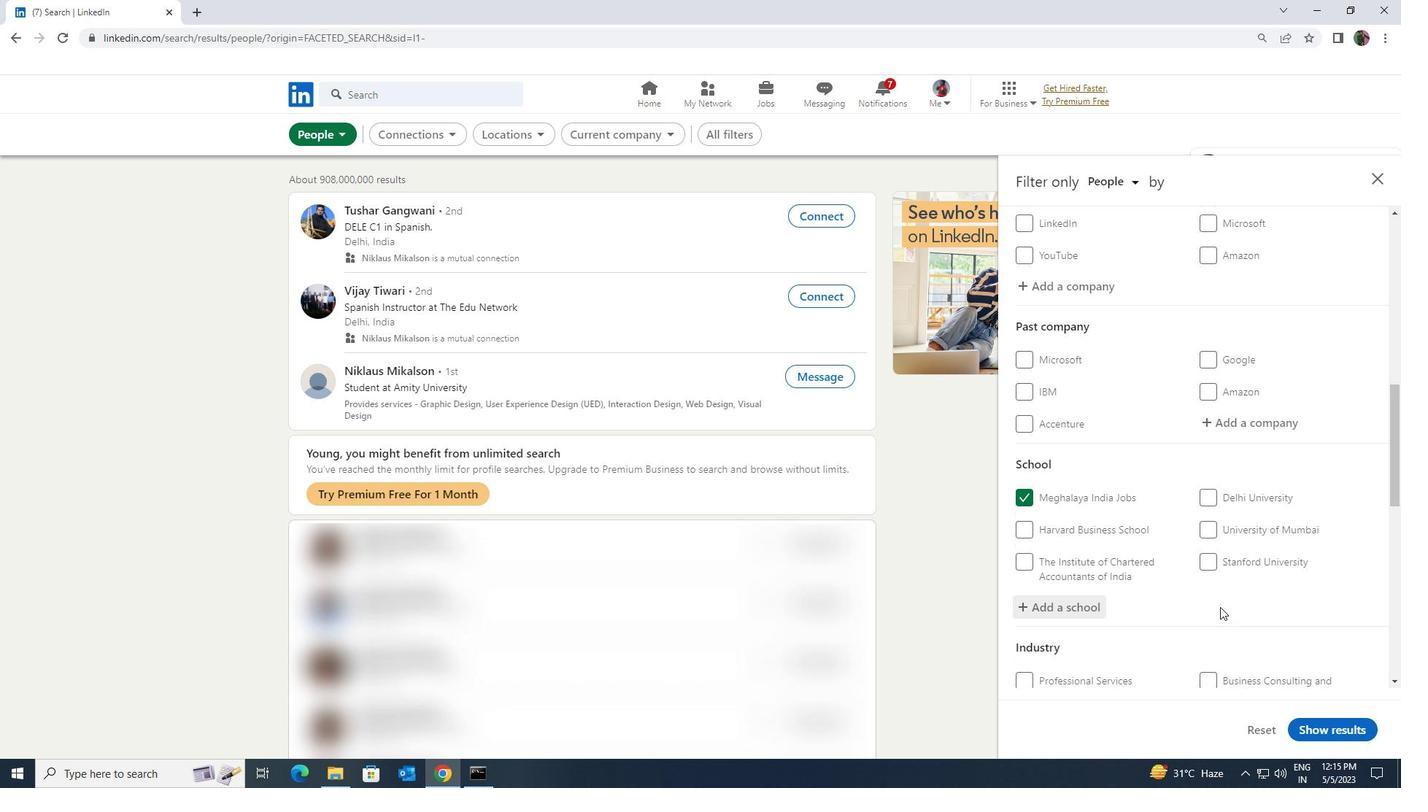 
Action: Mouse scrolled (1220, 606) with delta (0, 0)
Screenshot: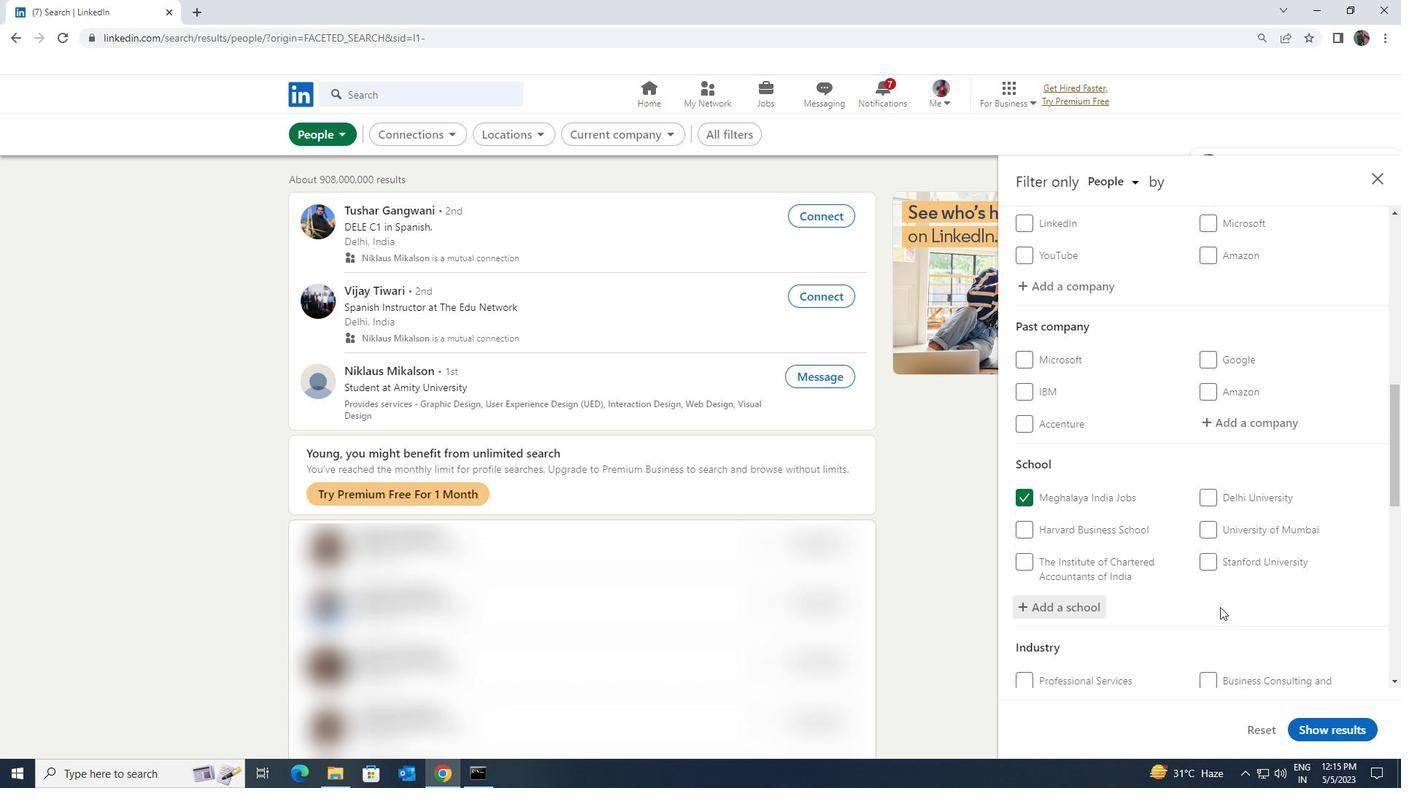 
Action: Mouse scrolled (1220, 606) with delta (0, 0)
Screenshot: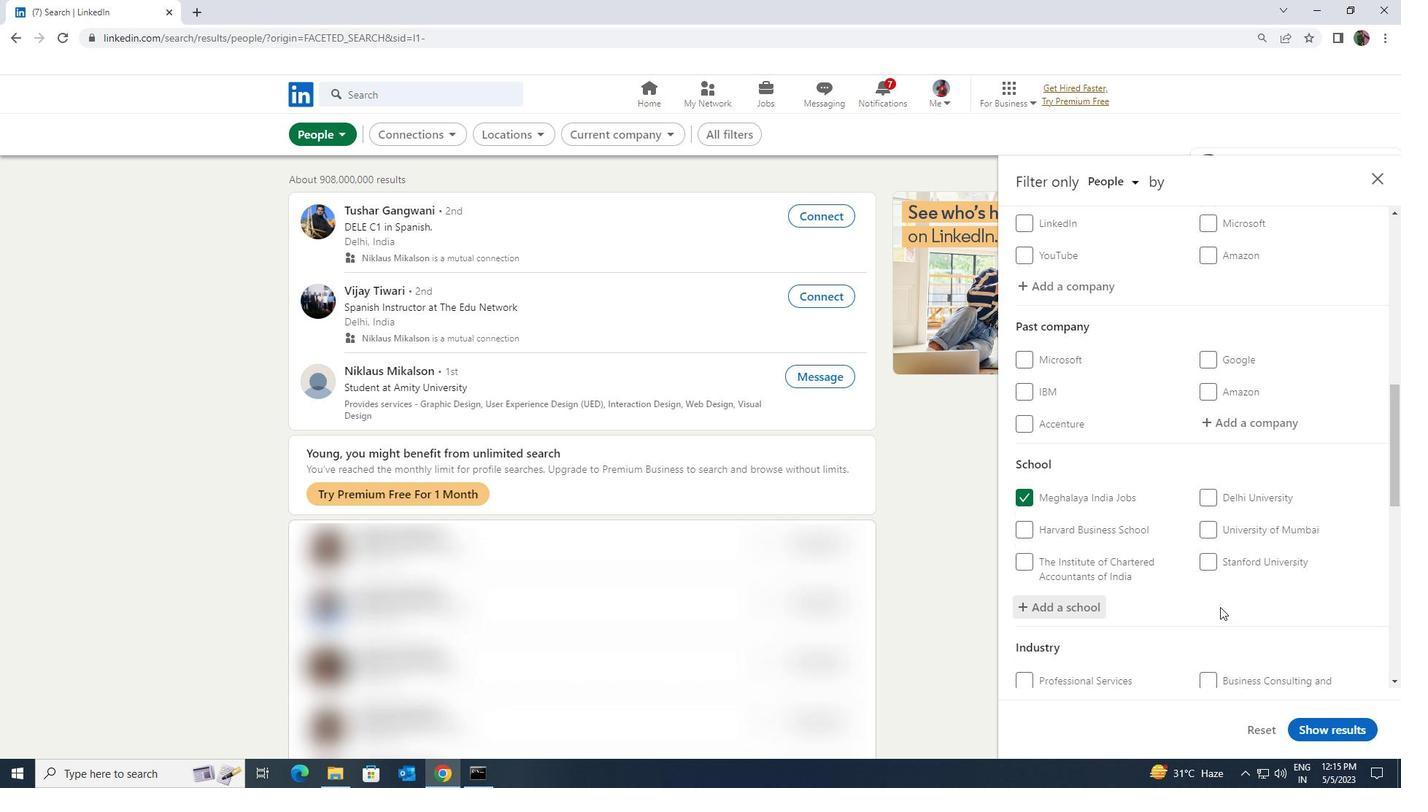 
Action: Mouse moved to (1230, 562)
Screenshot: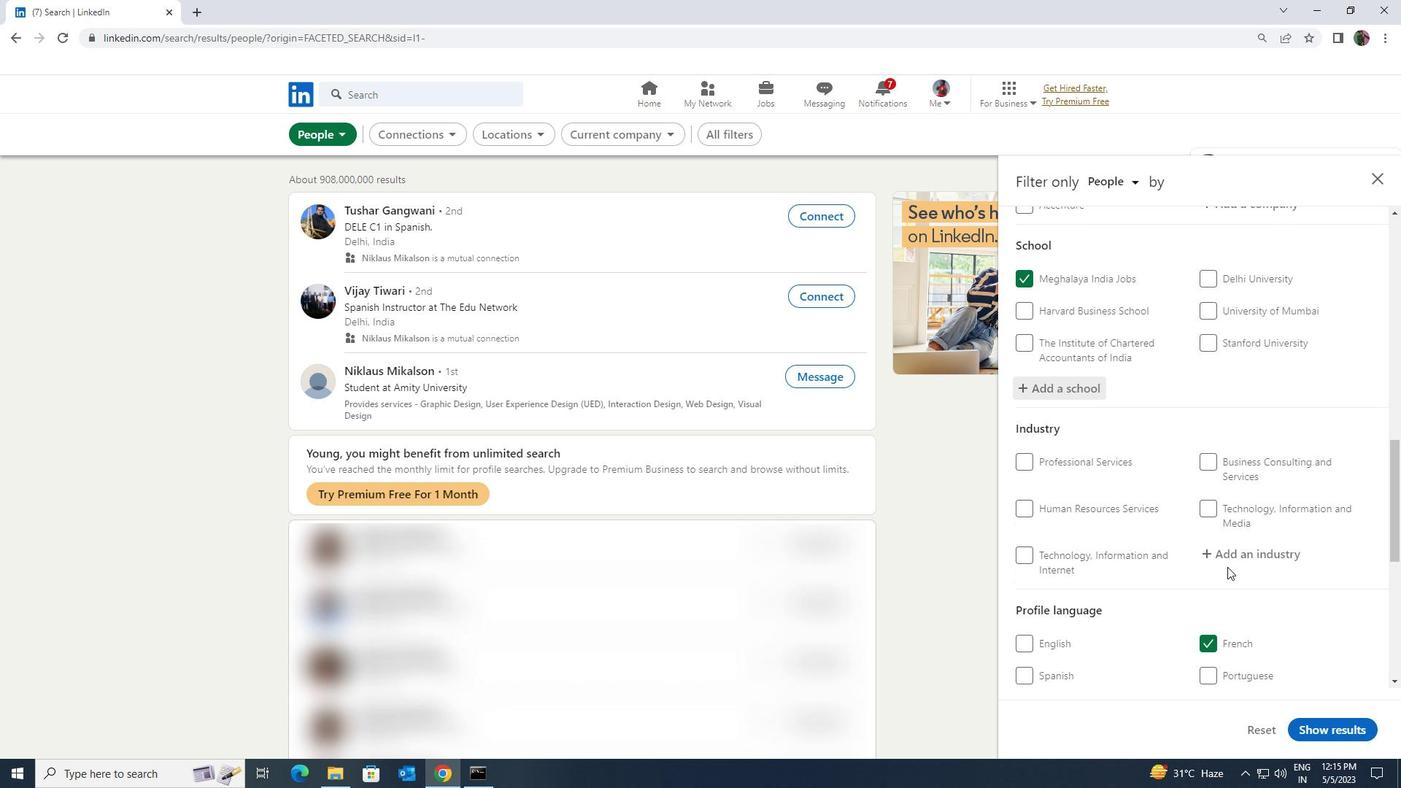 
Action: Mouse pressed left at (1230, 562)
Screenshot: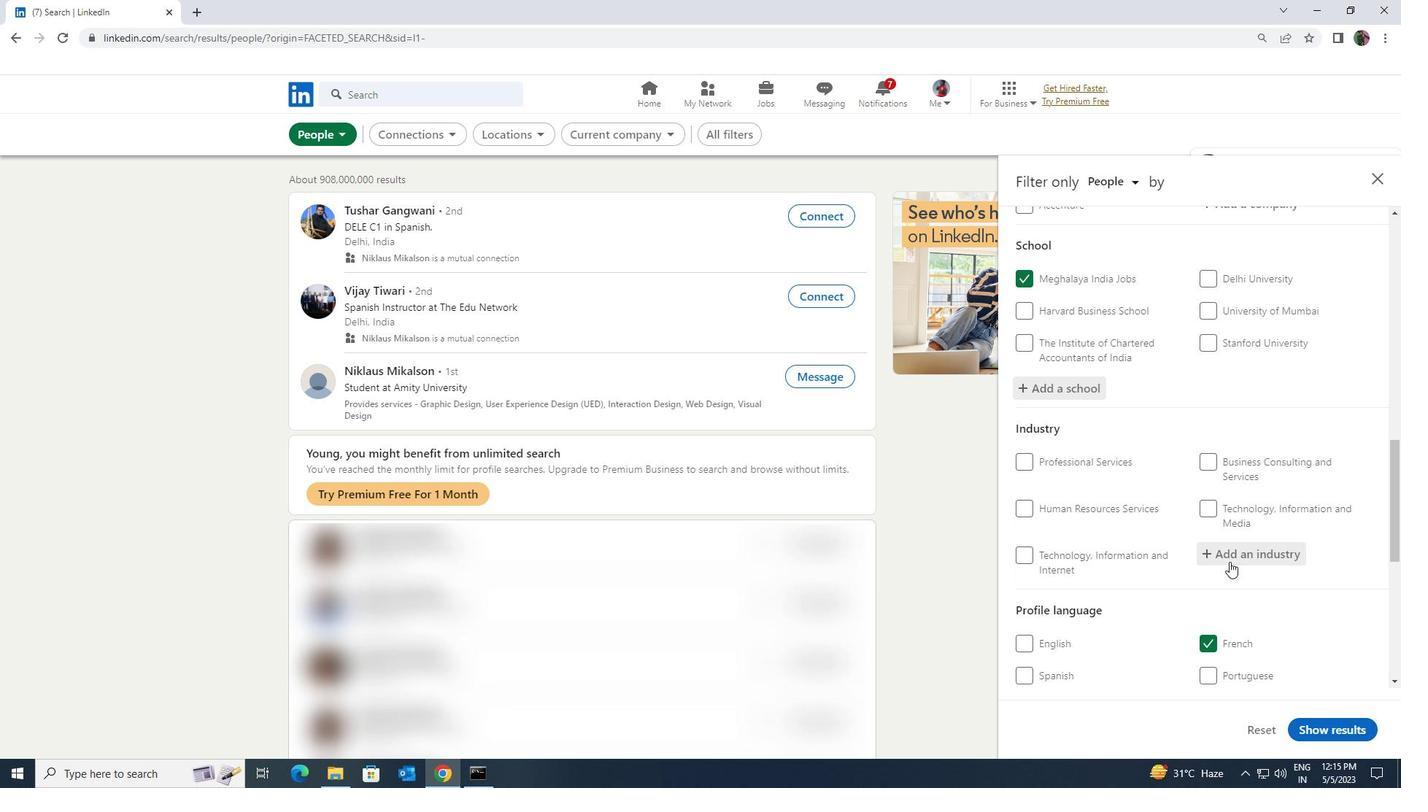 
Action: Key pressed <Key.shift><Key.shift><Key.shift><Key.shift><Key.shift><Key.shift><Key.shift><Key.shift><Key.shift><Key.shift><Key.shift><Key.shift>AGRICULTURE<Key.space><Key.shift>CHEMICAL<Key.space><Key.shift>MANUFACTURING
Screenshot: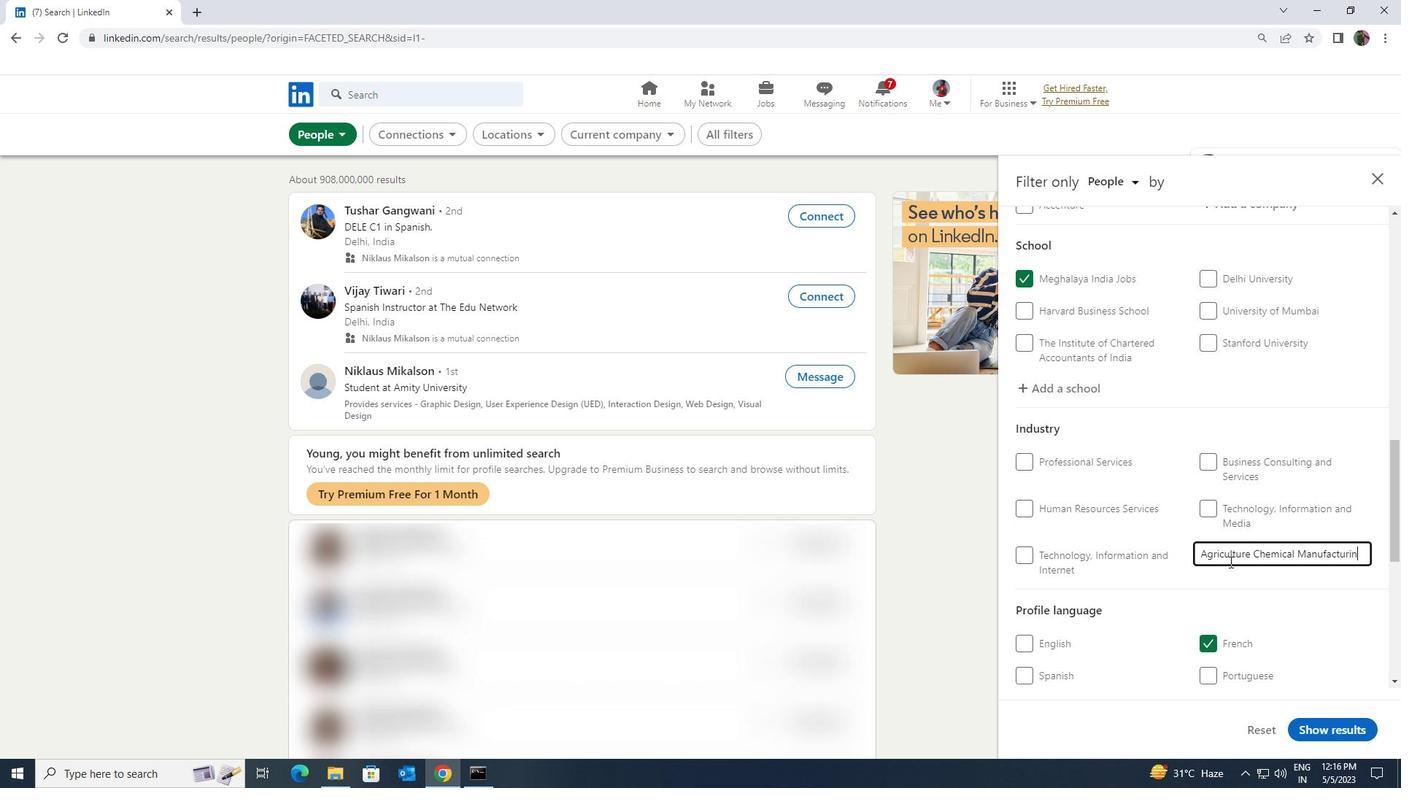 
Action: Mouse scrolled (1230, 561) with delta (0, 0)
Screenshot: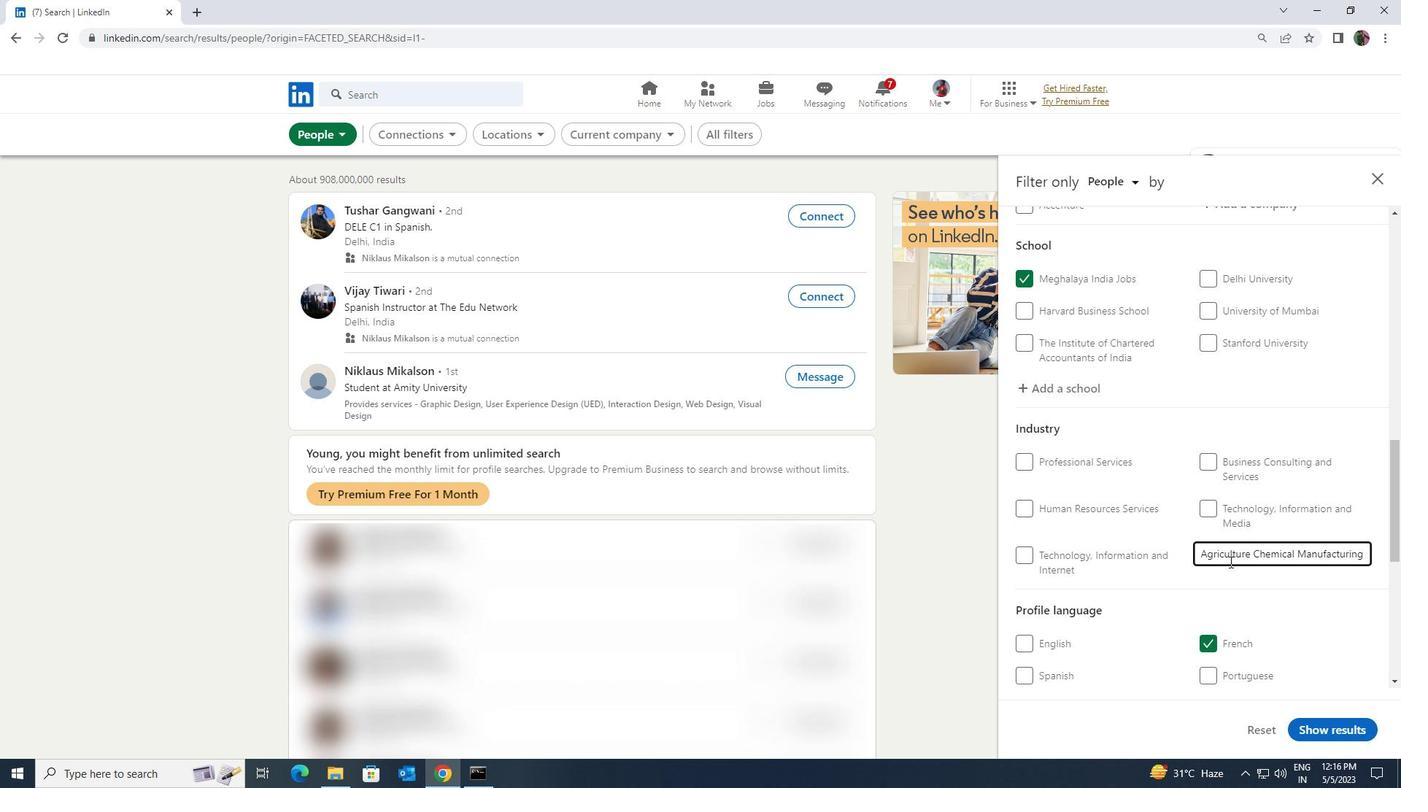 
Action: Mouse scrolled (1230, 561) with delta (0, 0)
Screenshot: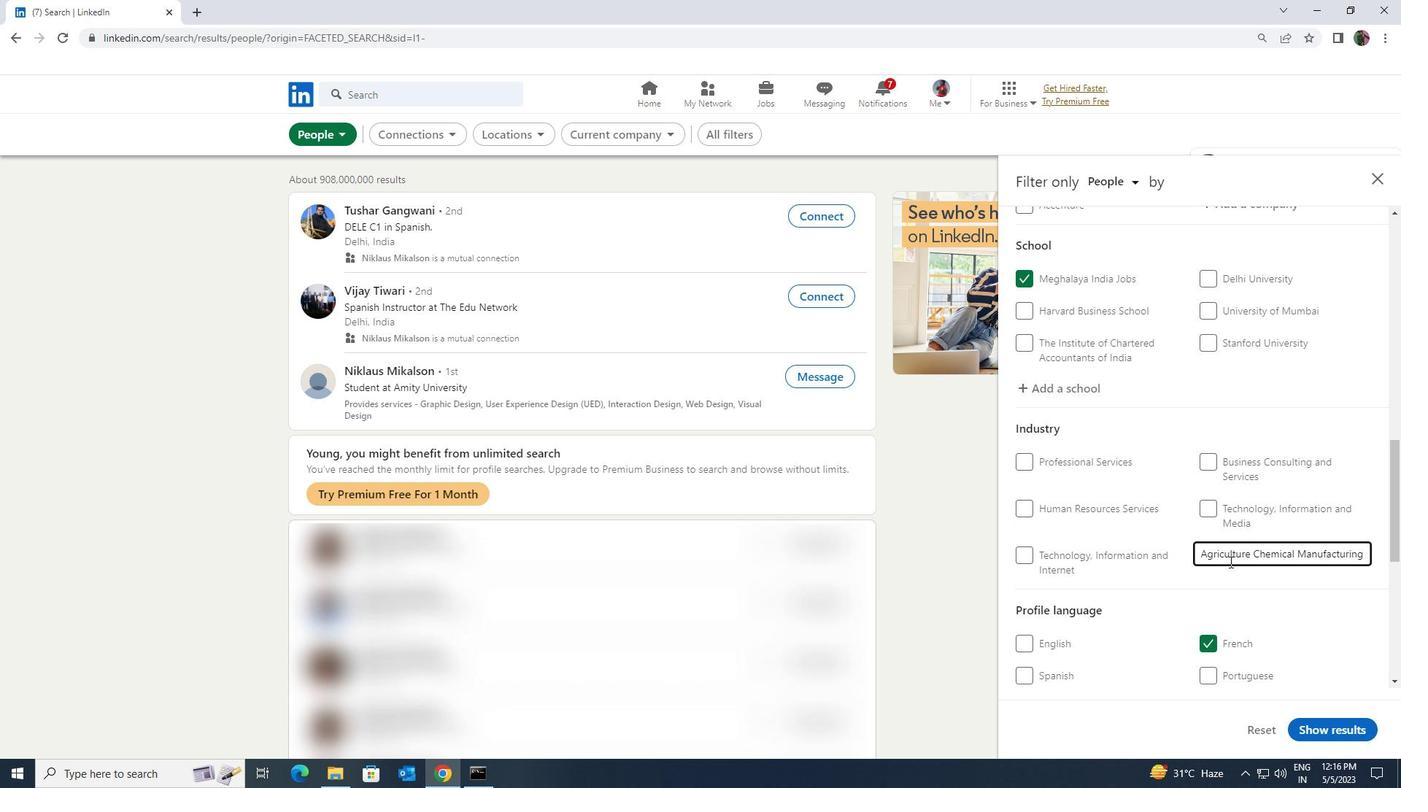 
Action: Mouse scrolled (1230, 561) with delta (0, 0)
Screenshot: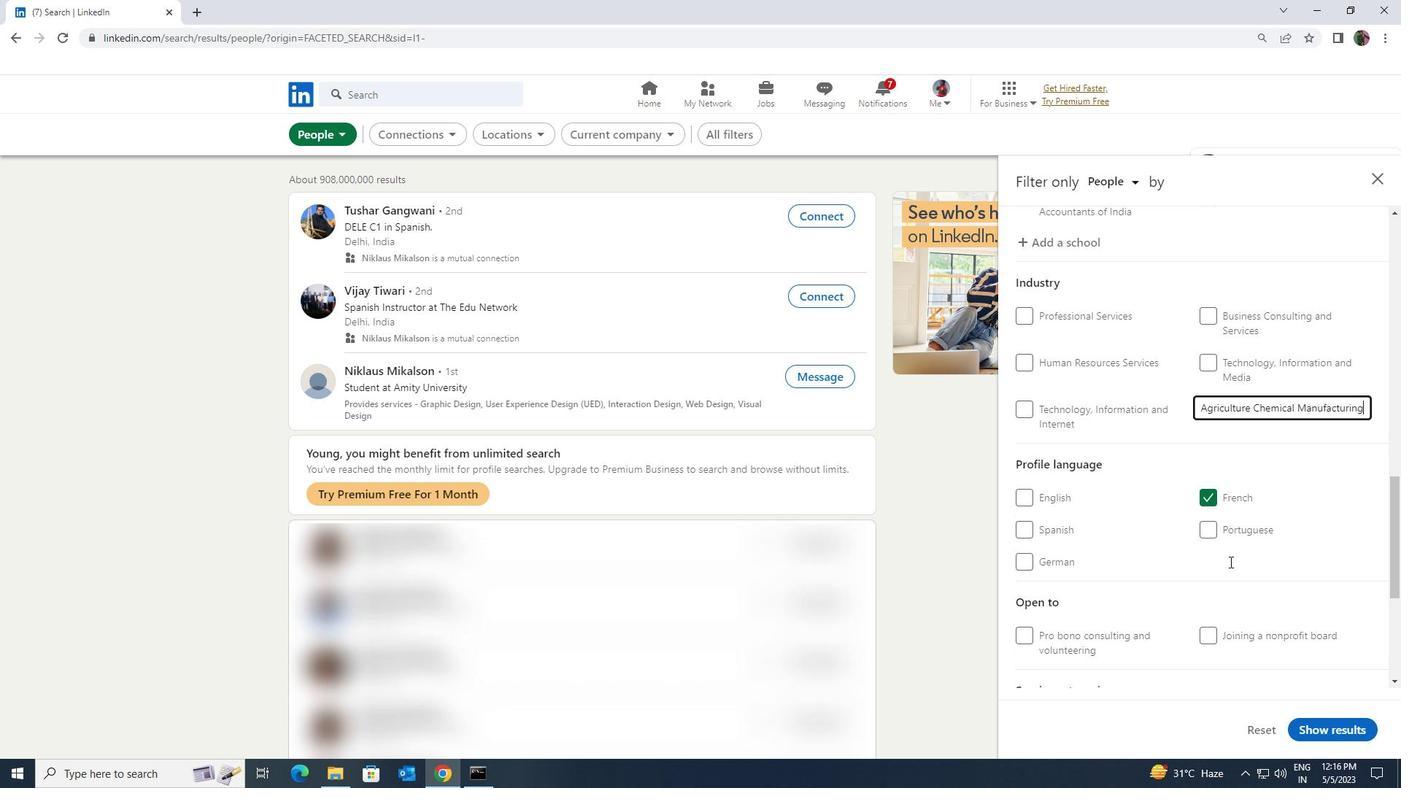 
Action: Mouse scrolled (1230, 561) with delta (0, 0)
Screenshot: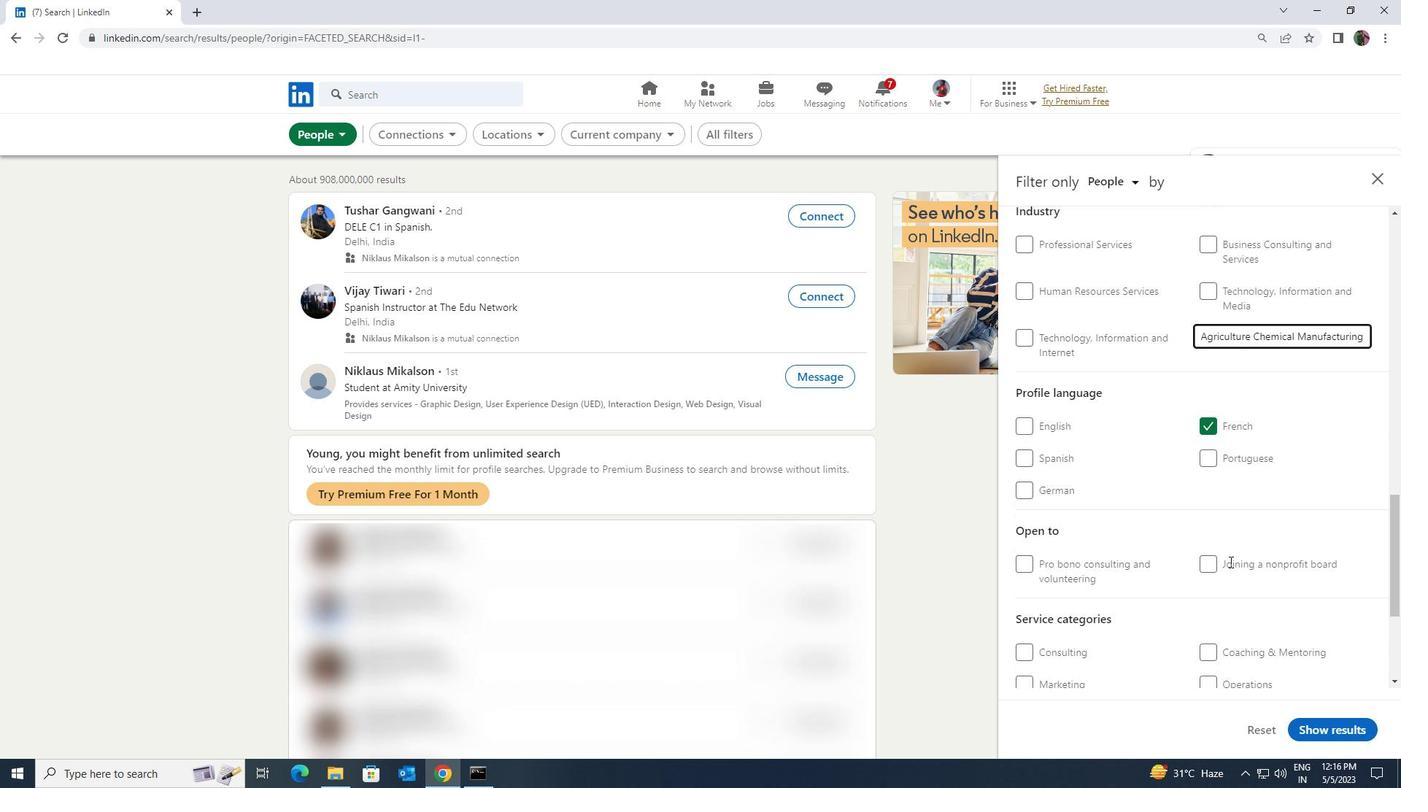 
Action: Mouse scrolled (1230, 561) with delta (0, 0)
Screenshot: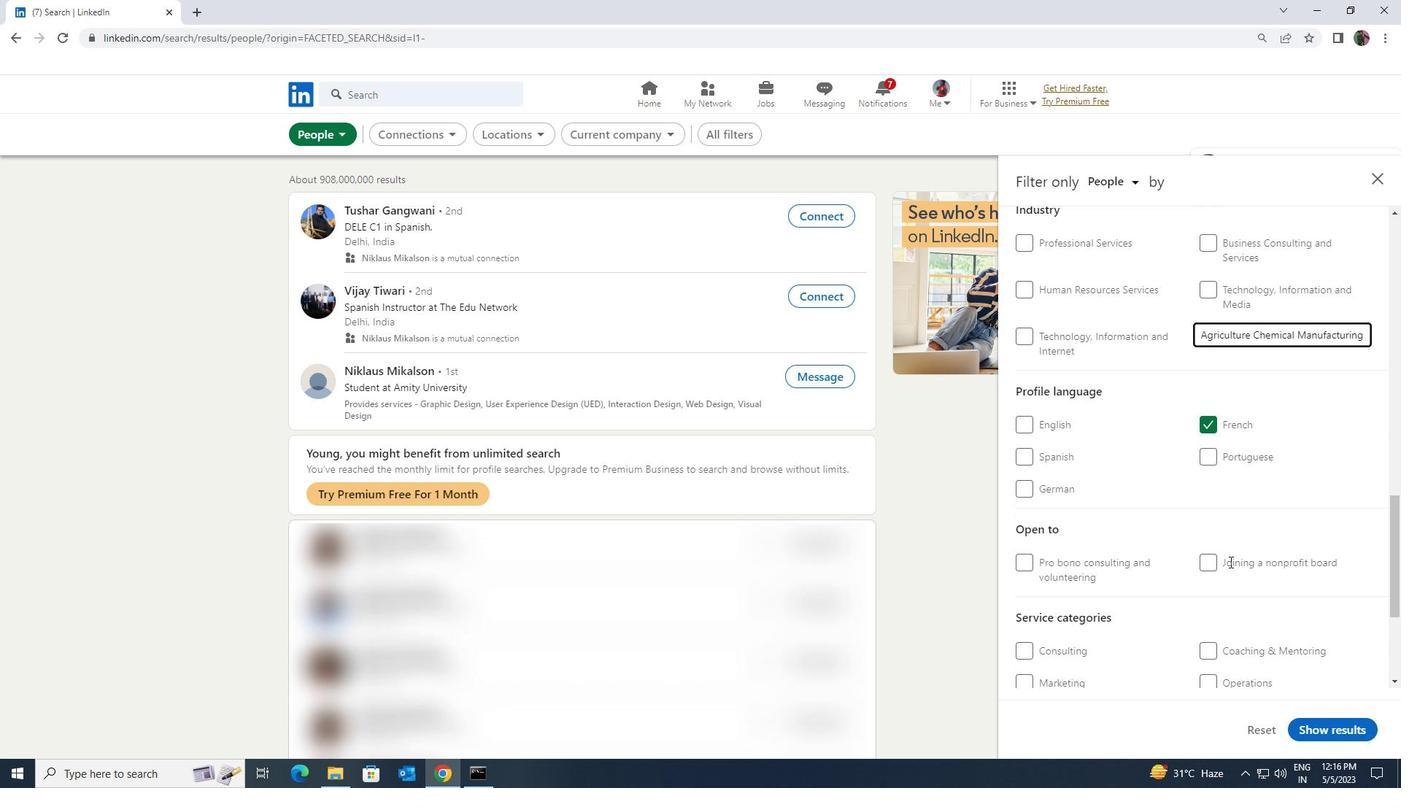 
Action: Mouse moved to (1230, 562)
Screenshot: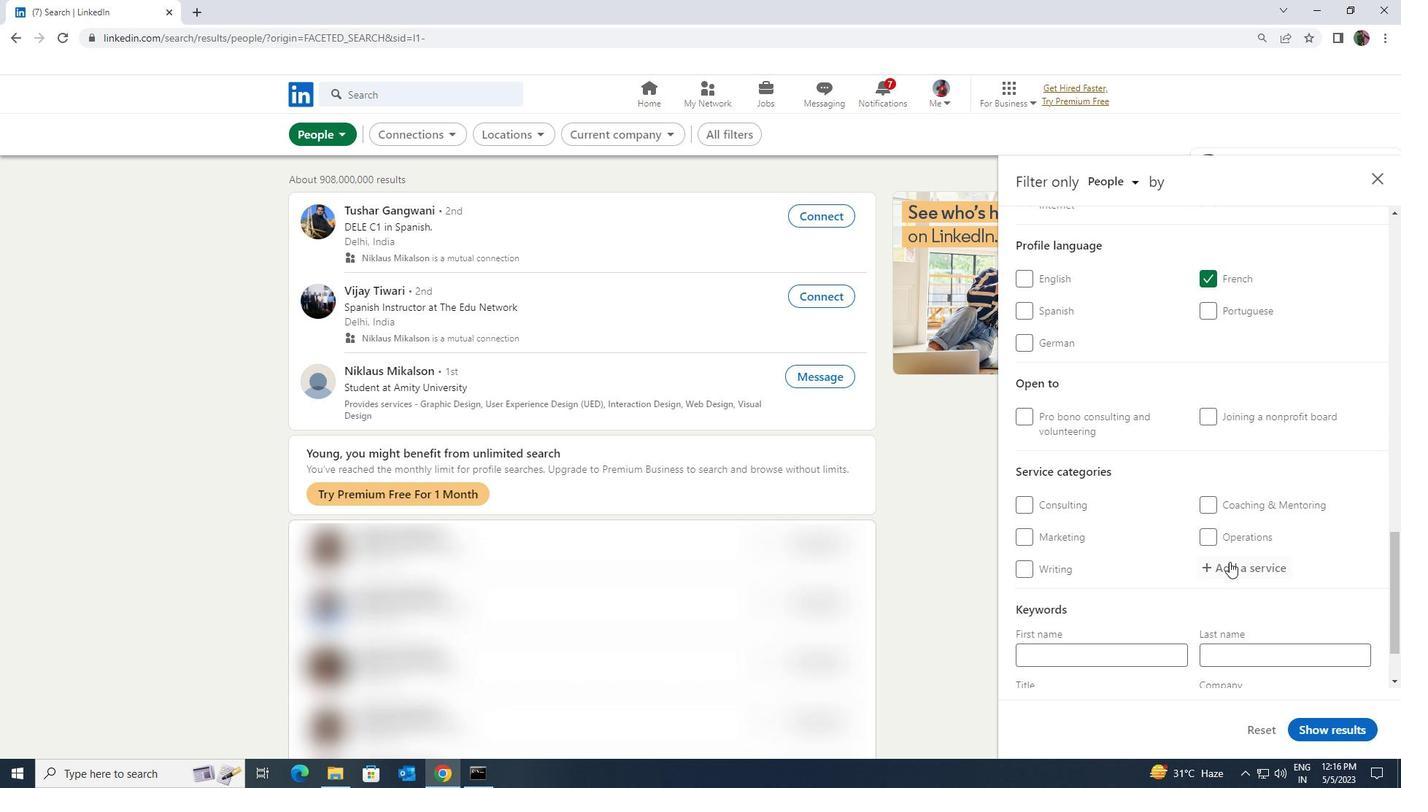 
Action: Mouse pressed left at (1230, 562)
Screenshot: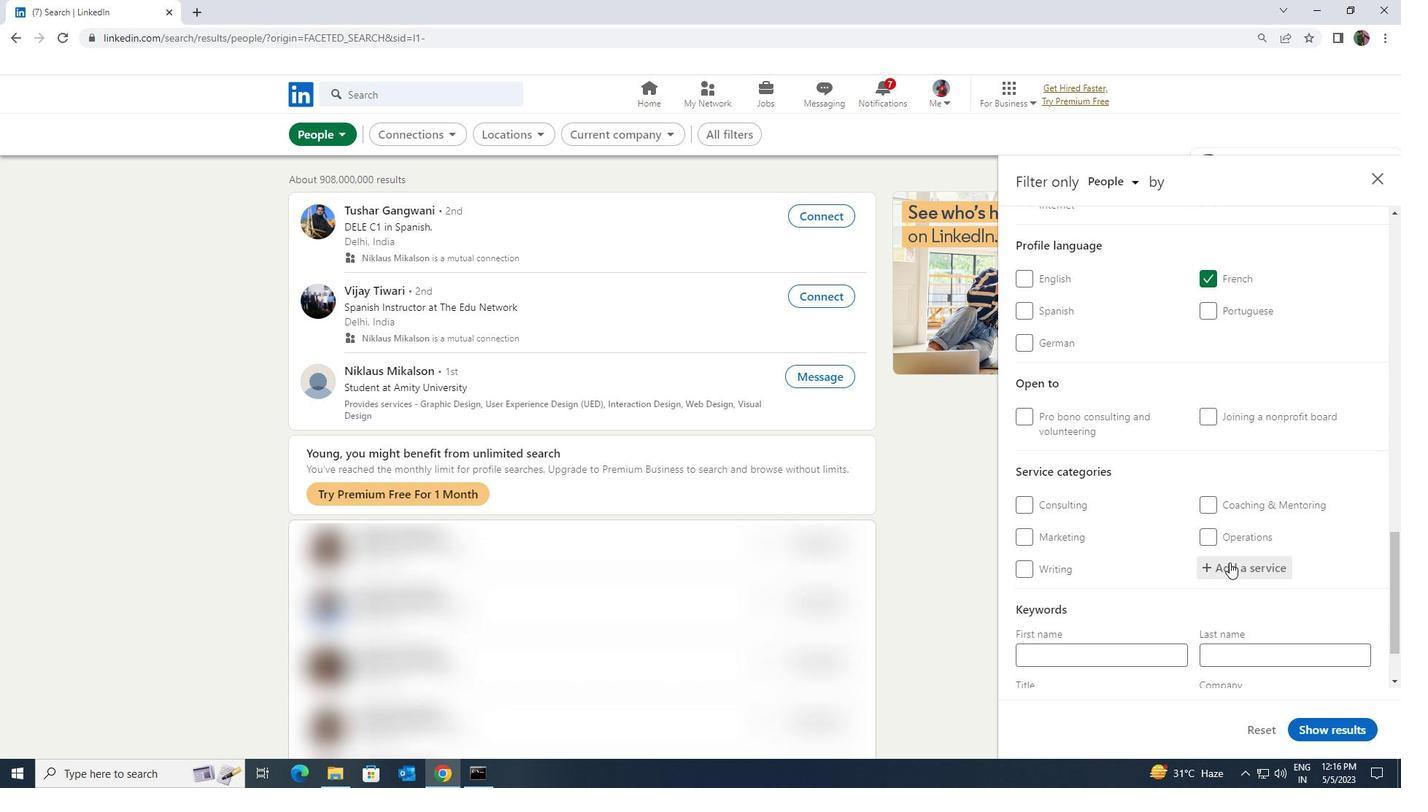 
Action: Key pressed <Key.shift><Key.shift><Key.shift><Key.shift><Key.shift><Key.shift>LIFE<Key.space><Key.shift>COAC
Screenshot: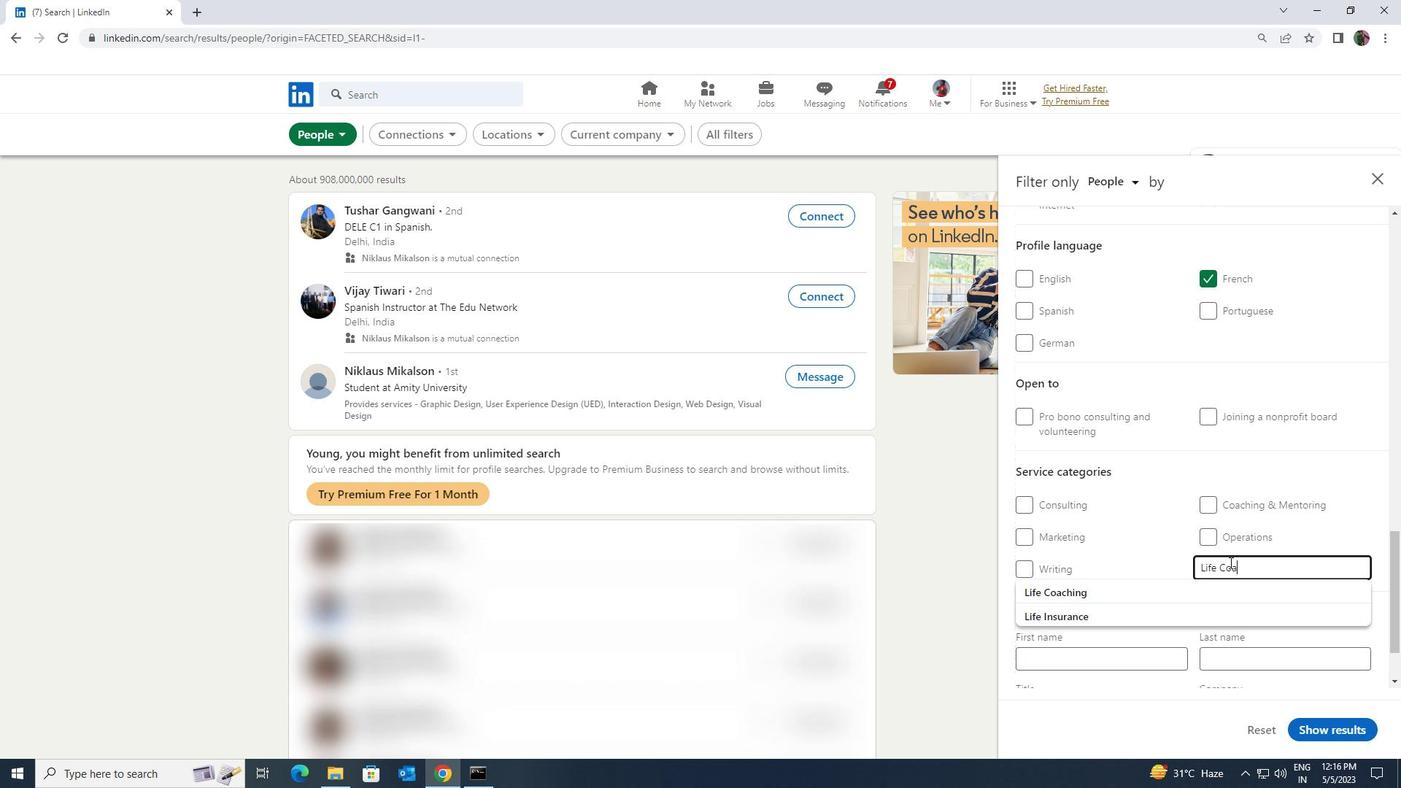 
Action: Mouse moved to (1210, 586)
Screenshot: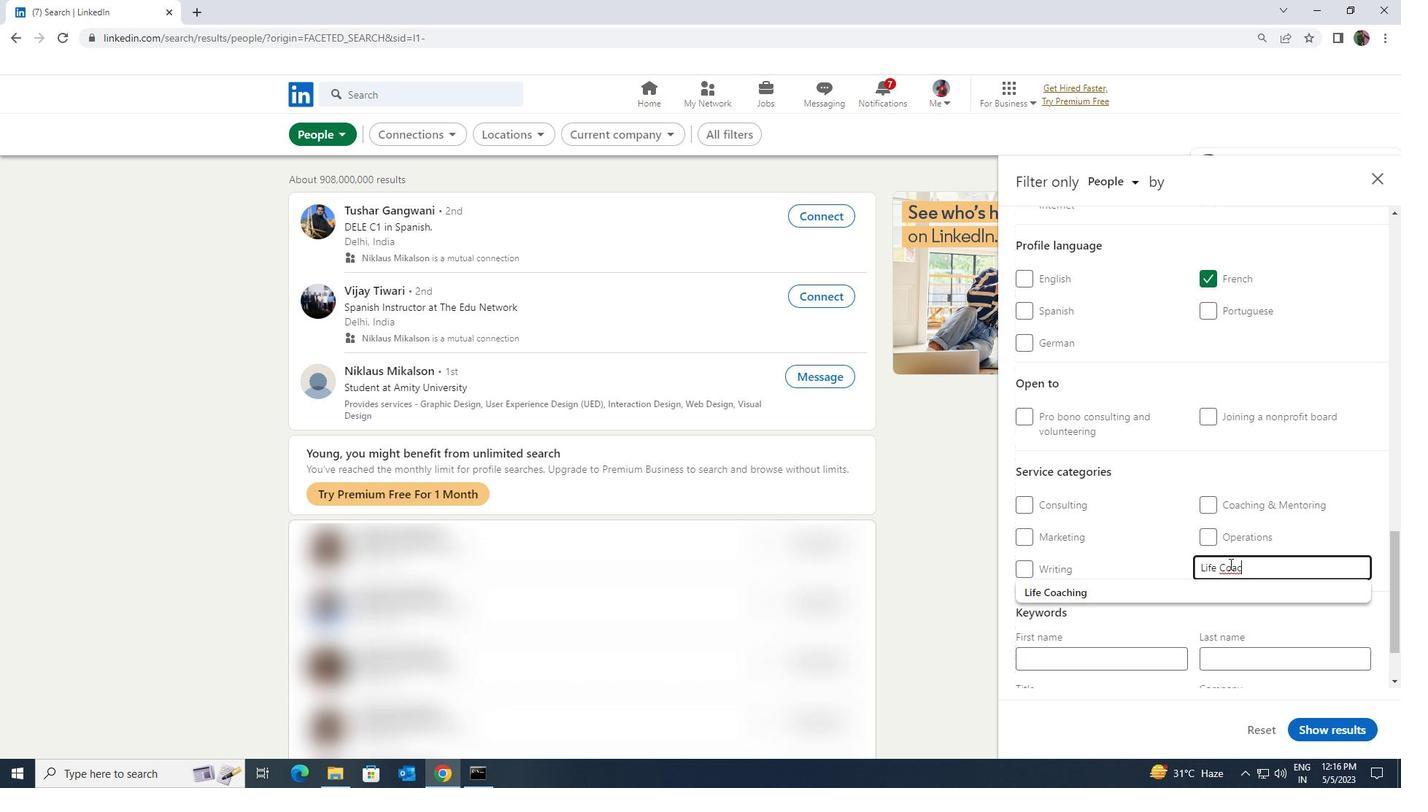 
Action: Mouse pressed left at (1210, 586)
Screenshot: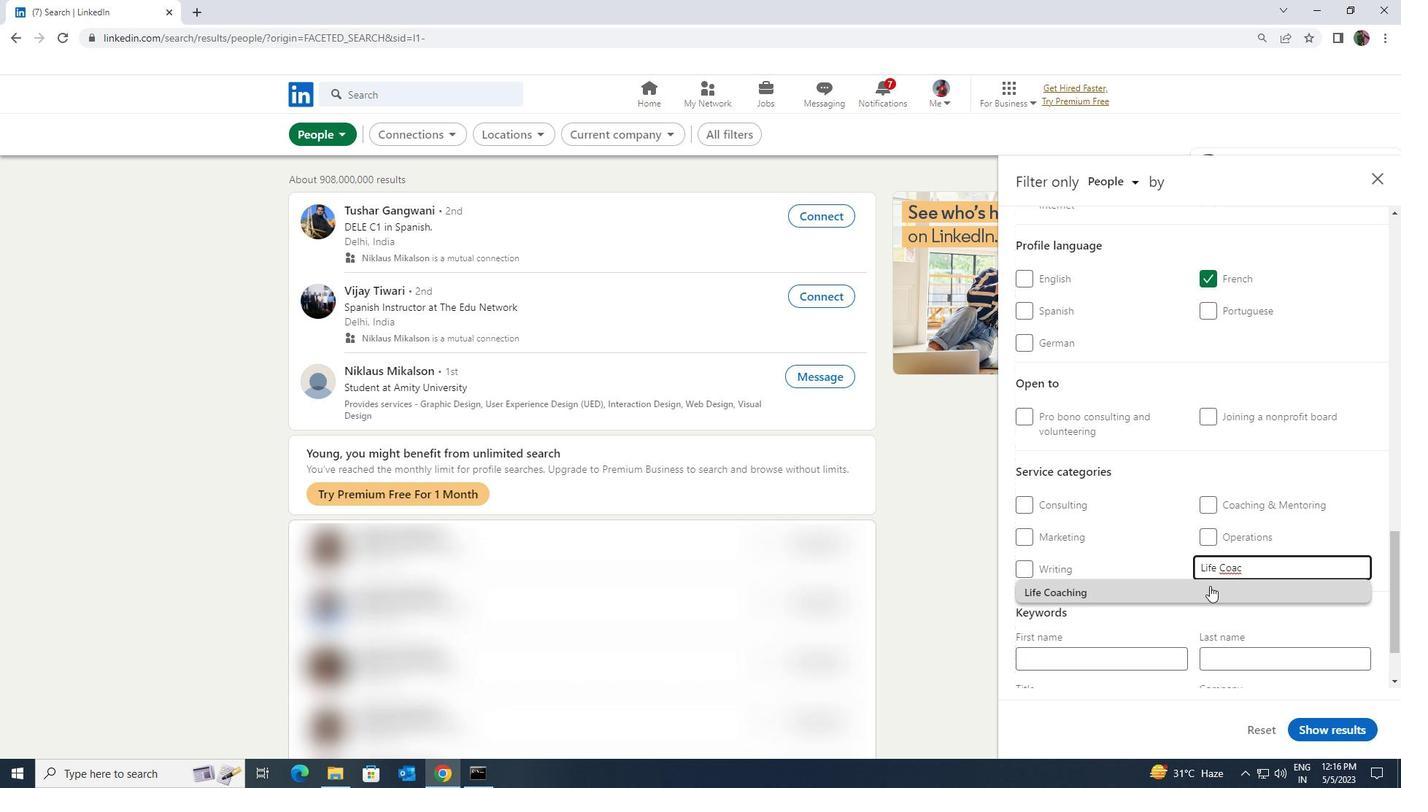 
Action: Mouse scrolled (1210, 585) with delta (0, 0)
Screenshot: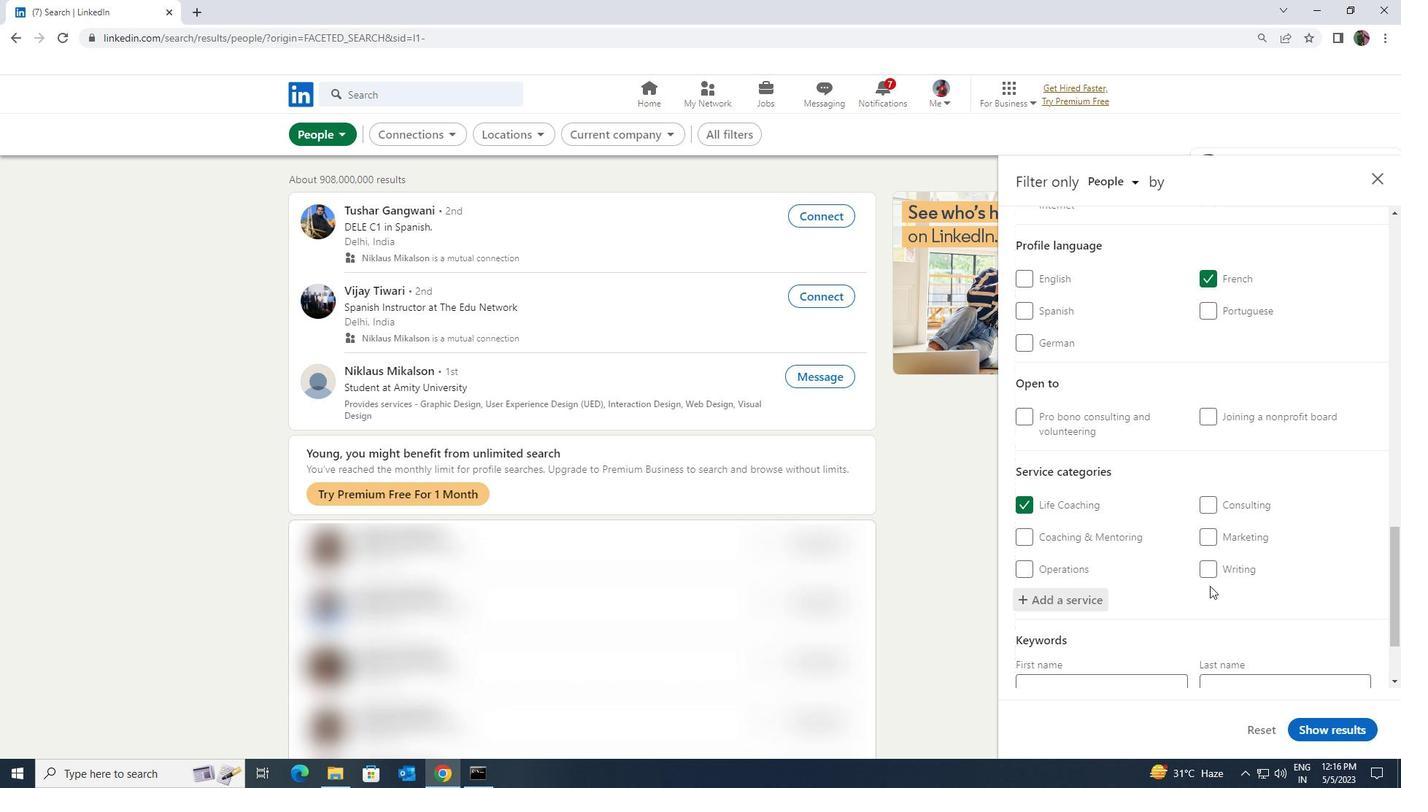 
Action: Mouse scrolled (1210, 585) with delta (0, 0)
Screenshot: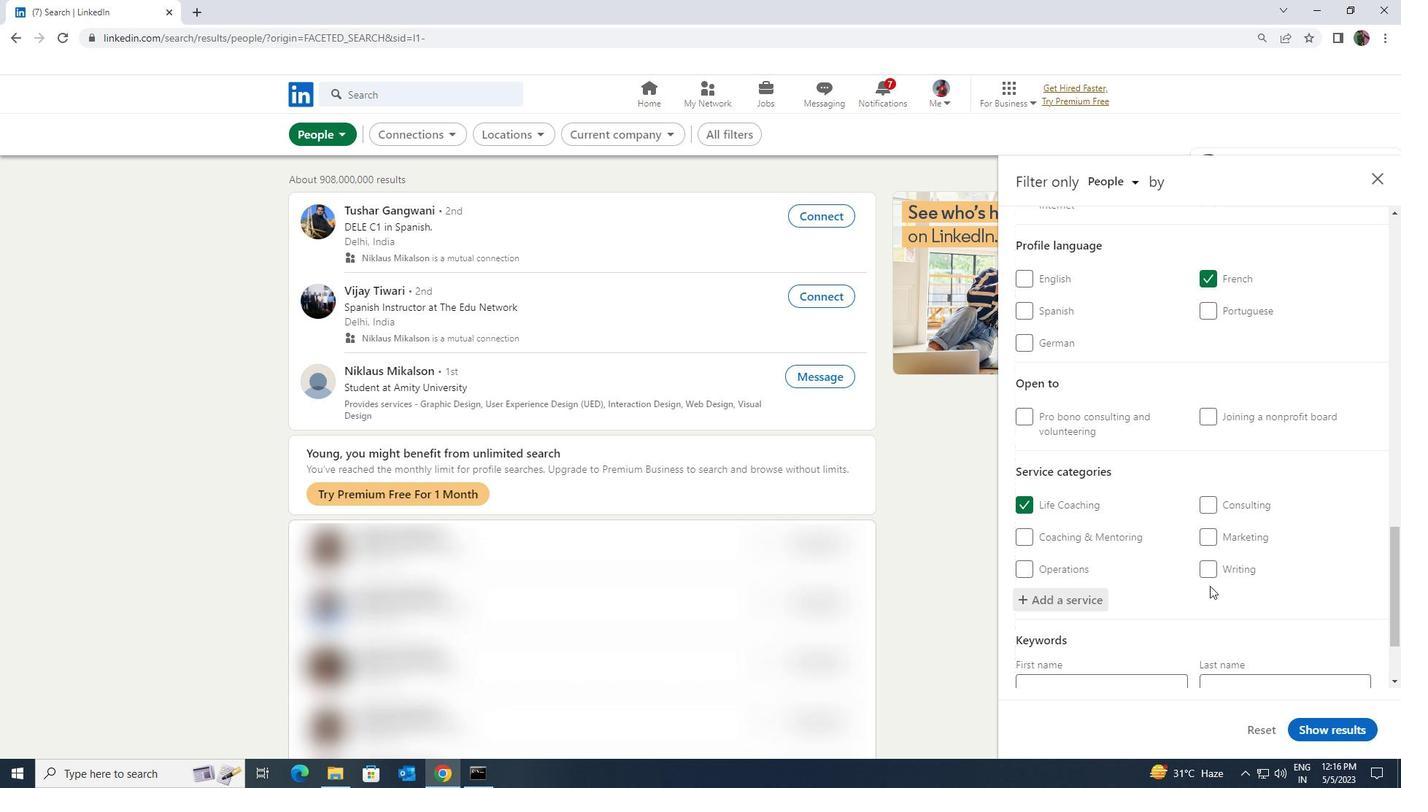 
Action: Mouse moved to (1179, 623)
Screenshot: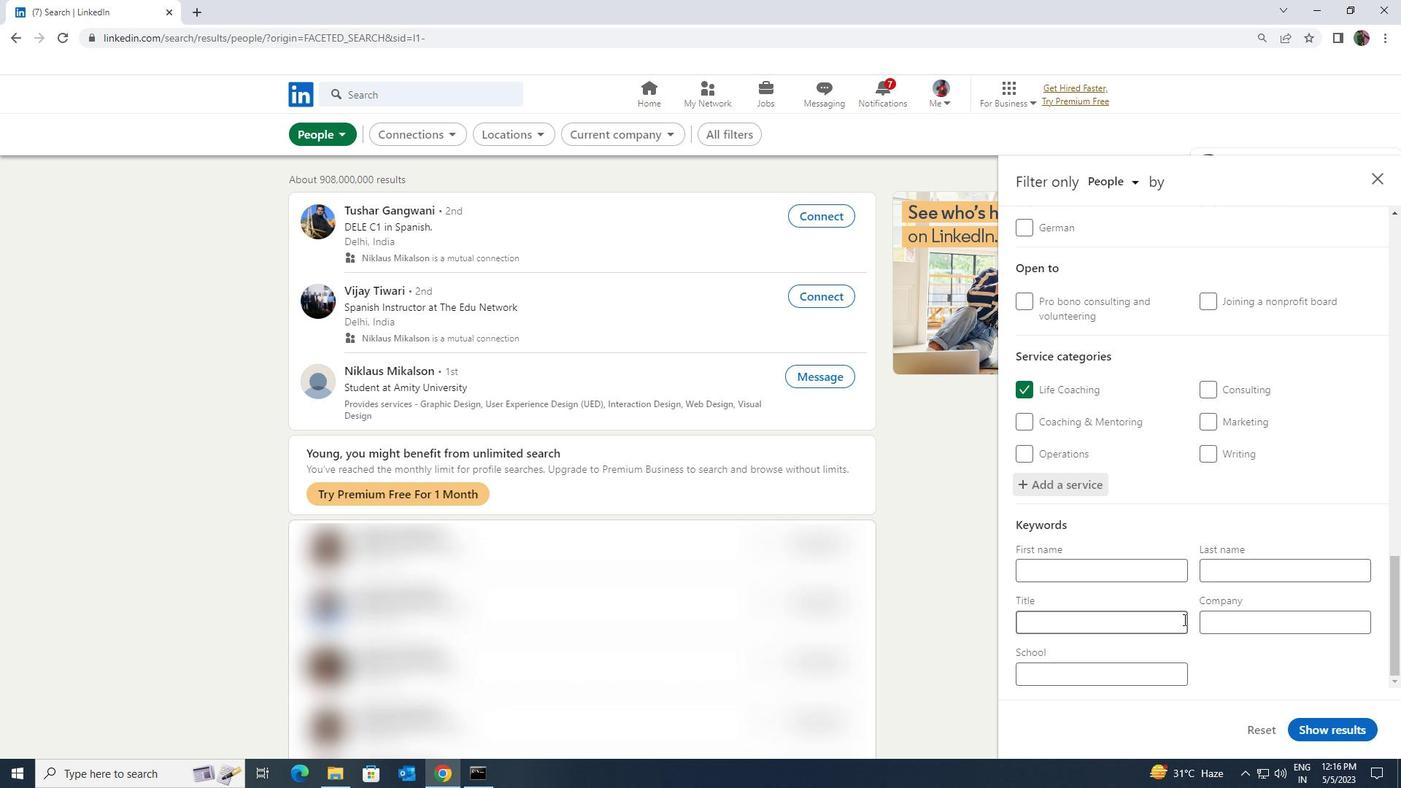 
Action: Mouse pressed left at (1179, 623)
Screenshot: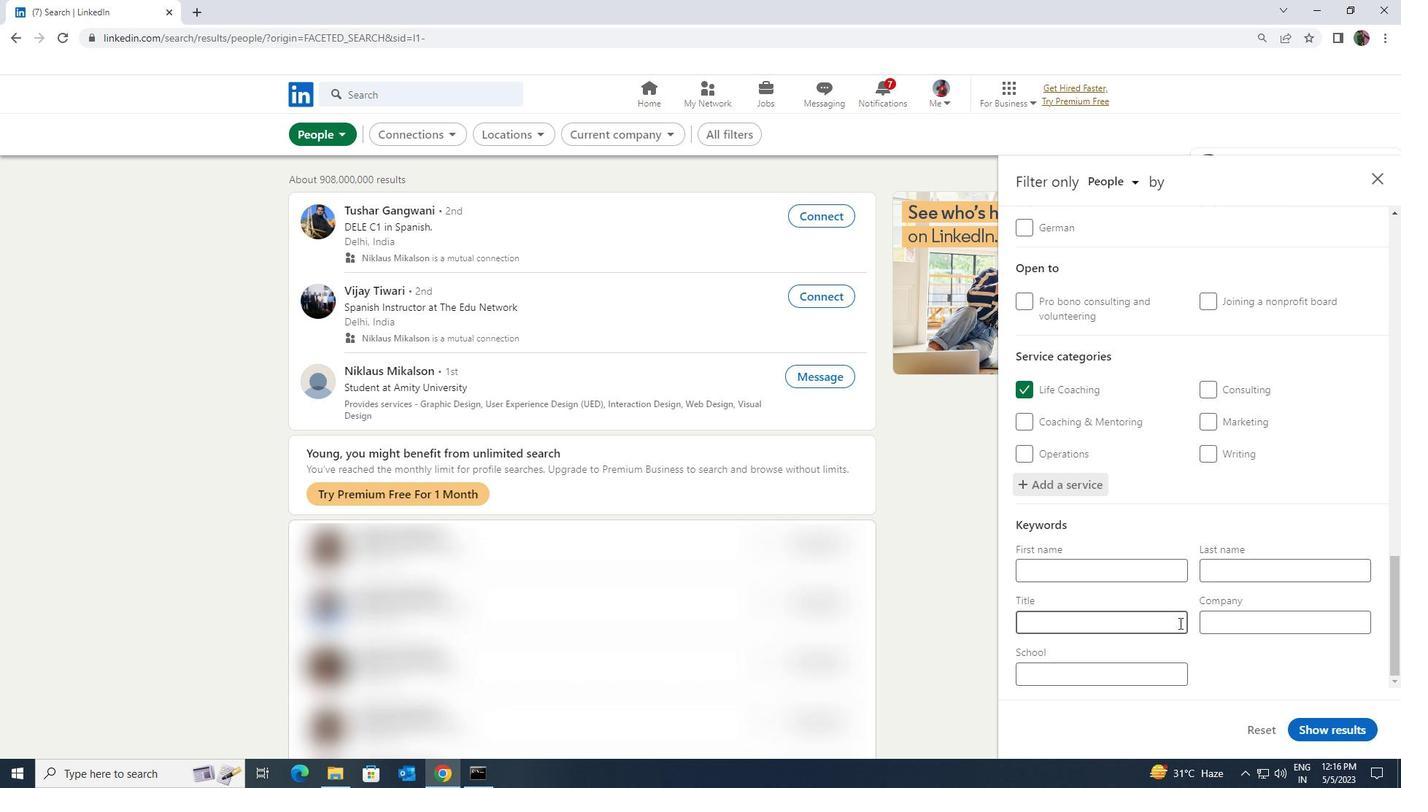 
Action: Key pressed <Key.shift><Key.shift><Key.shift><Key.shift><Key.shift>COMPUTER<Key.space><Key.shift>ANIMATOR
Screenshot: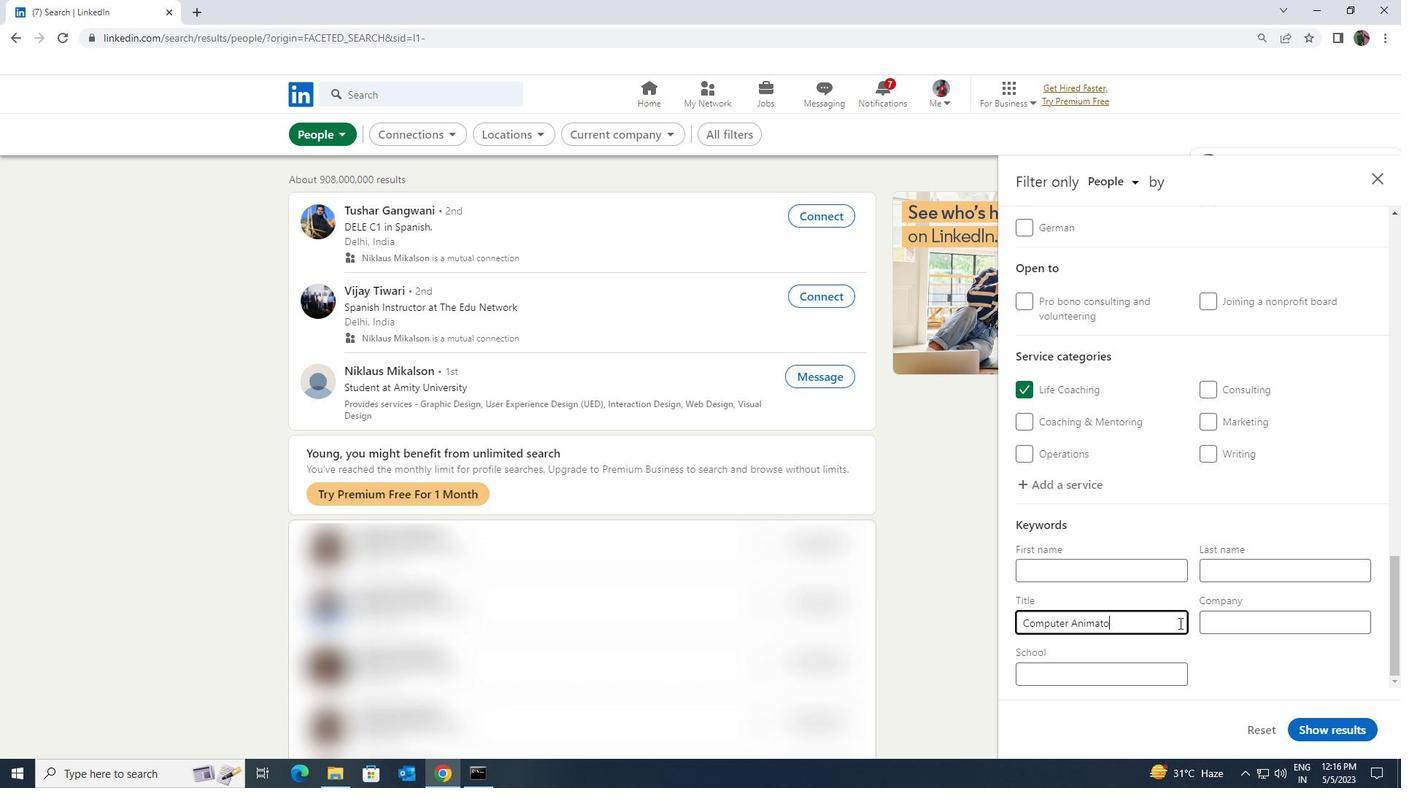 
Action: Mouse moved to (1308, 724)
Screenshot: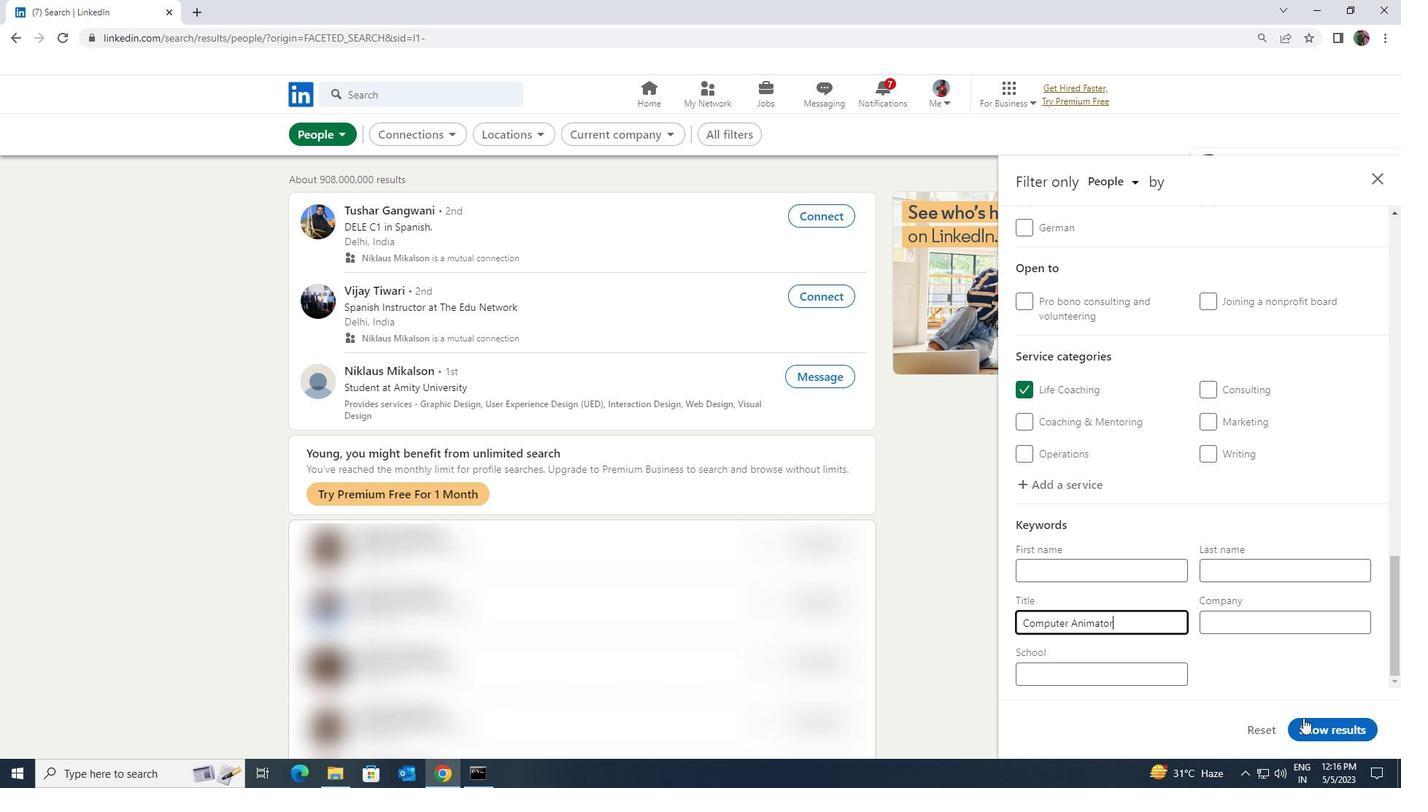 
Action: Mouse pressed left at (1308, 724)
Screenshot: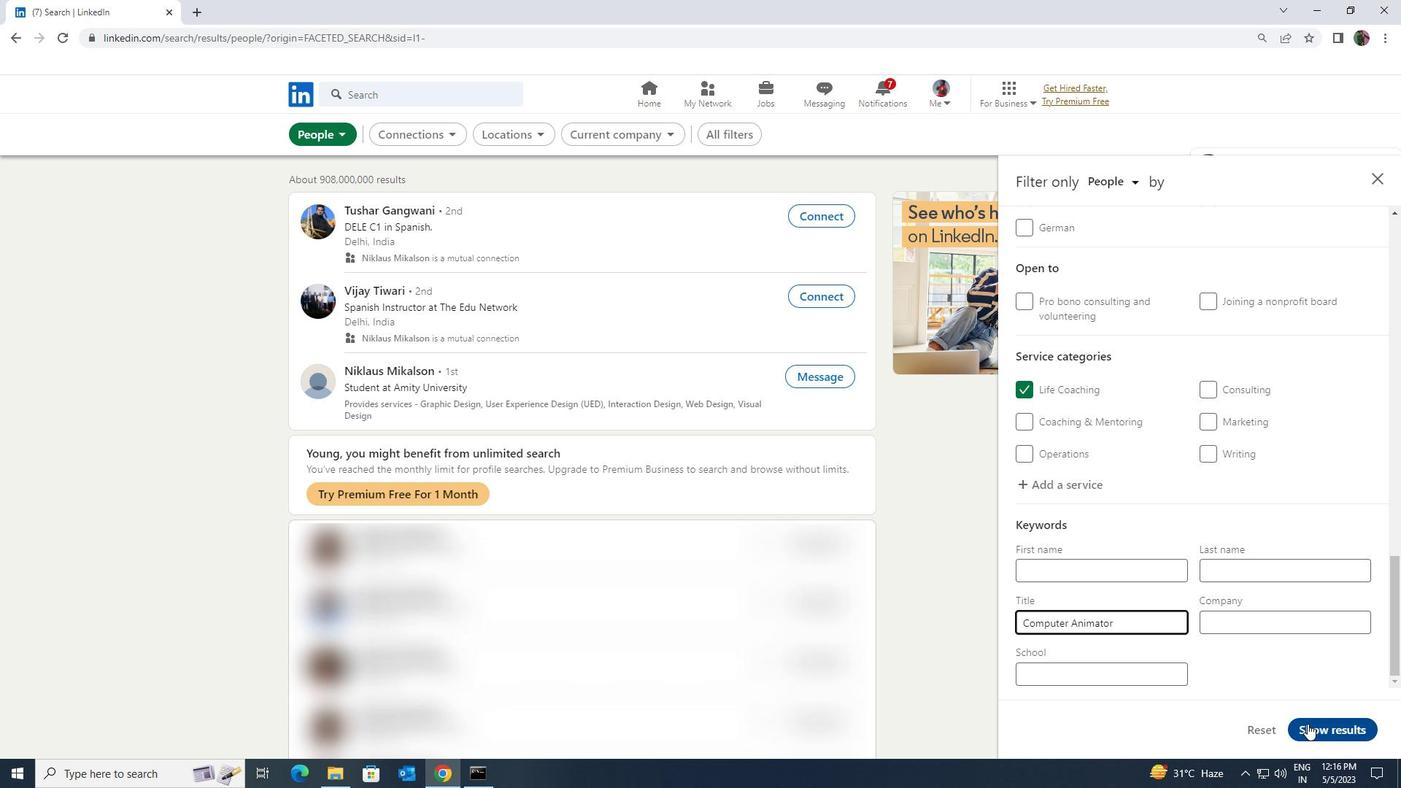 
